 Task: Find connections with filter location Westerstede with filter topic #homeofficewith filter profile language Potuguese with filter current company OnePlus with filter school The West Bengal University of Health Sciences, Kolkata with filter industry Personal Care Services with filter service category Project Management with filter keywords title Concierge
Action: Mouse moved to (638, 83)
Screenshot: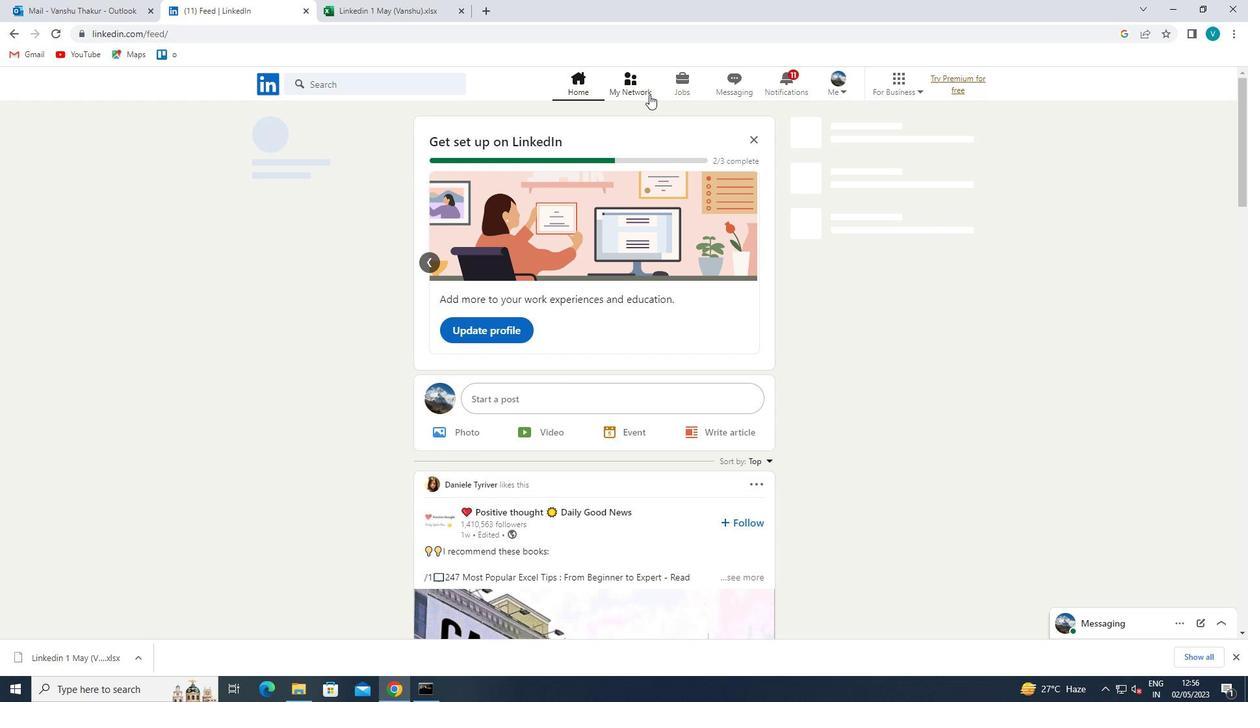 
Action: Mouse pressed left at (638, 83)
Screenshot: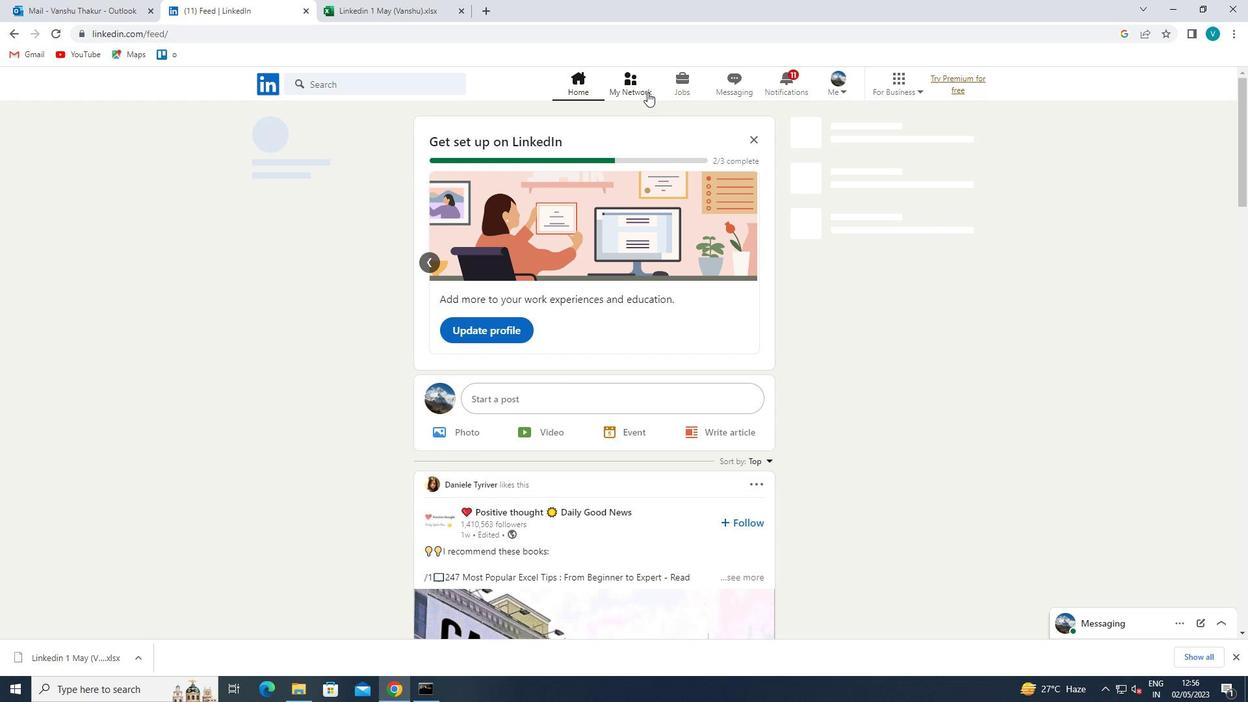 
Action: Mouse moved to (321, 154)
Screenshot: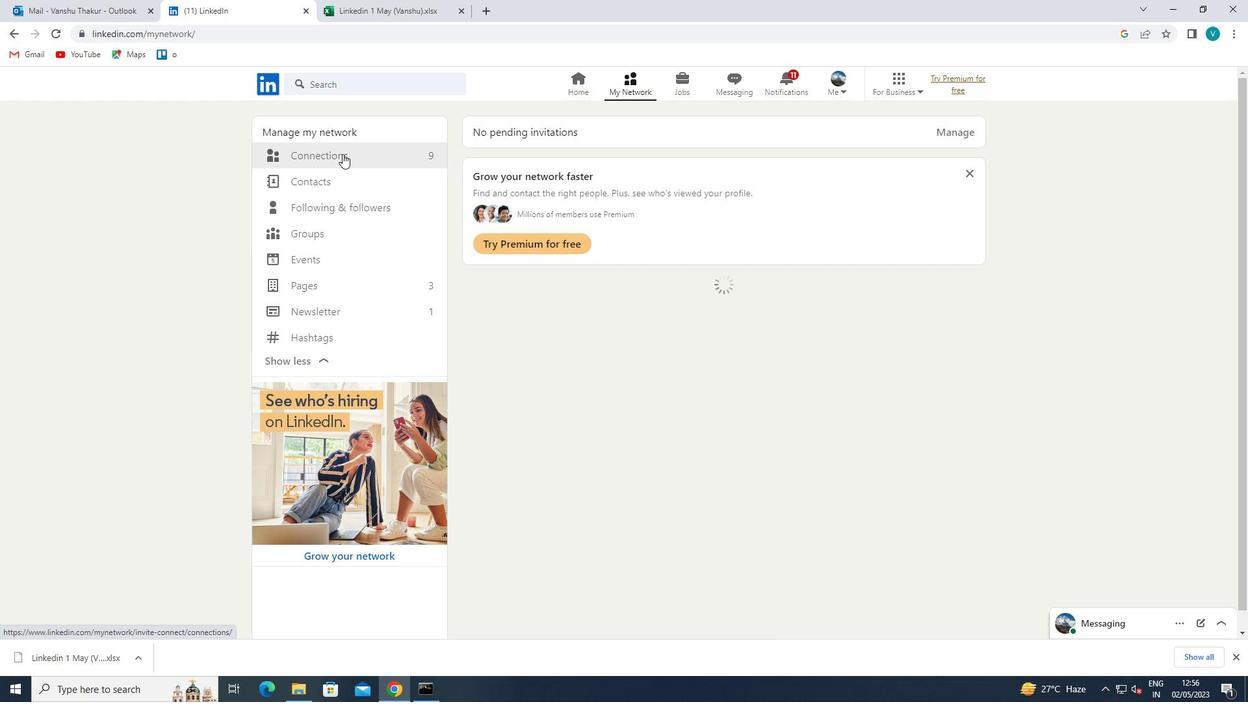 
Action: Mouse pressed left at (321, 154)
Screenshot: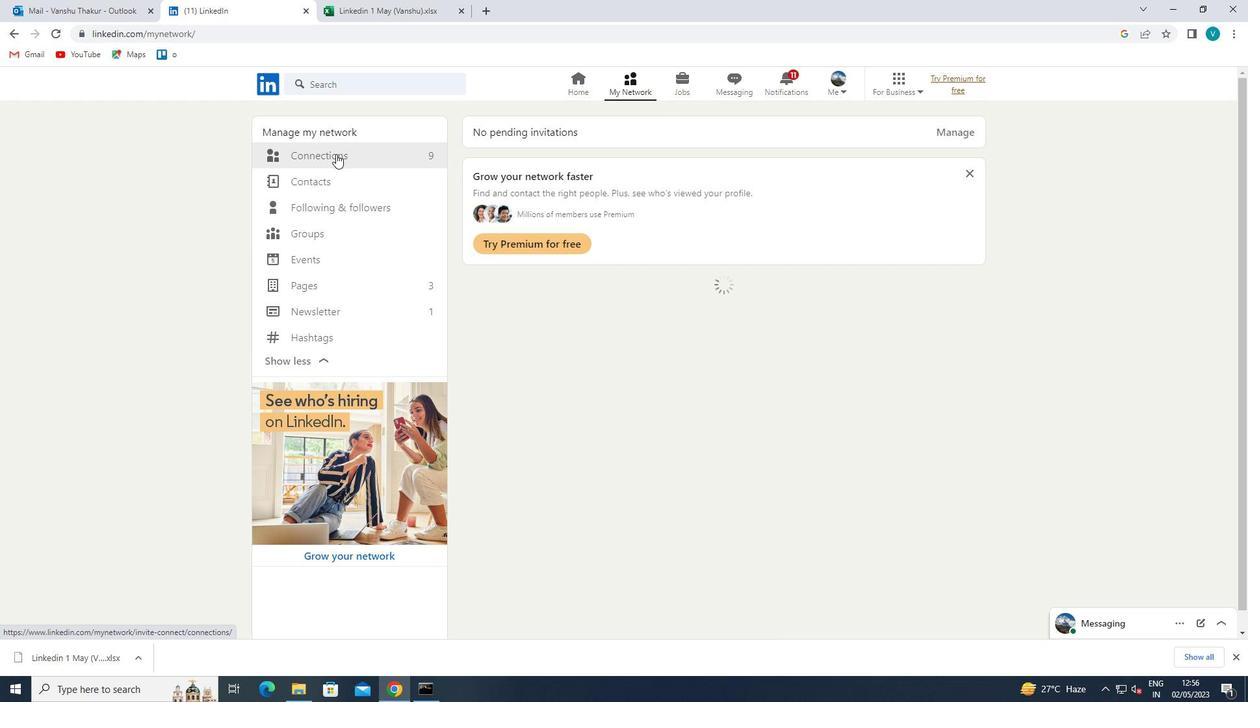 
Action: Mouse moved to (308, 152)
Screenshot: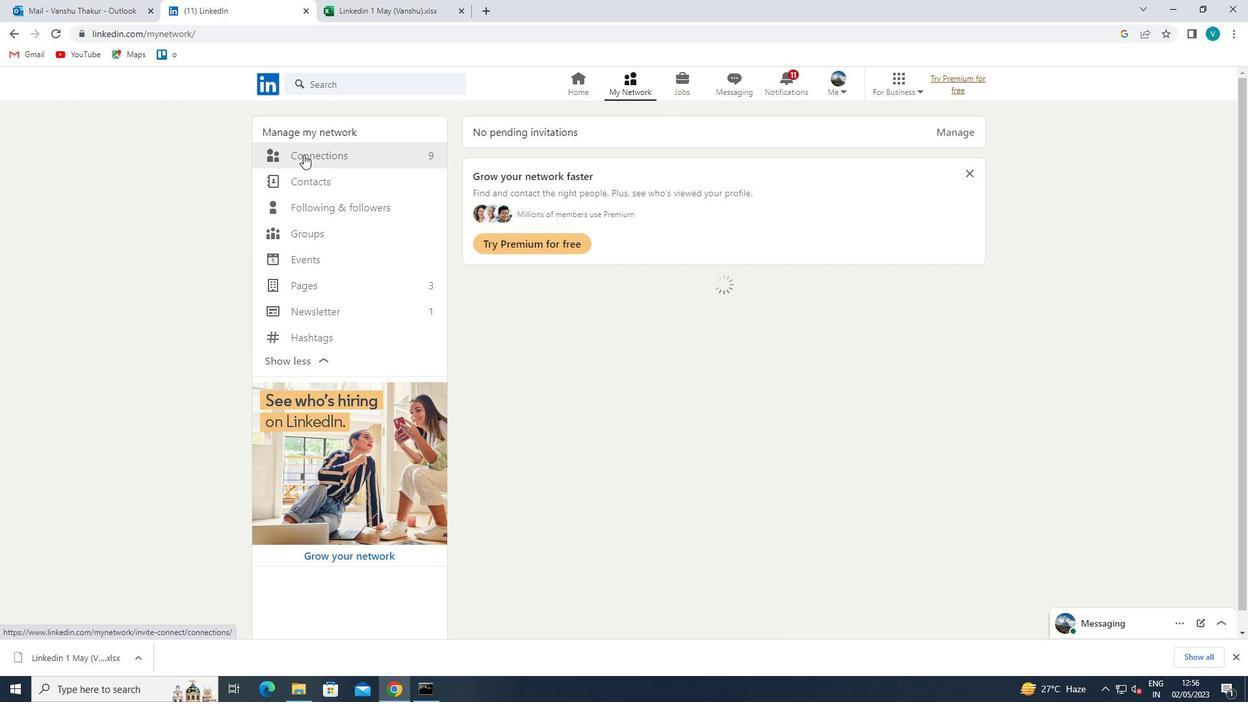 
Action: Mouse pressed left at (308, 152)
Screenshot: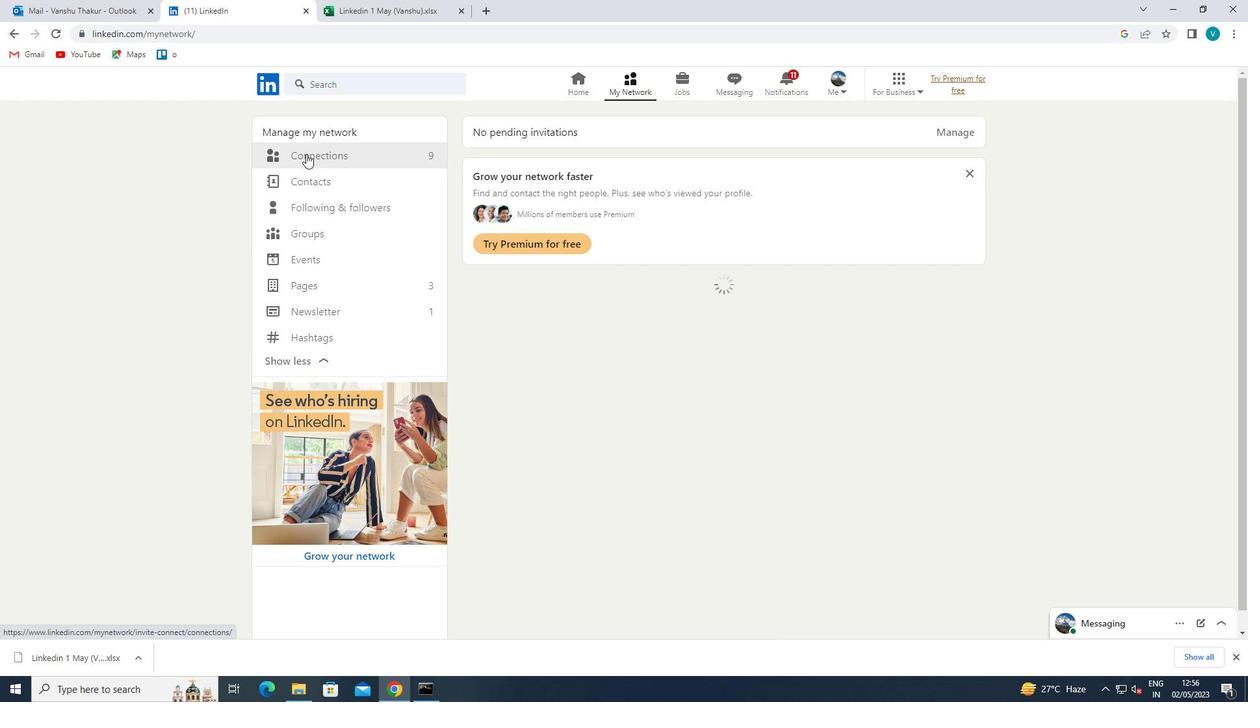 
Action: Mouse moved to (744, 150)
Screenshot: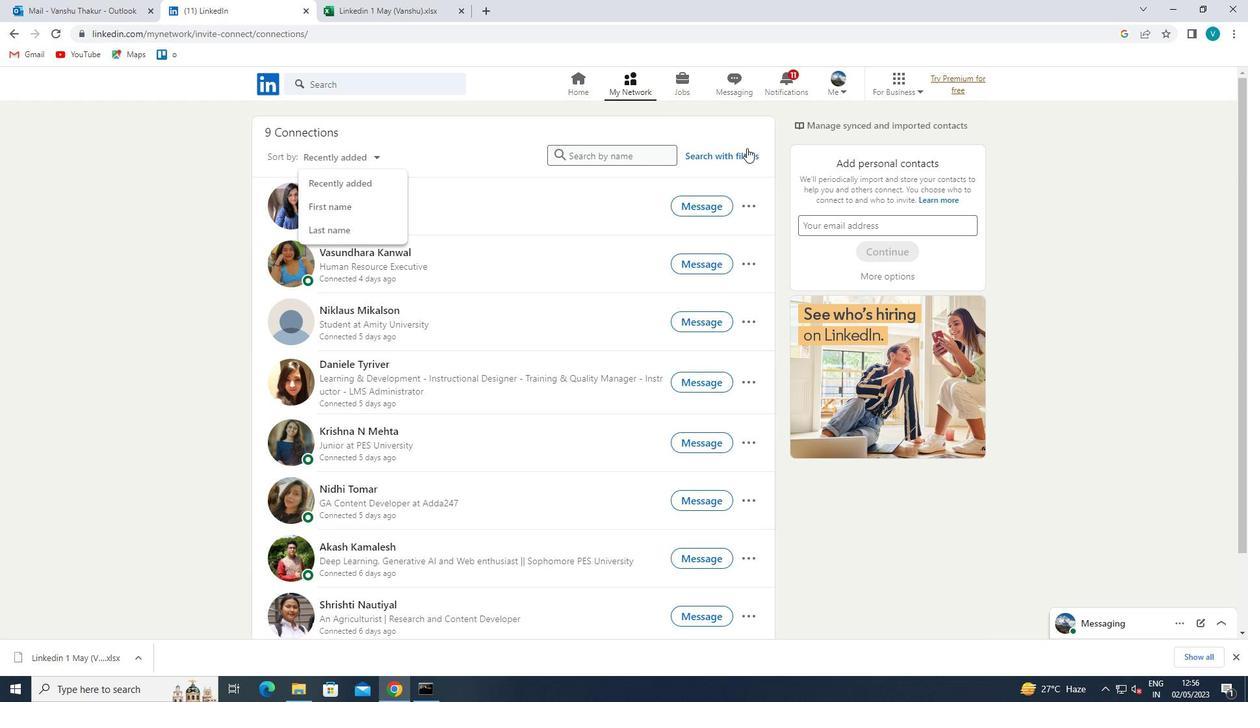 
Action: Mouse pressed left at (744, 150)
Screenshot: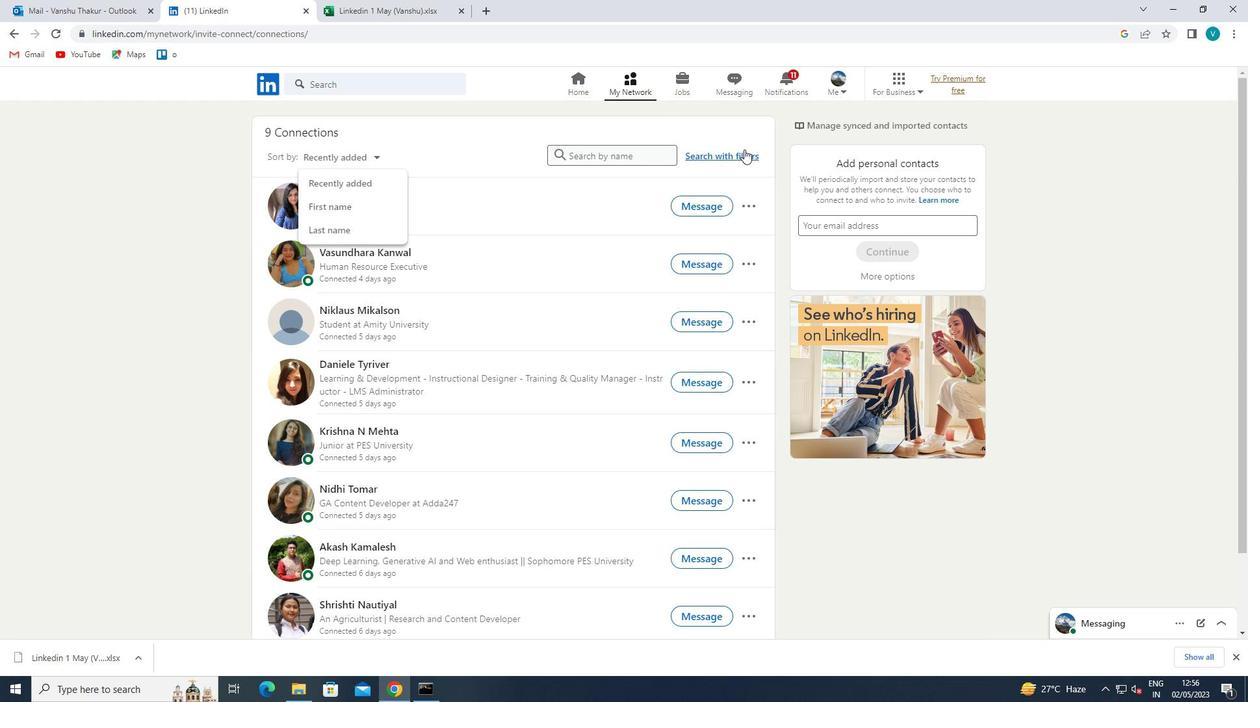 
Action: Mouse moved to (623, 115)
Screenshot: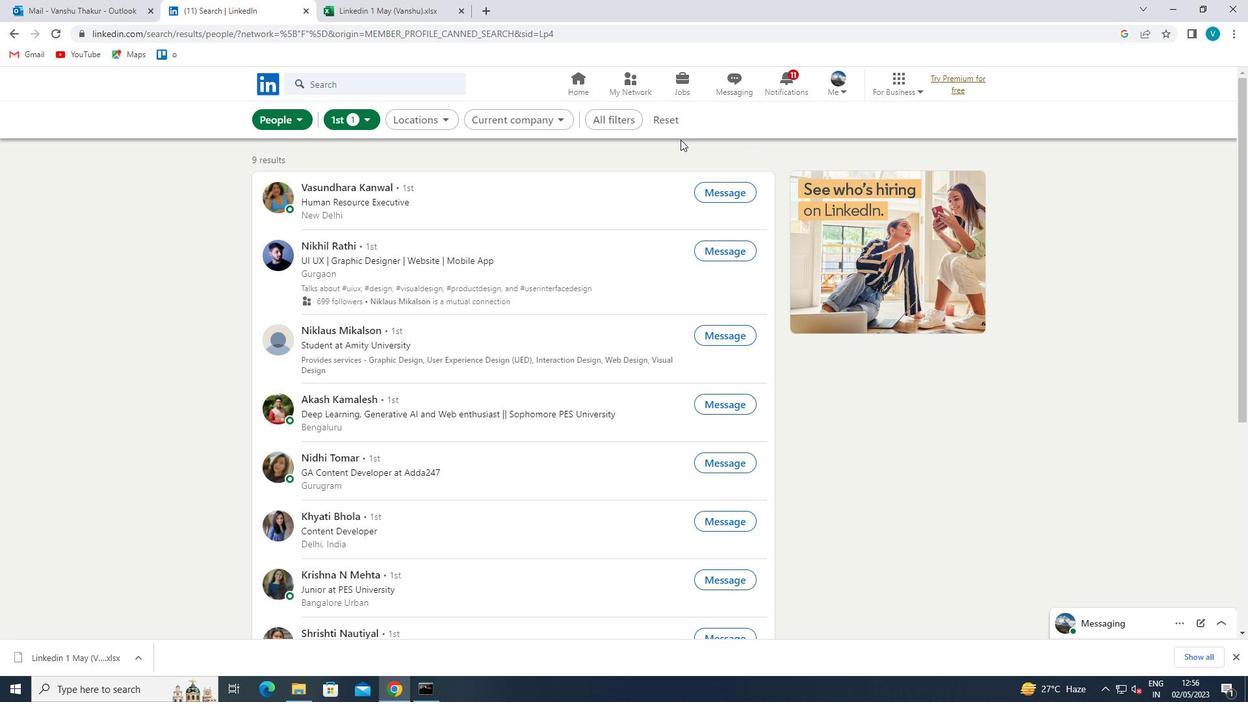 
Action: Mouse pressed left at (623, 115)
Screenshot: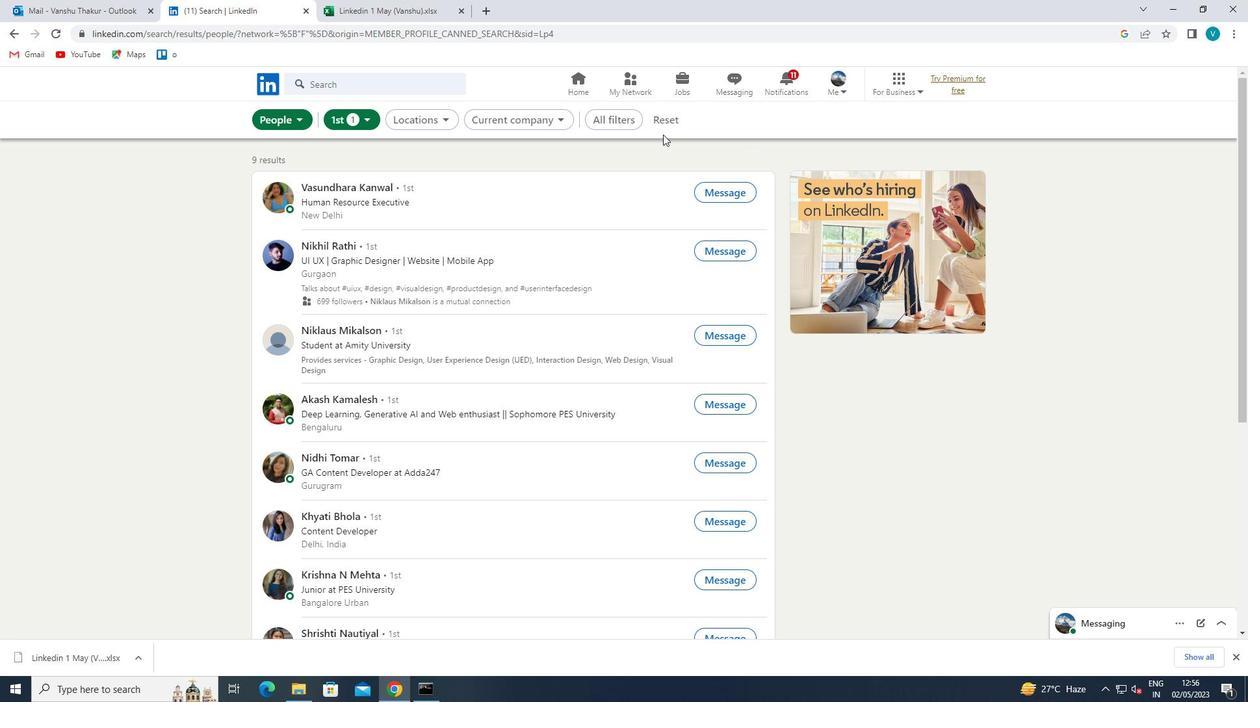 
Action: Mouse moved to (994, 277)
Screenshot: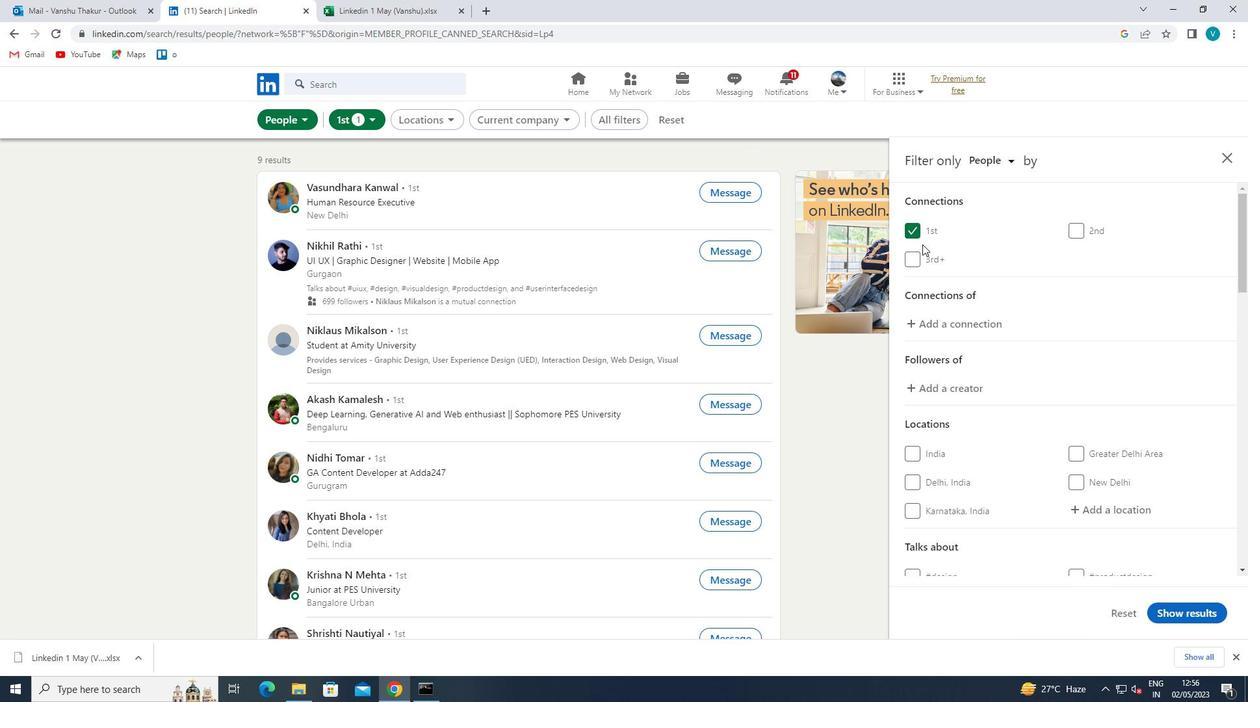 
Action: Mouse scrolled (994, 277) with delta (0, 0)
Screenshot: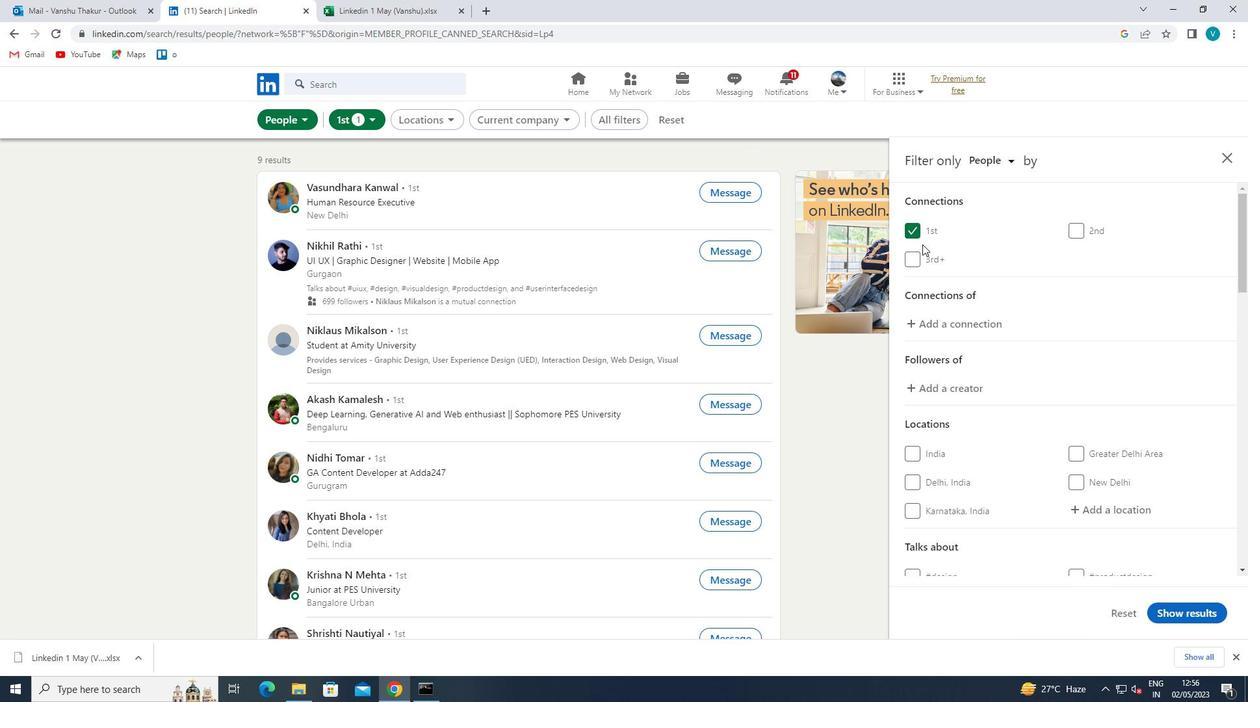 
Action: Mouse moved to (997, 279)
Screenshot: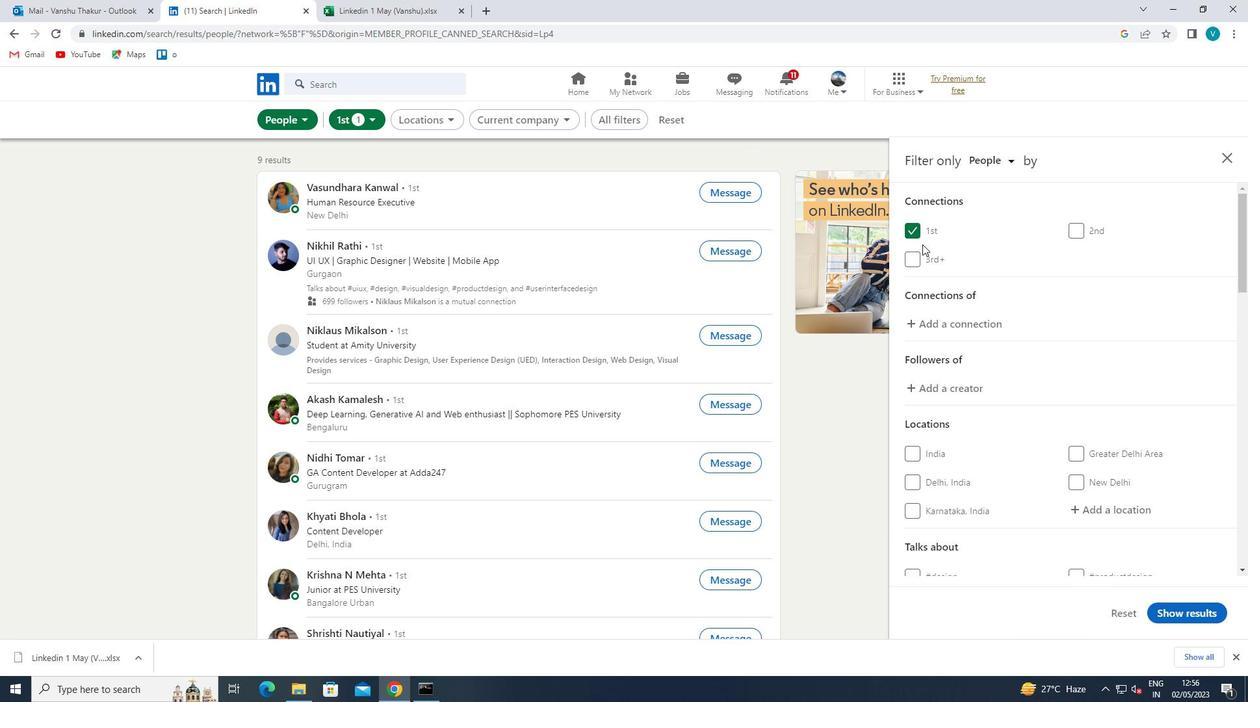 
Action: Mouse scrolled (997, 279) with delta (0, 0)
Screenshot: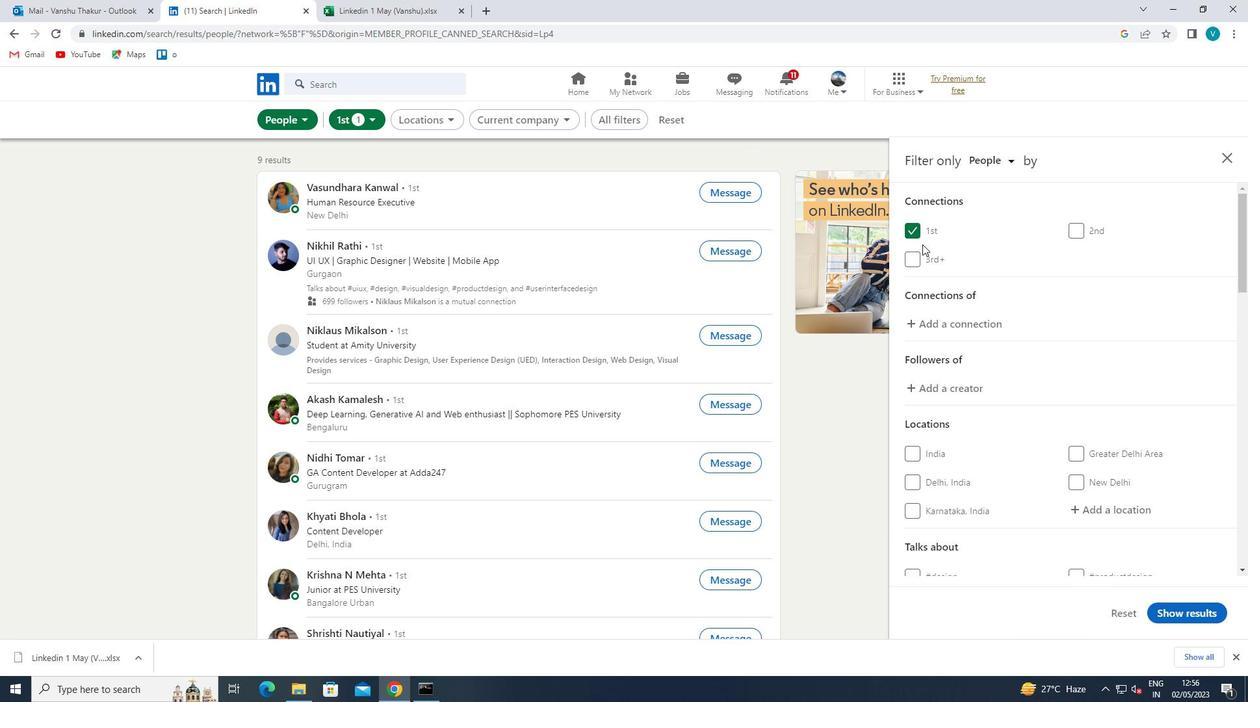 
Action: Mouse moved to (1004, 282)
Screenshot: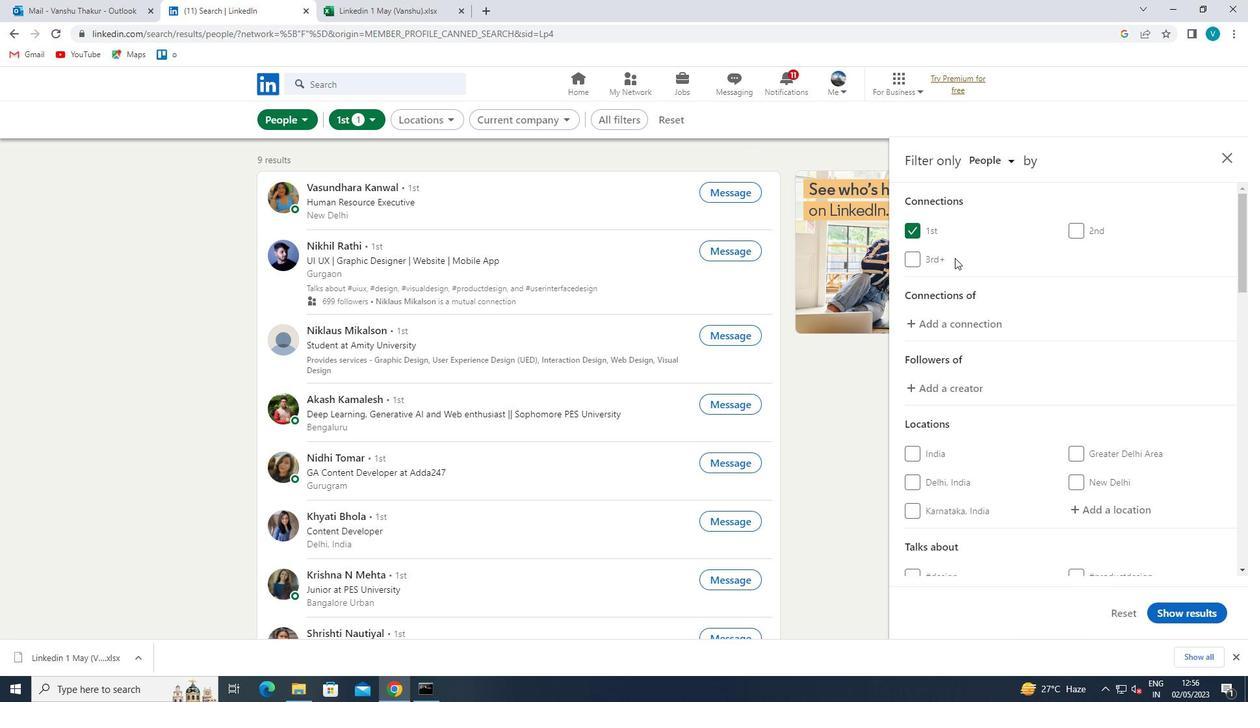 
Action: Mouse scrolled (1004, 282) with delta (0, 0)
Screenshot: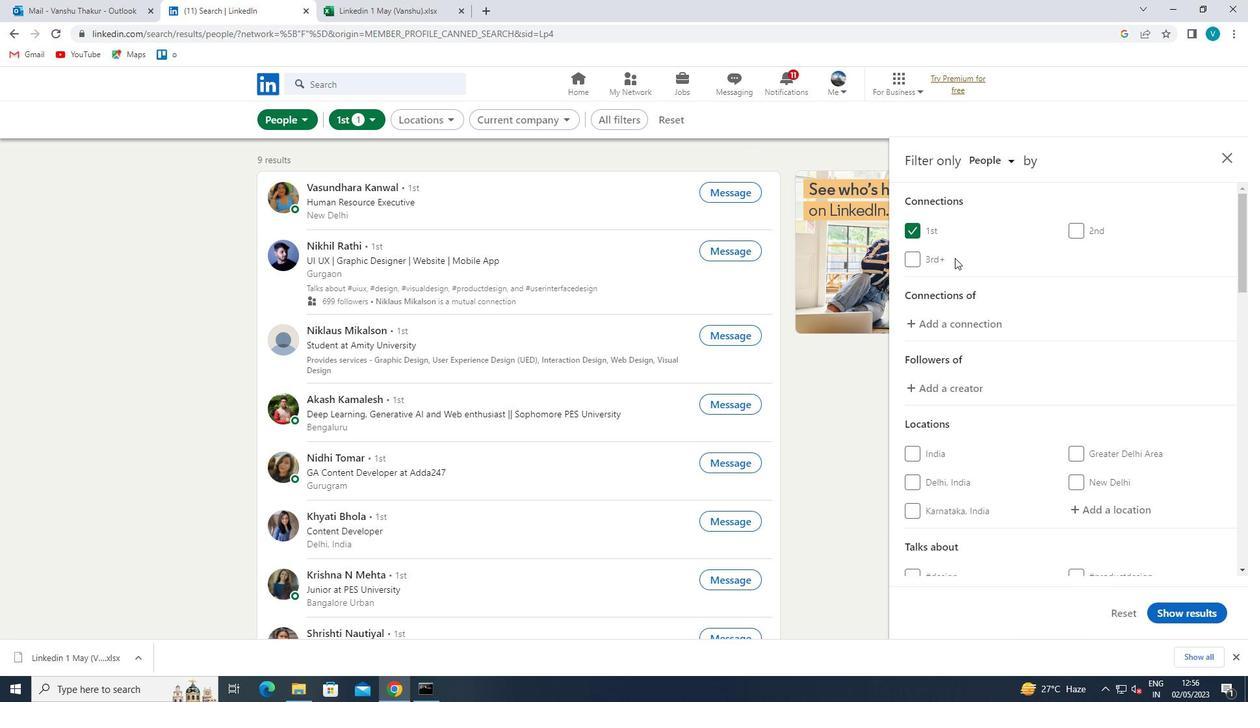 
Action: Mouse moved to (1082, 317)
Screenshot: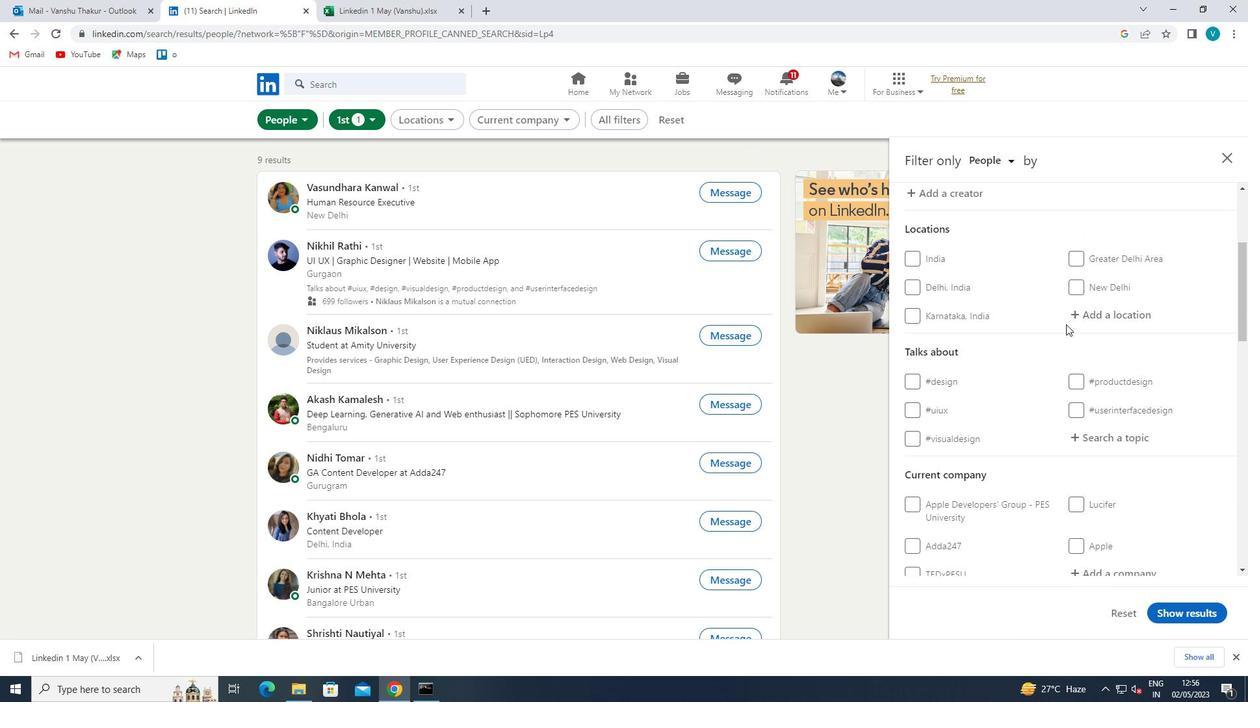 
Action: Mouse pressed left at (1082, 317)
Screenshot: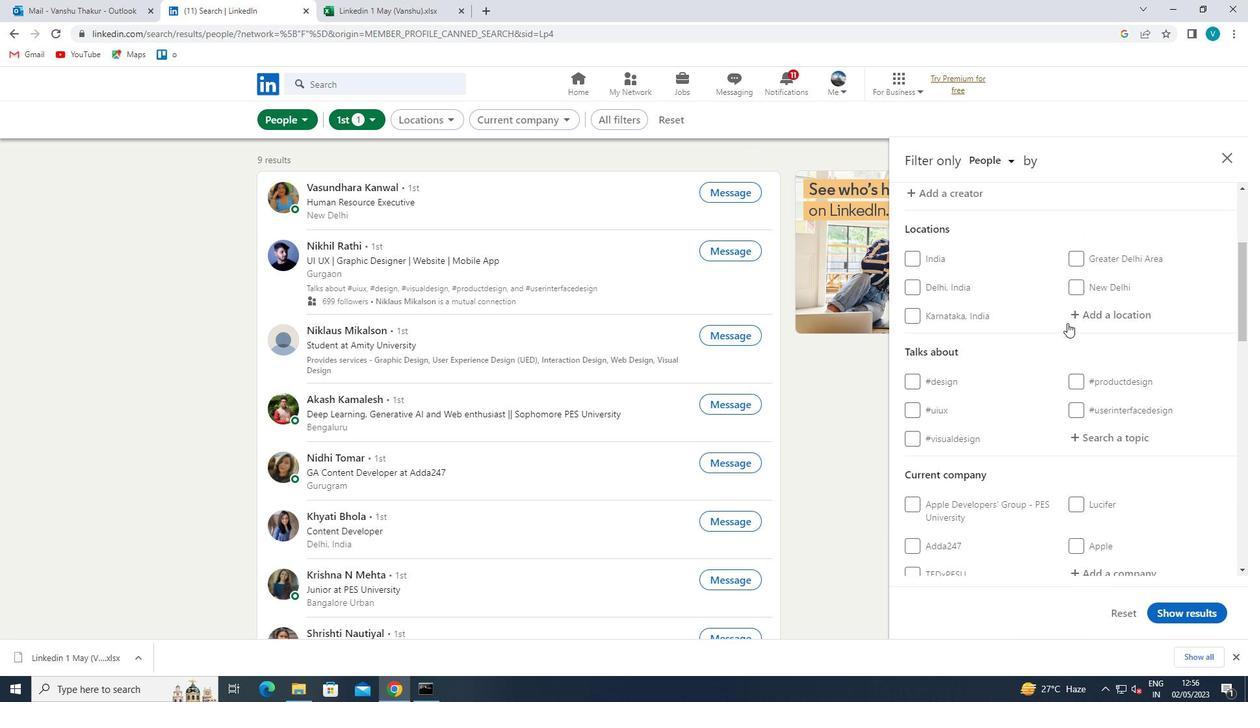 
Action: Mouse moved to (1066, 305)
Screenshot: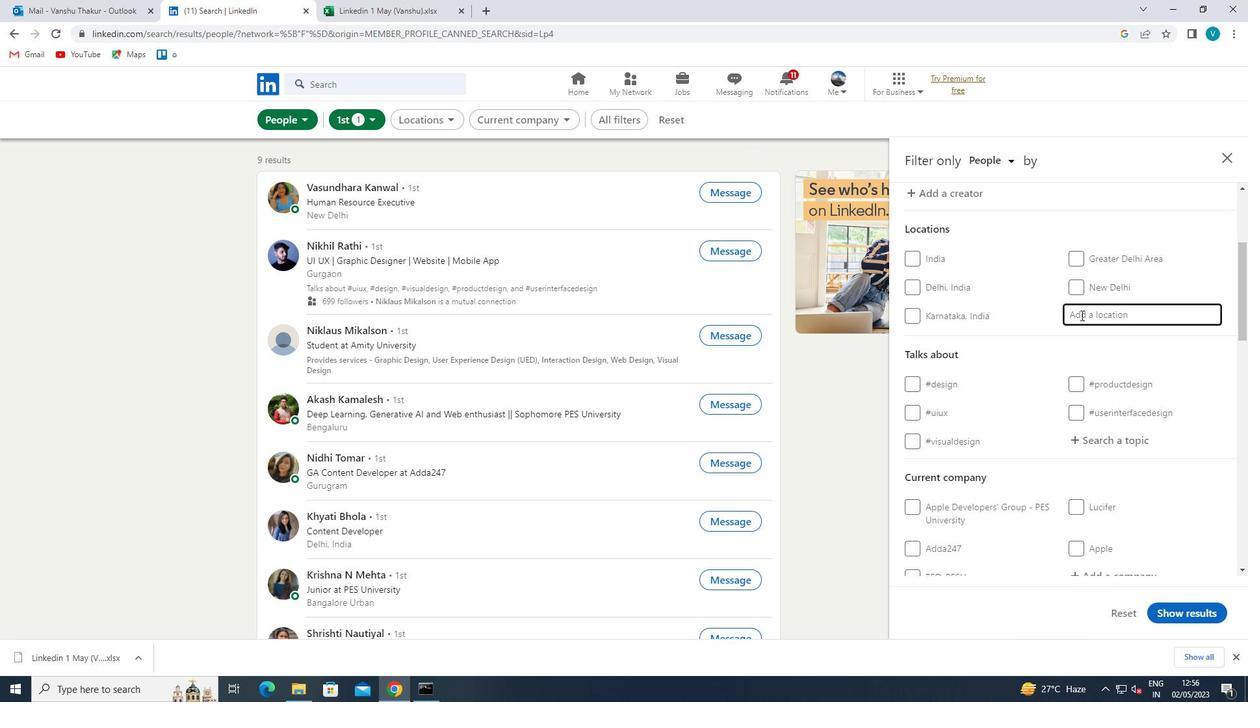 
Action: Key pressed <Key.shift>WESTERTEDE
Screenshot: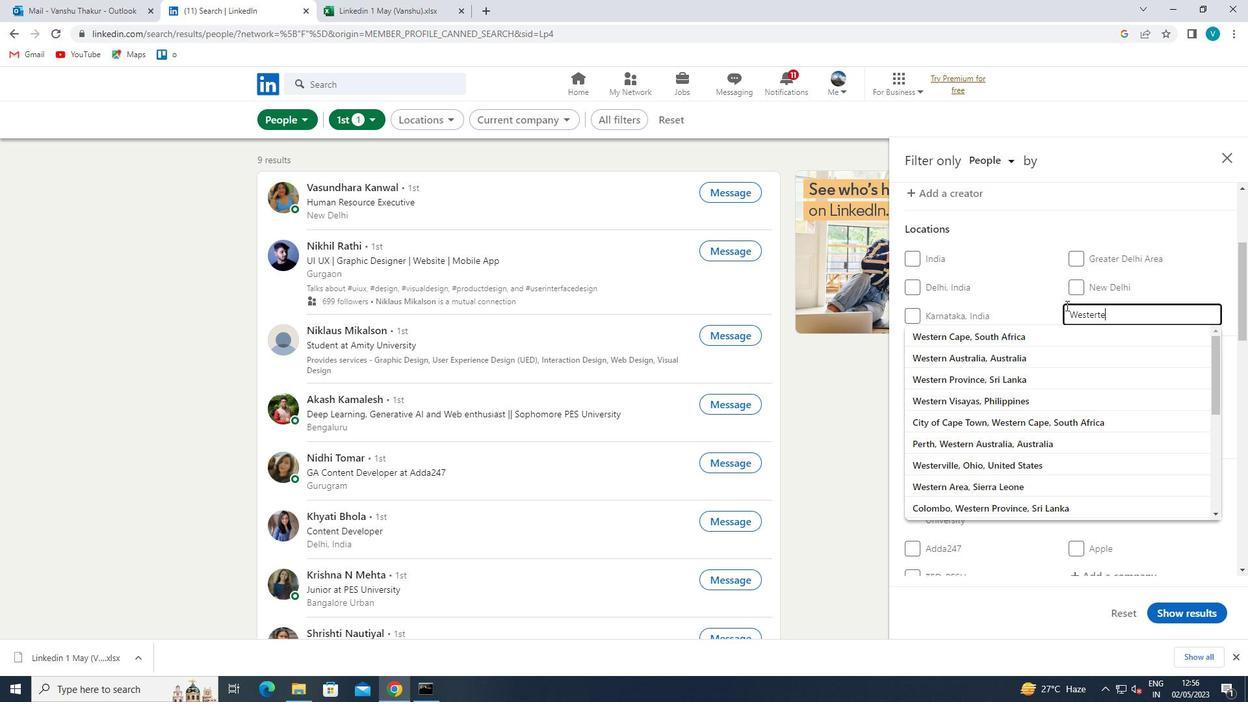 
Action: Mouse moved to (1030, 320)
Screenshot: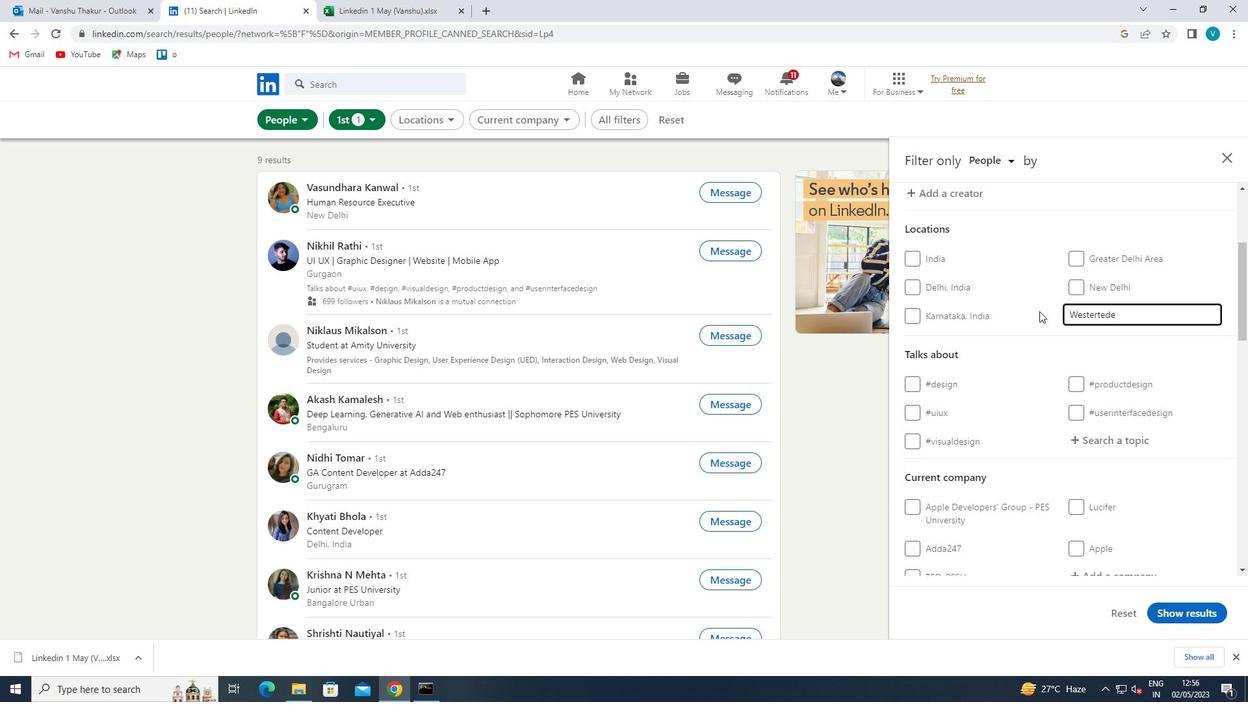 
Action: Mouse pressed left at (1030, 320)
Screenshot: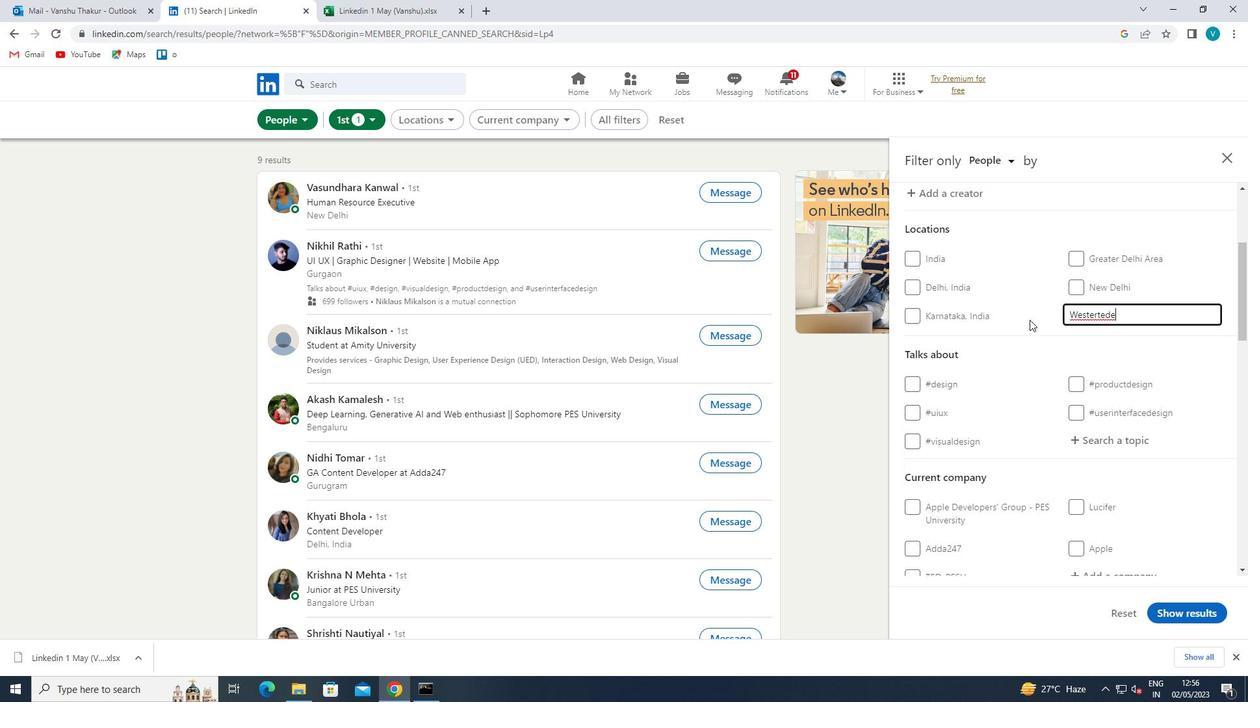 
Action: Mouse scrolled (1030, 319) with delta (0, 0)
Screenshot: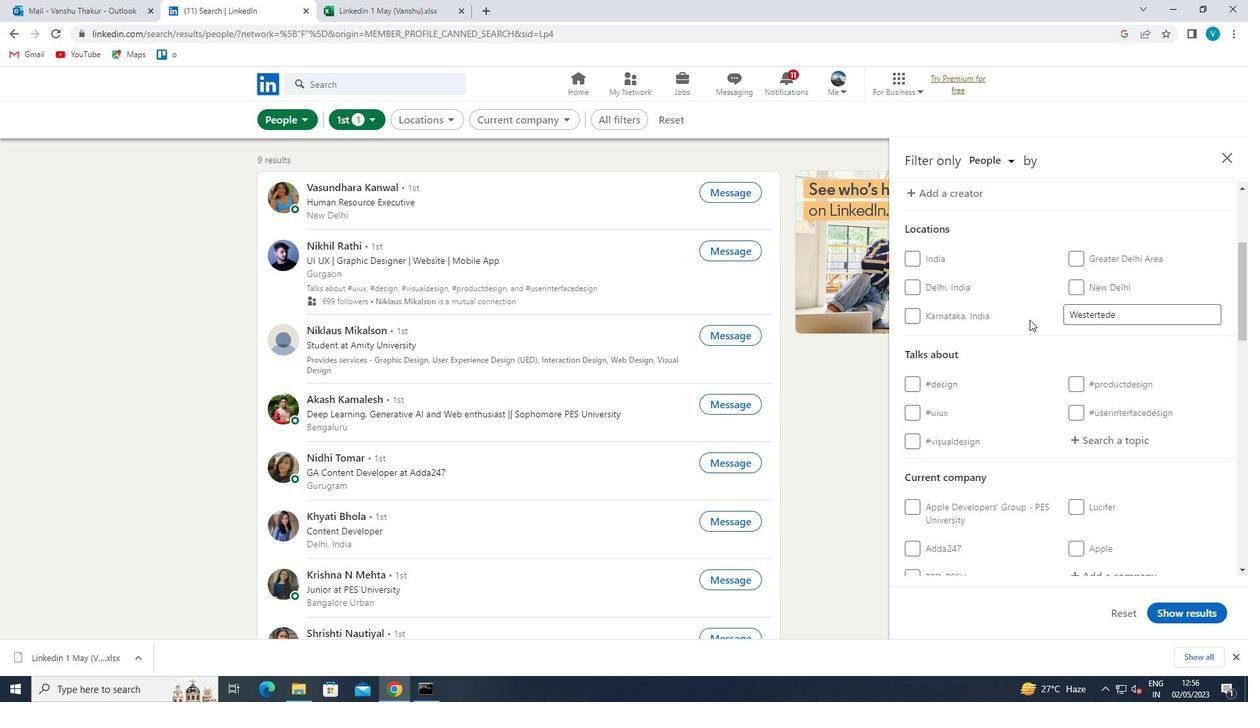 
Action: Mouse scrolled (1030, 319) with delta (0, 0)
Screenshot: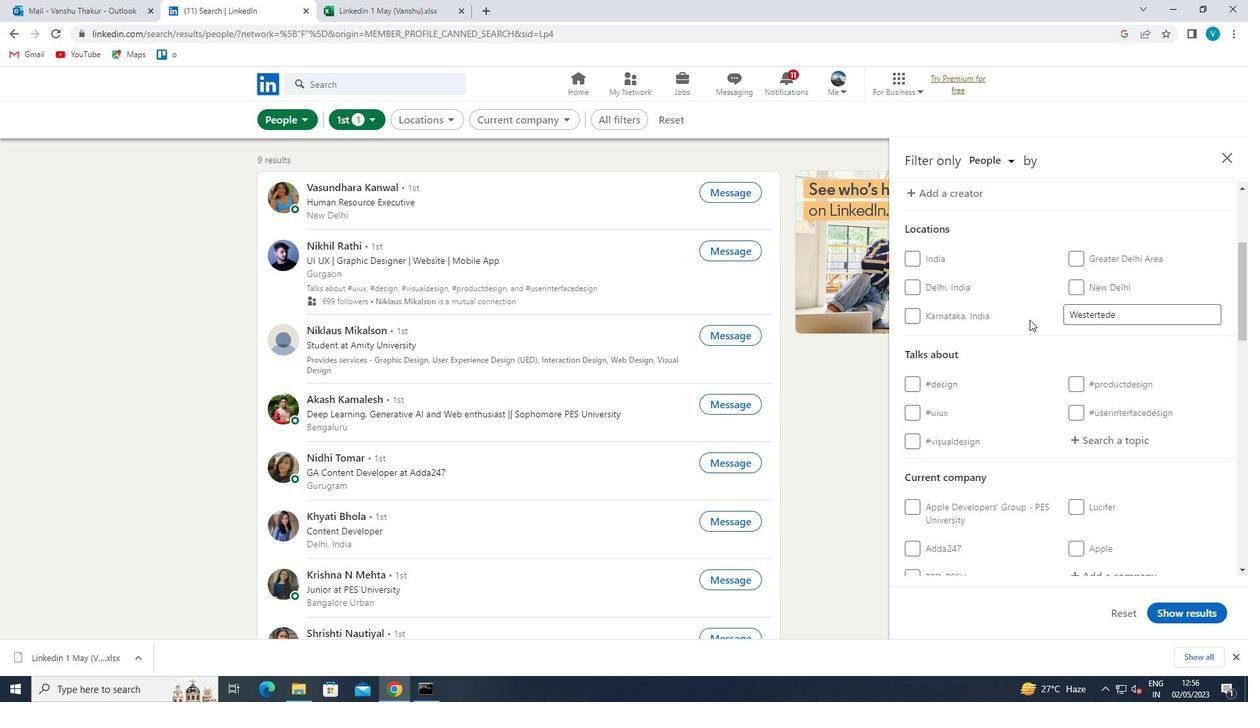 
Action: Mouse moved to (1105, 303)
Screenshot: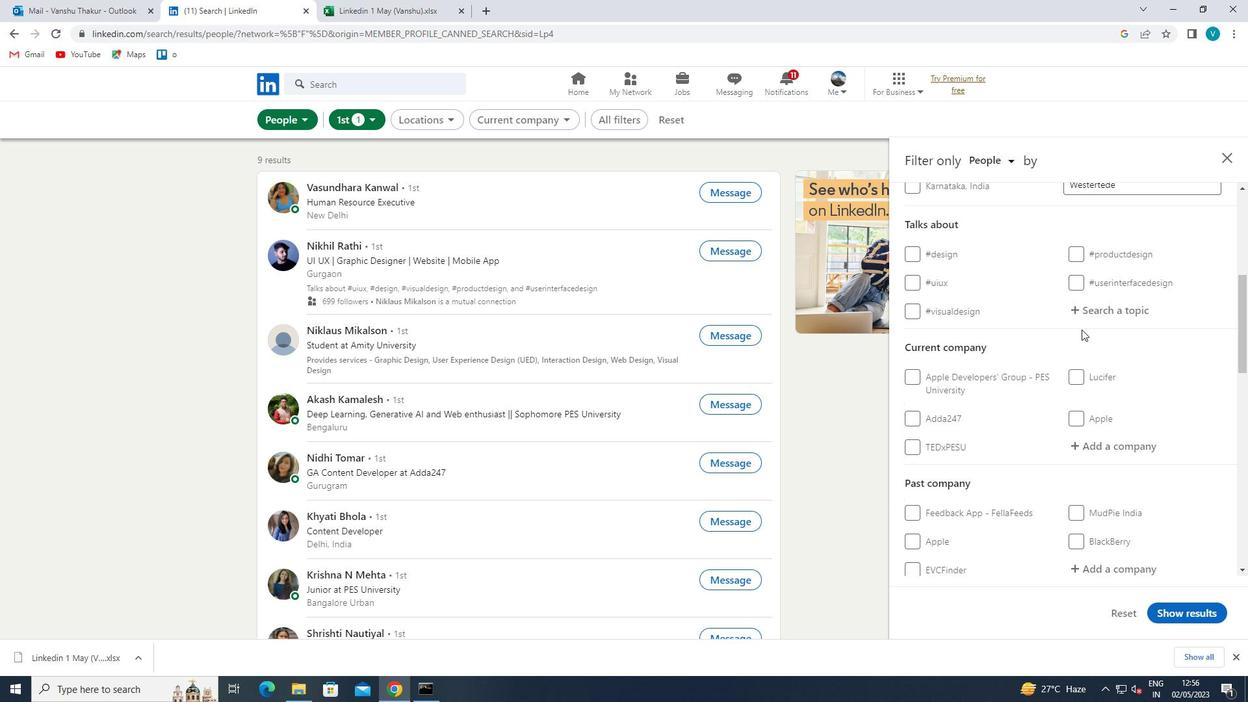 
Action: Mouse pressed left at (1105, 303)
Screenshot: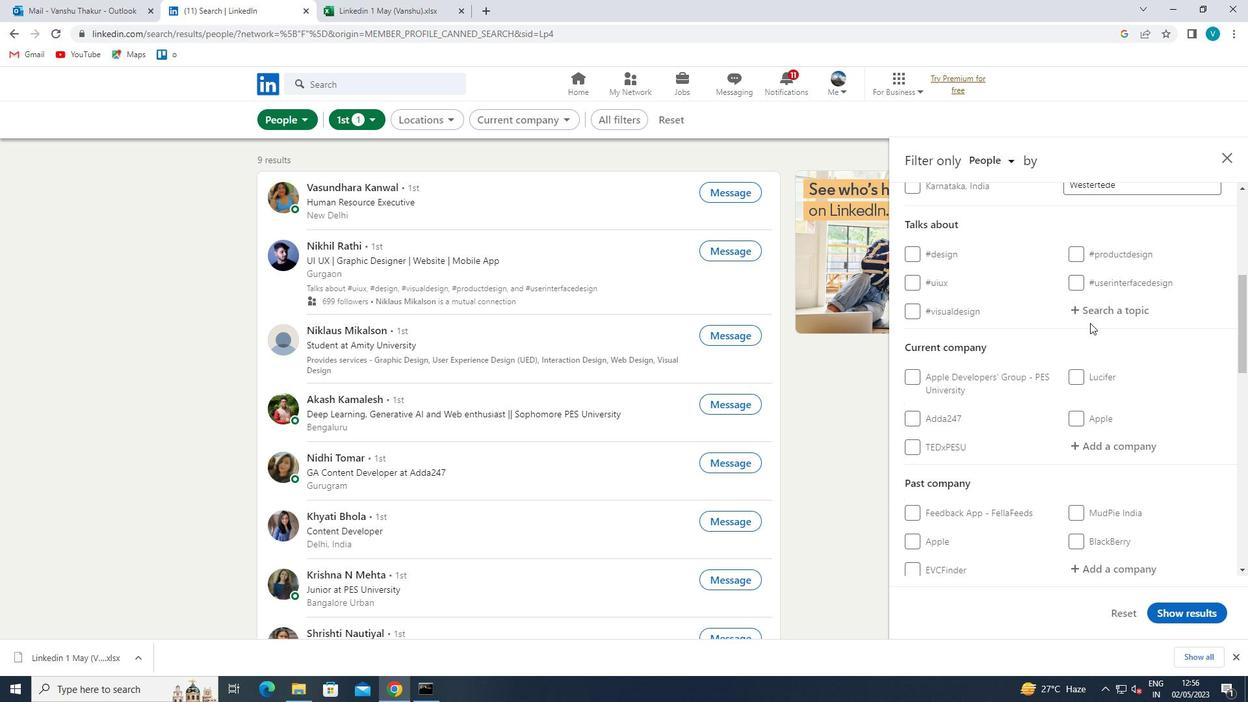 
Action: Key pressed <Key.shift>#HOMEOFFICE
Screenshot: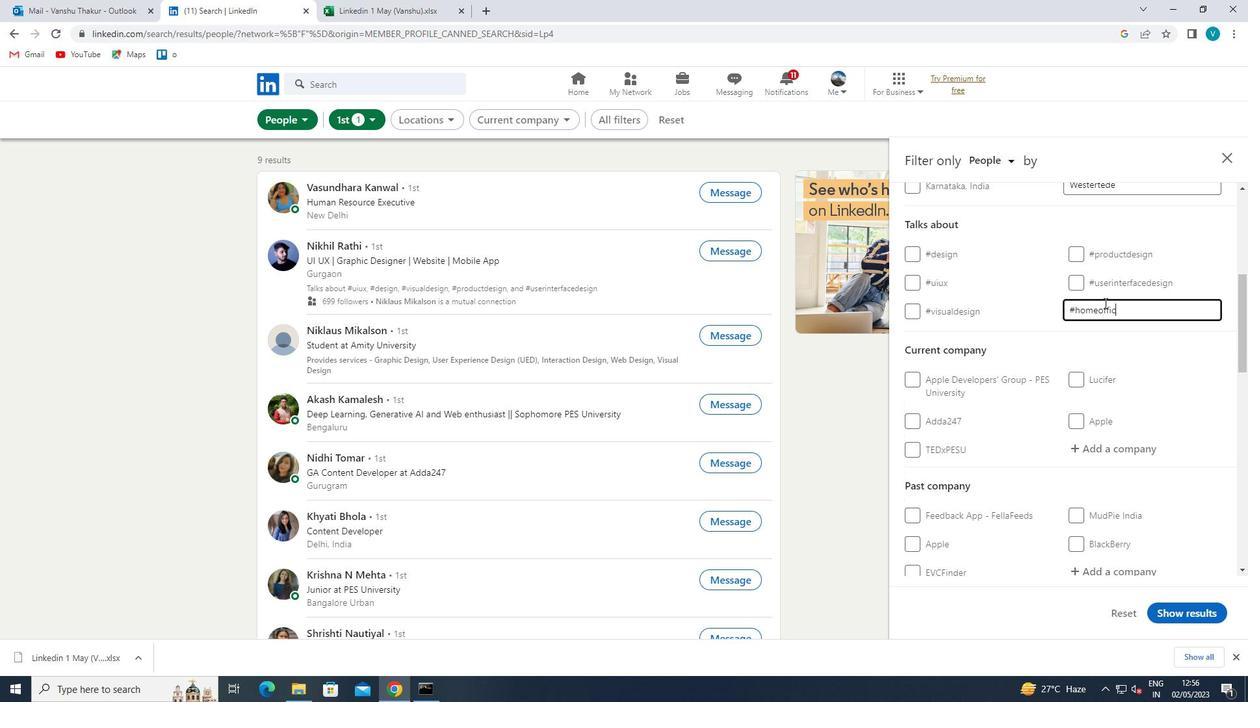 
Action: Mouse moved to (1033, 340)
Screenshot: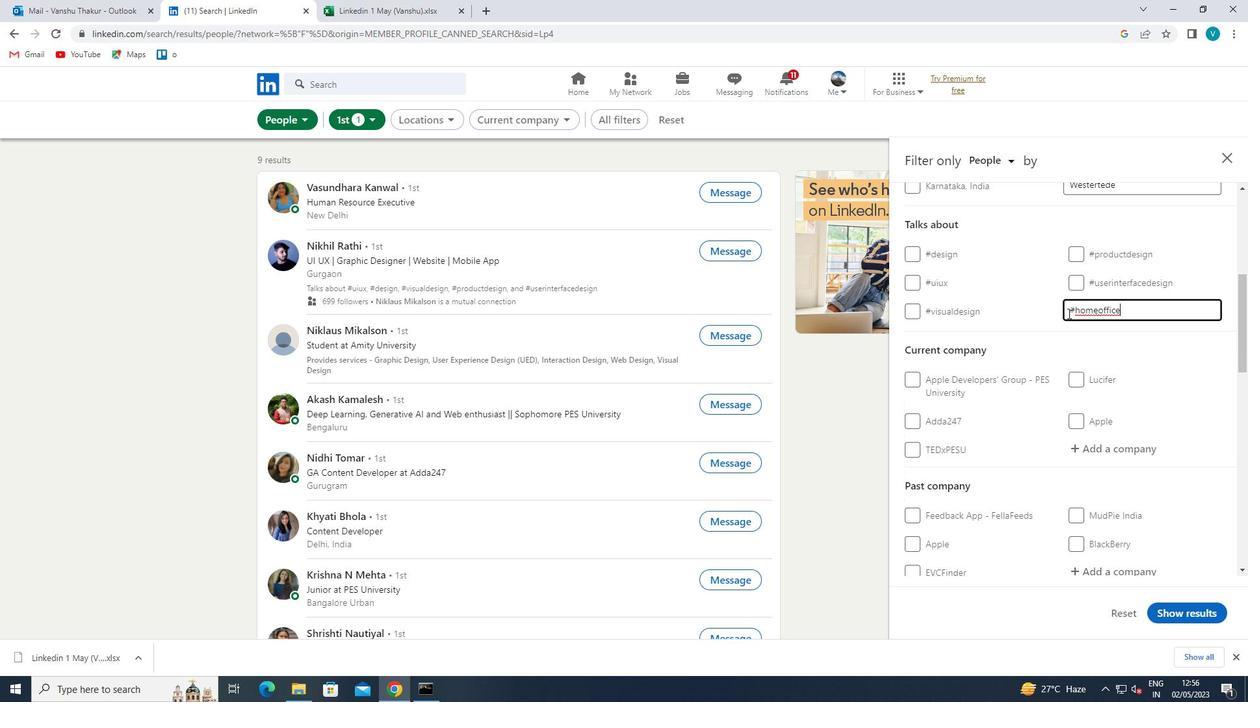 
Action: Mouse pressed left at (1033, 340)
Screenshot: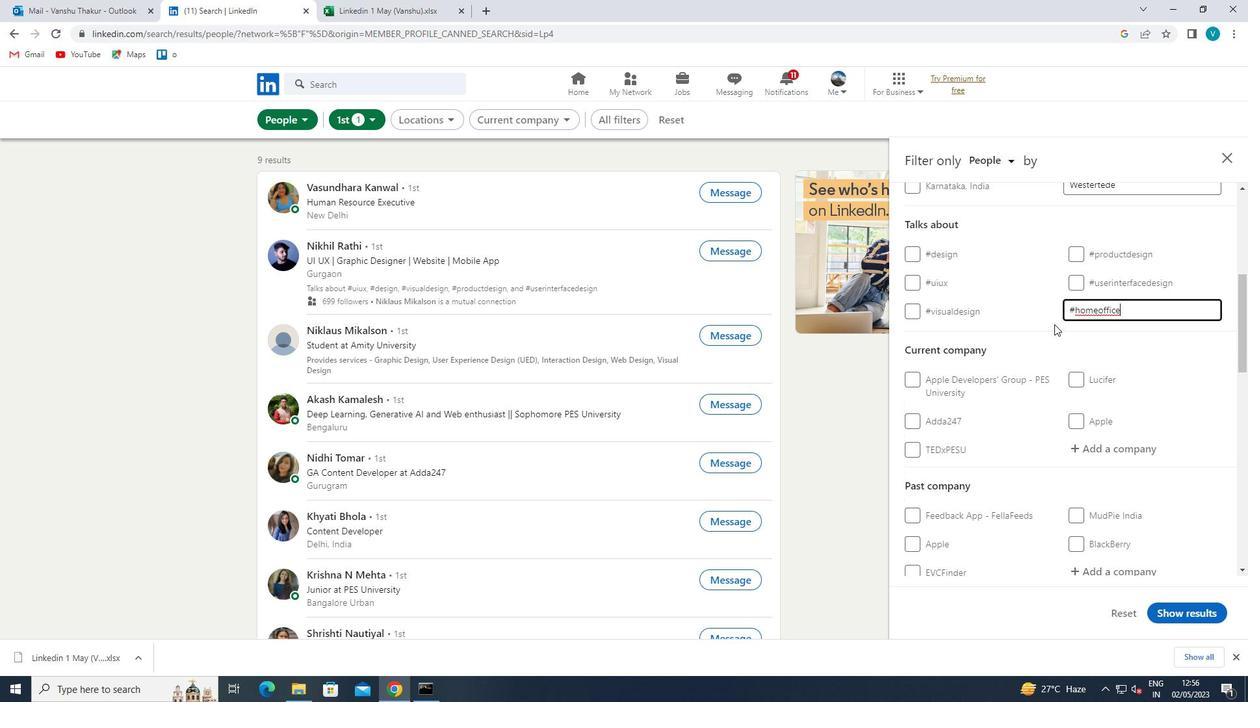 
Action: Mouse scrolled (1033, 339) with delta (0, 0)
Screenshot: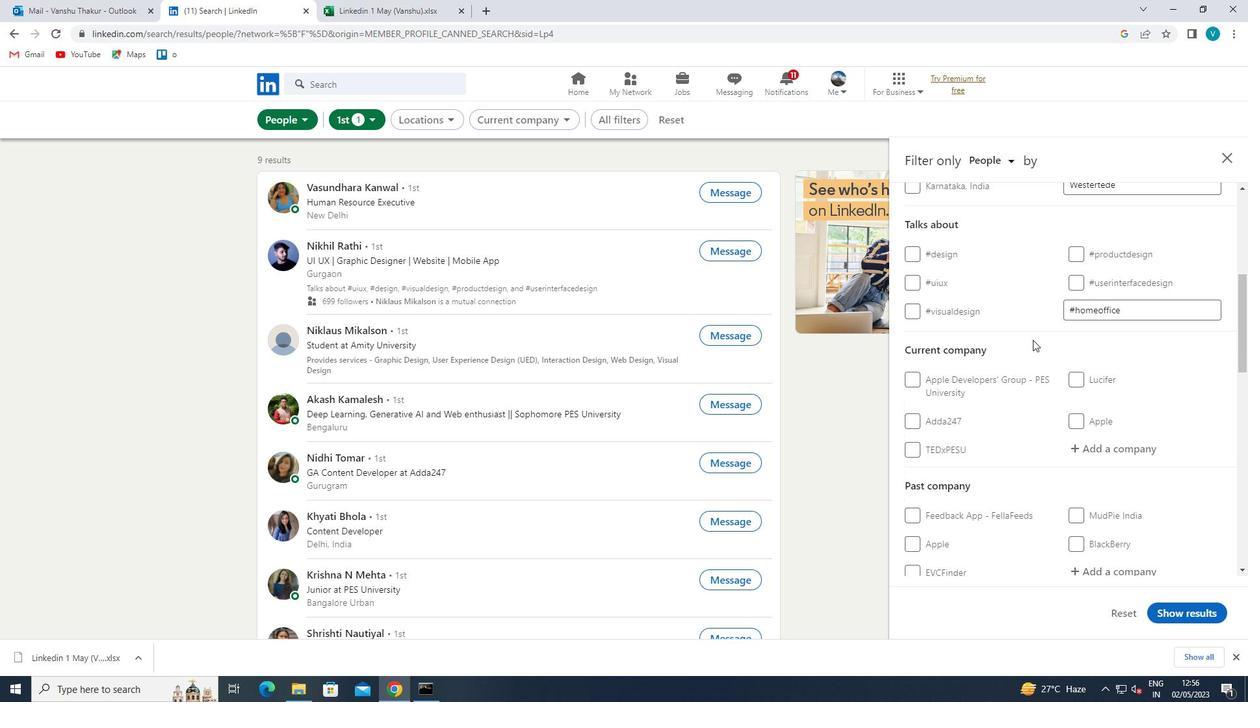 
Action: Mouse scrolled (1033, 339) with delta (0, 0)
Screenshot: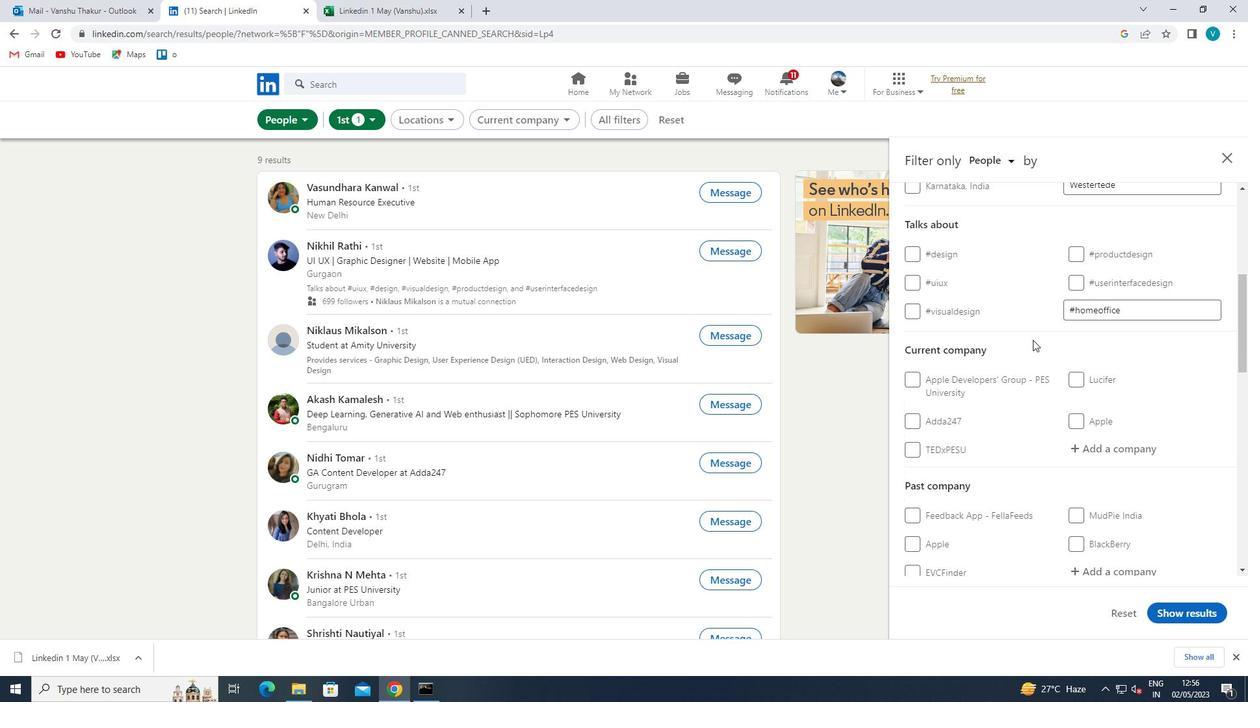 
Action: Mouse moved to (1088, 323)
Screenshot: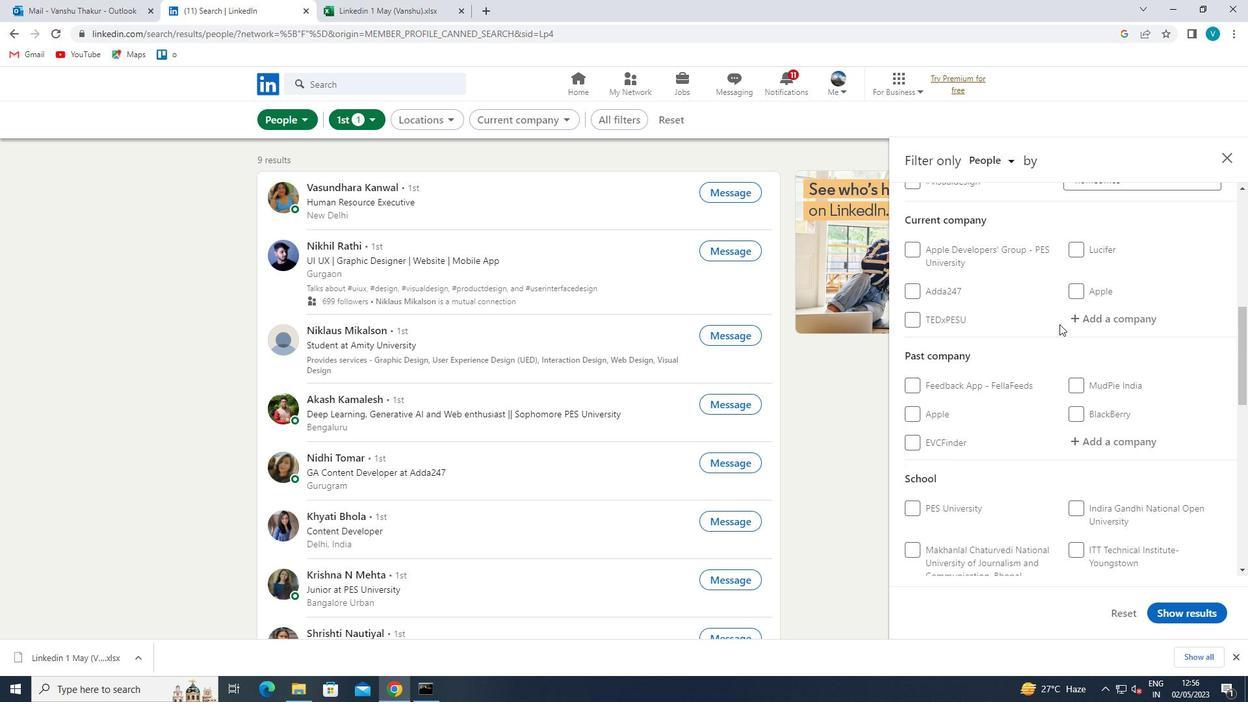 
Action: Mouse pressed left at (1088, 323)
Screenshot: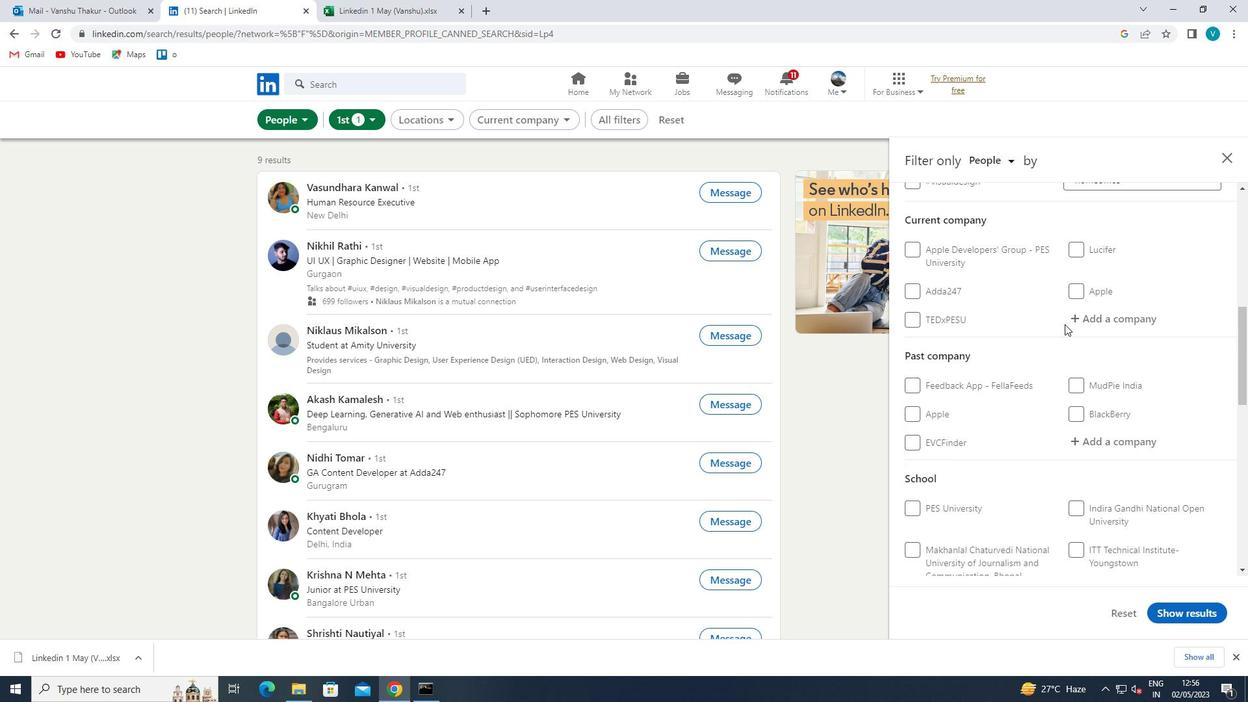 
Action: Mouse moved to (1089, 323)
Screenshot: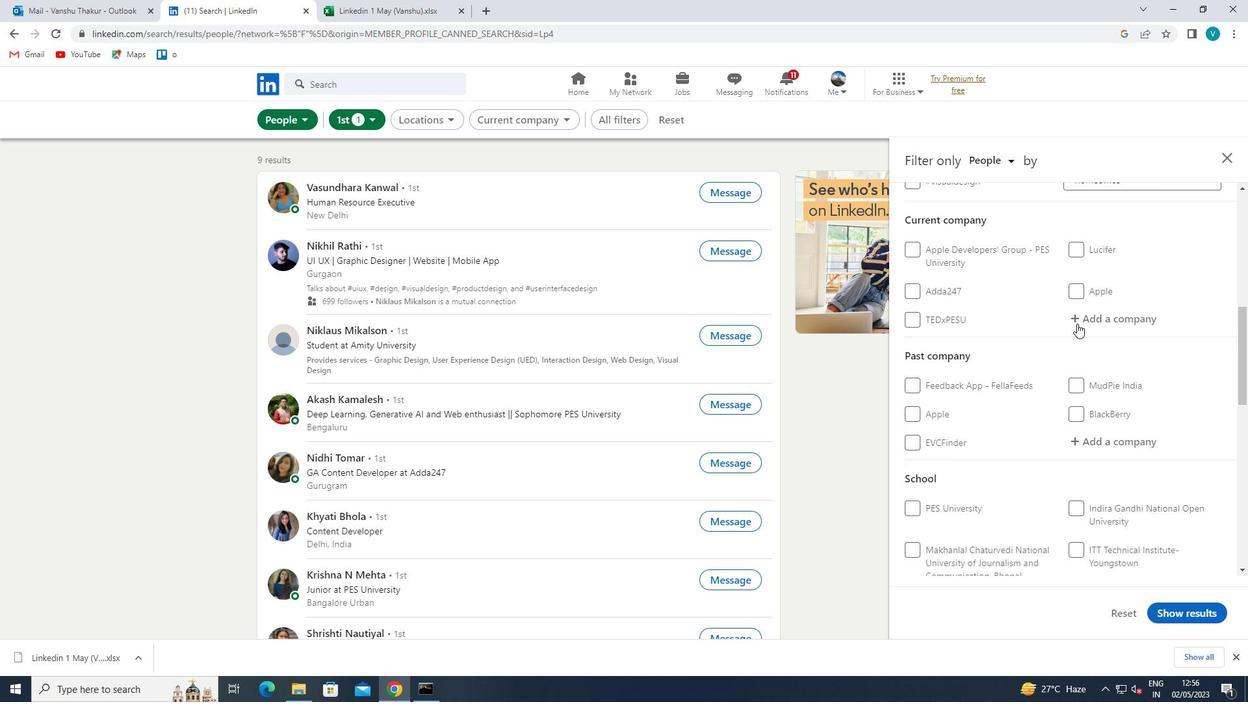 
Action: Key pressed <Key.shift>ONE<Key.shift><Key.shift><Key.shift>PLUS
Screenshot: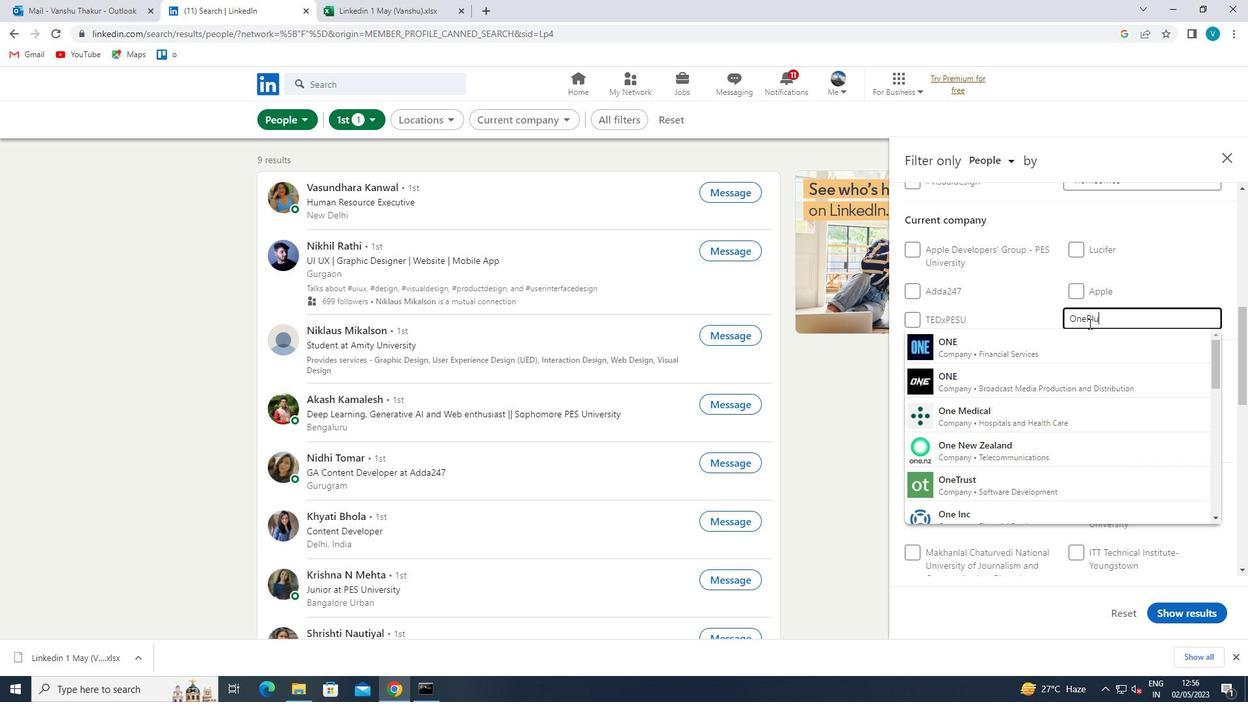 
Action: Mouse moved to (1069, 336)
Screenshot: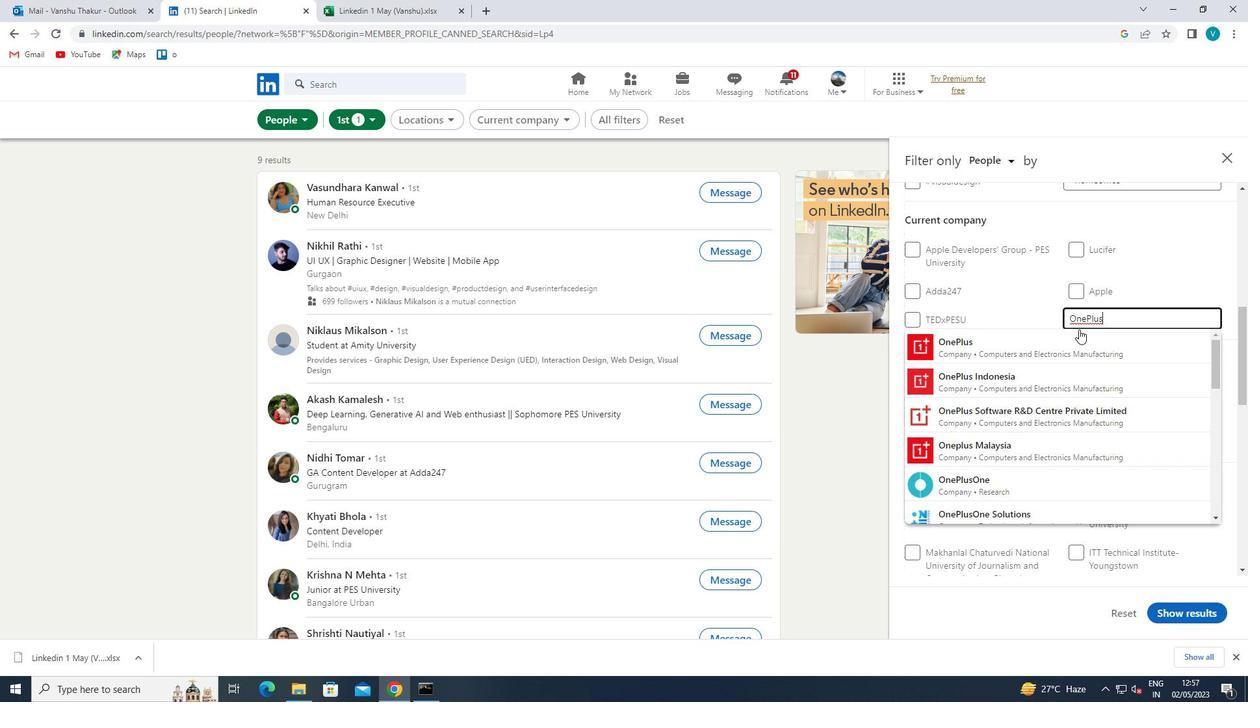 
Action: Mouse pressed left at (1069, 336)
Screenshot: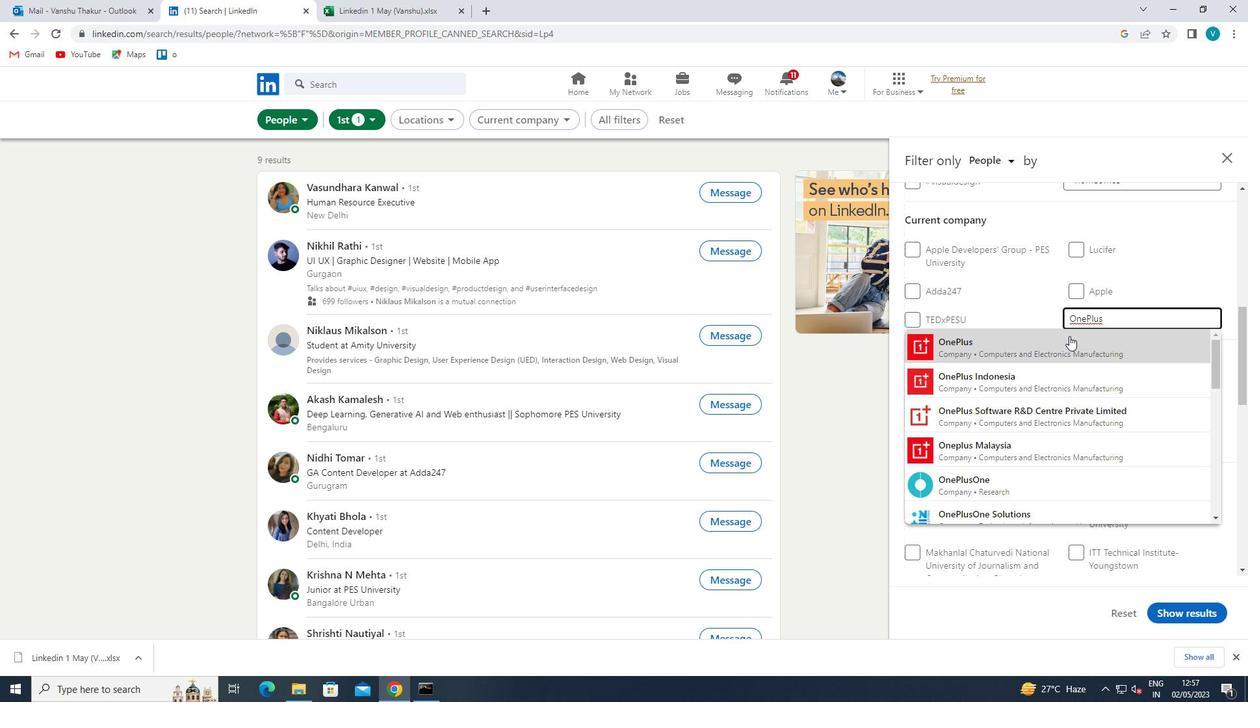 
Action: Mouse scrolled (1069, 335) with delta (0, 0)
Screenshot: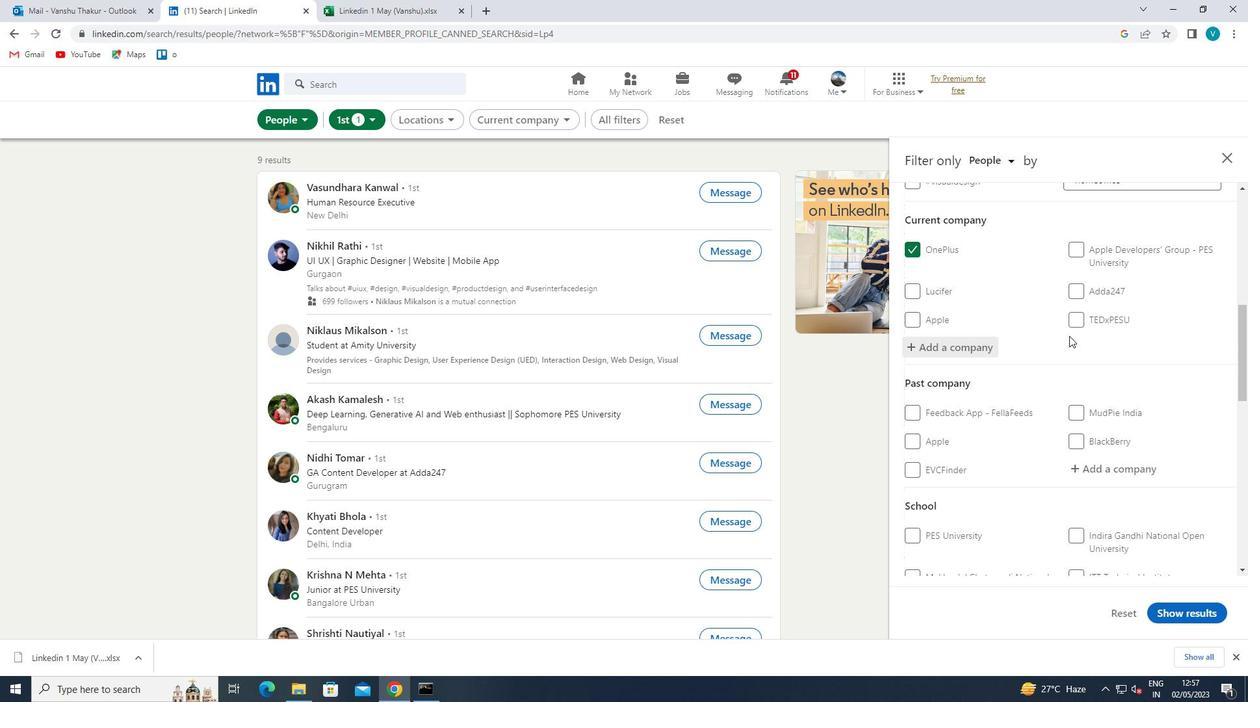 
Action: Mouse scrolled (1069, 335) with delta (0, 0)
Screenshot: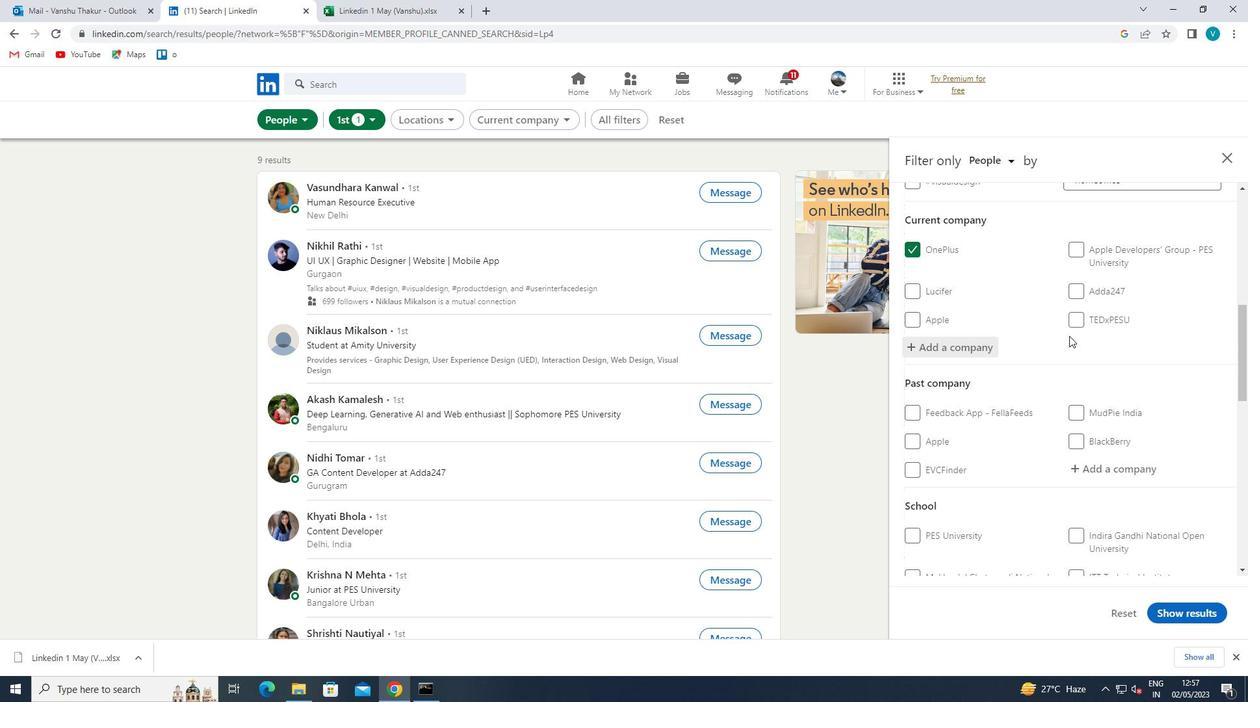 
Action: Mouse scrolled (1069, 335) with delta (0, 0)
Screenshot: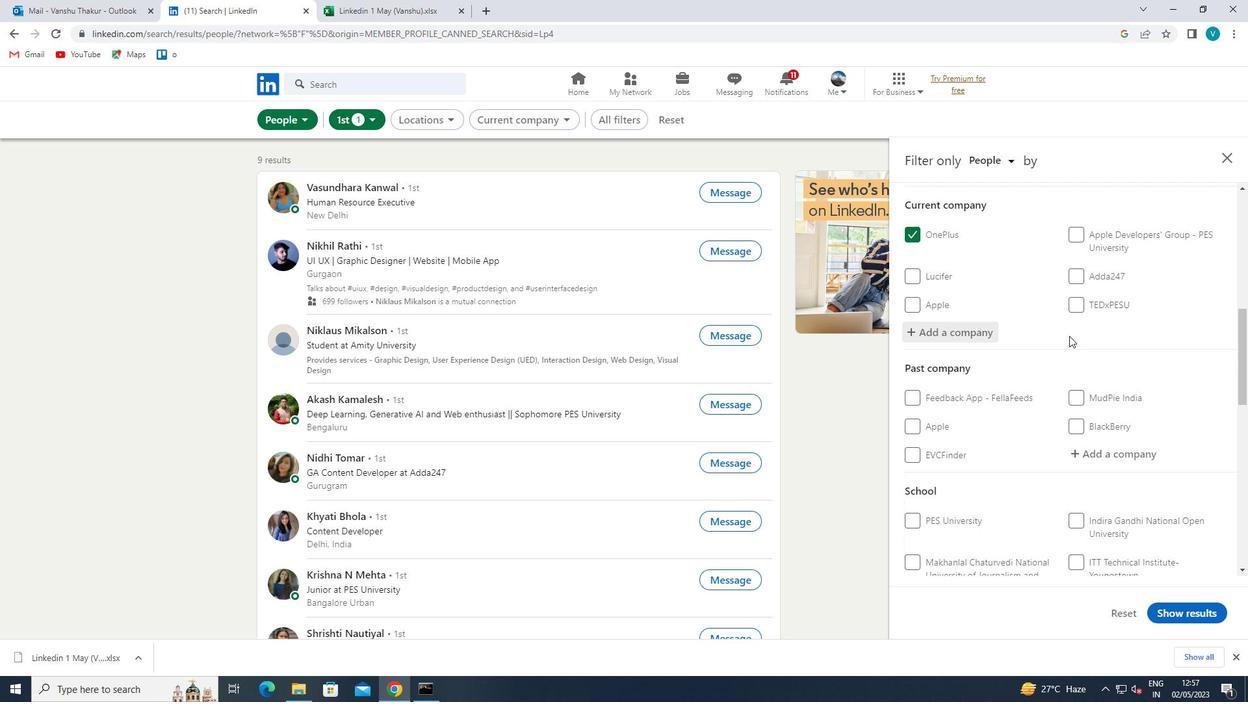
Action: Mouse moved to (1106, 430)
Screenshot: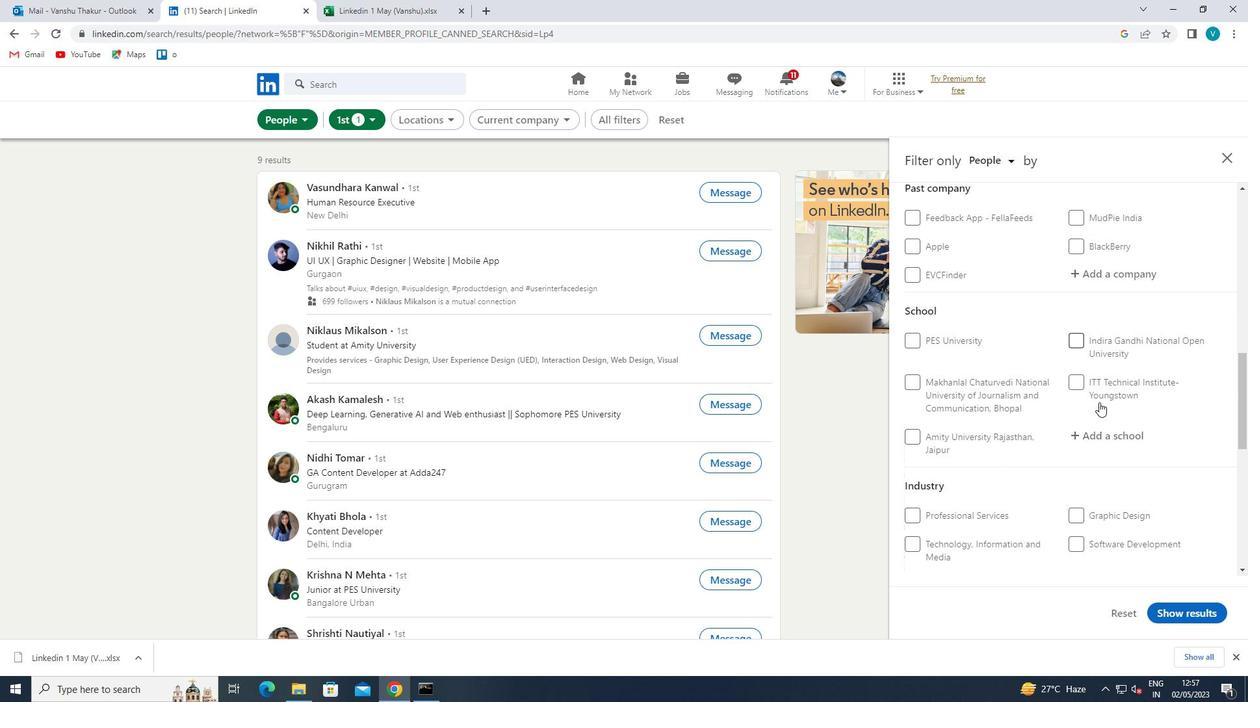 
Action: Mouse pressed left at (1106, 430)
Screenshot: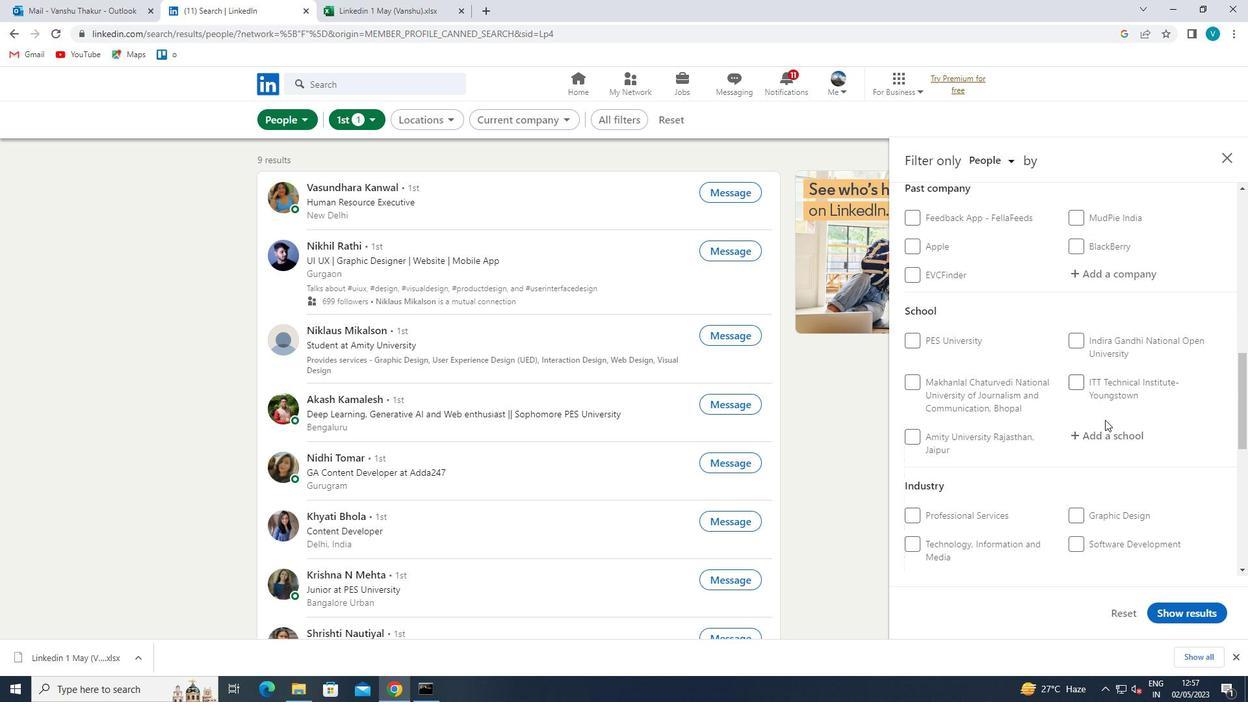 
Action: Key pressed <Key.shift>THE<Key.space><Key.shift>WEST<Key.space><Key.shift>BENGAL<Key.space>
Screenshot: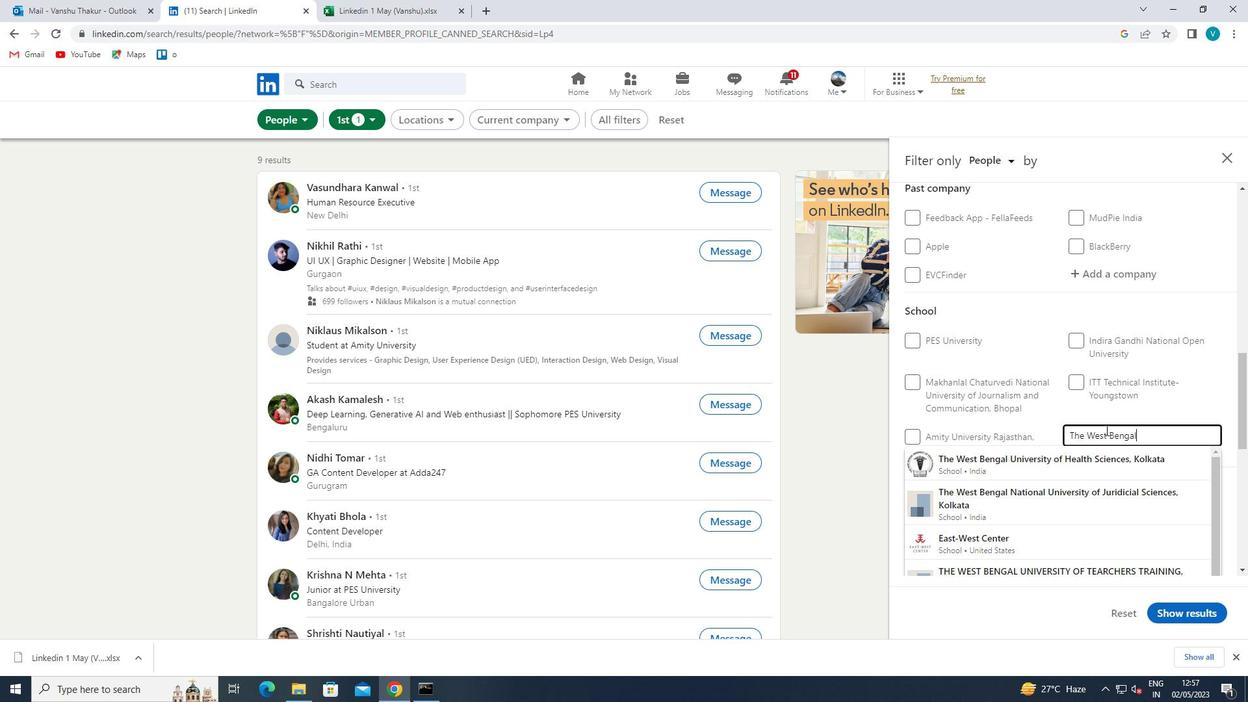 
Action: Mouse moved to (1158, 470)
Screenshot: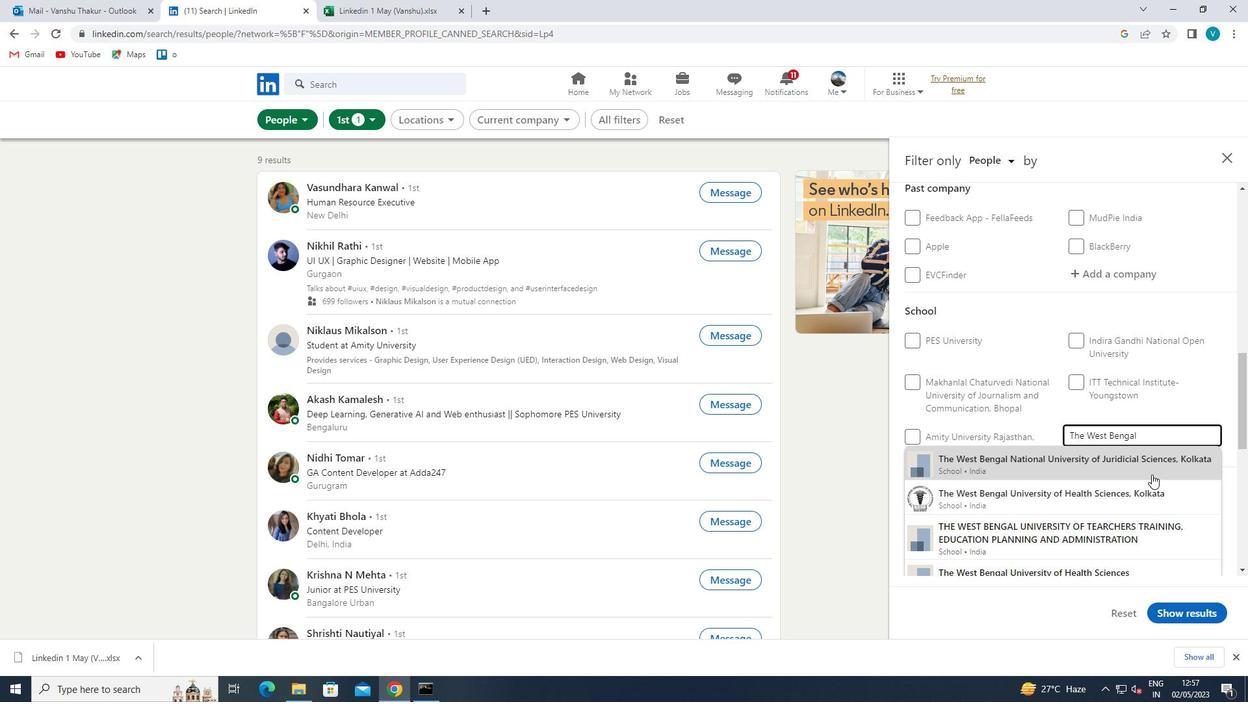 
Action: Mouse pressed left at (1158, 470)
Screenshot: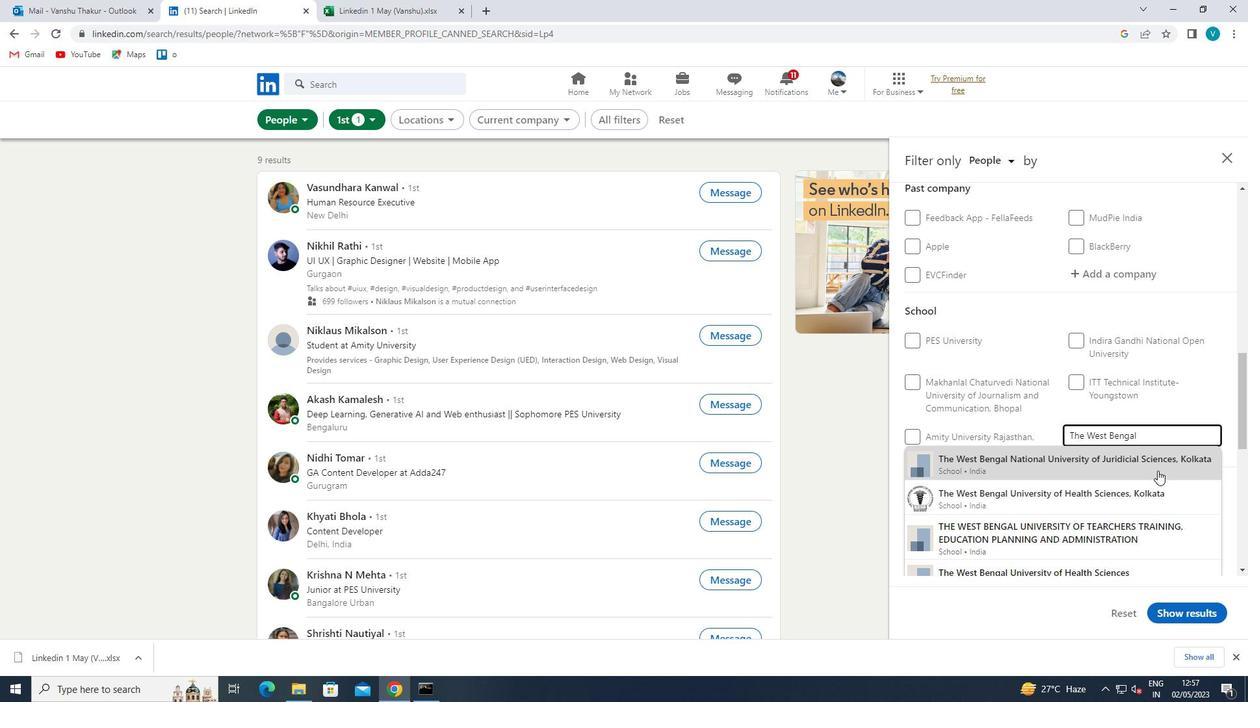 
Action: Mouse moved to (1159, 470)
Screenshot: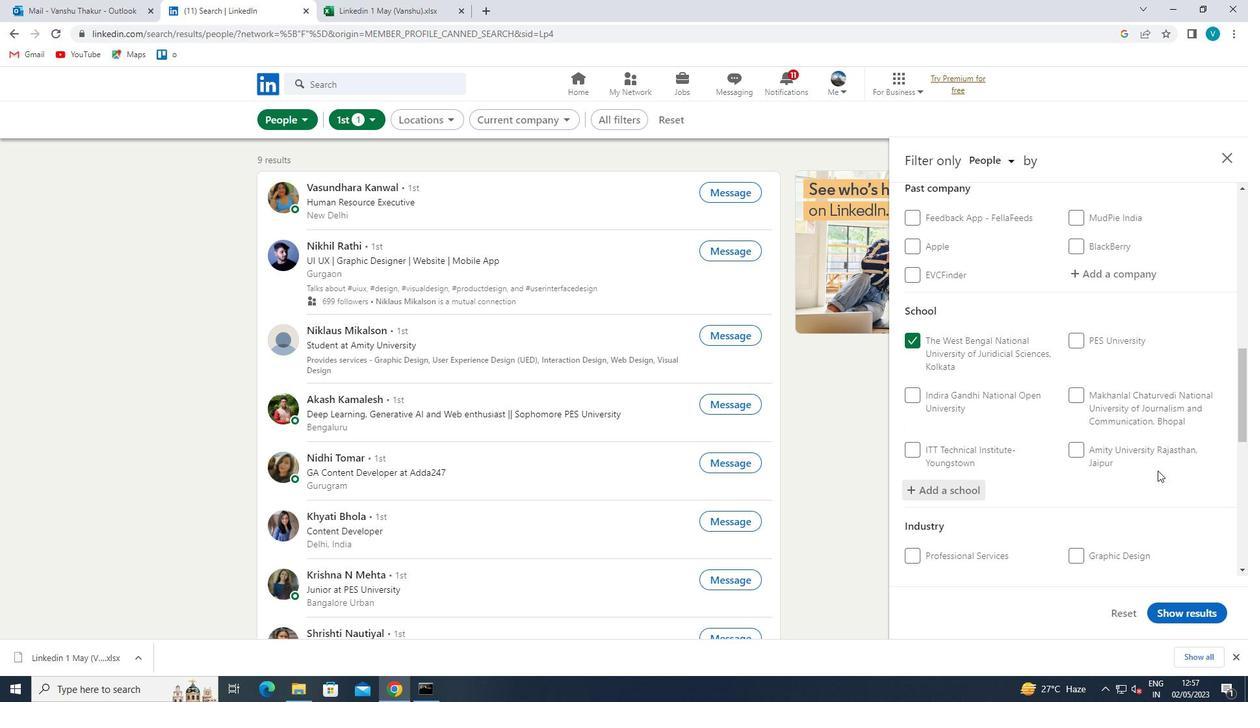 
Action: Mouse scrolled (1159, 469) with delta (0, 0)
Screenshot: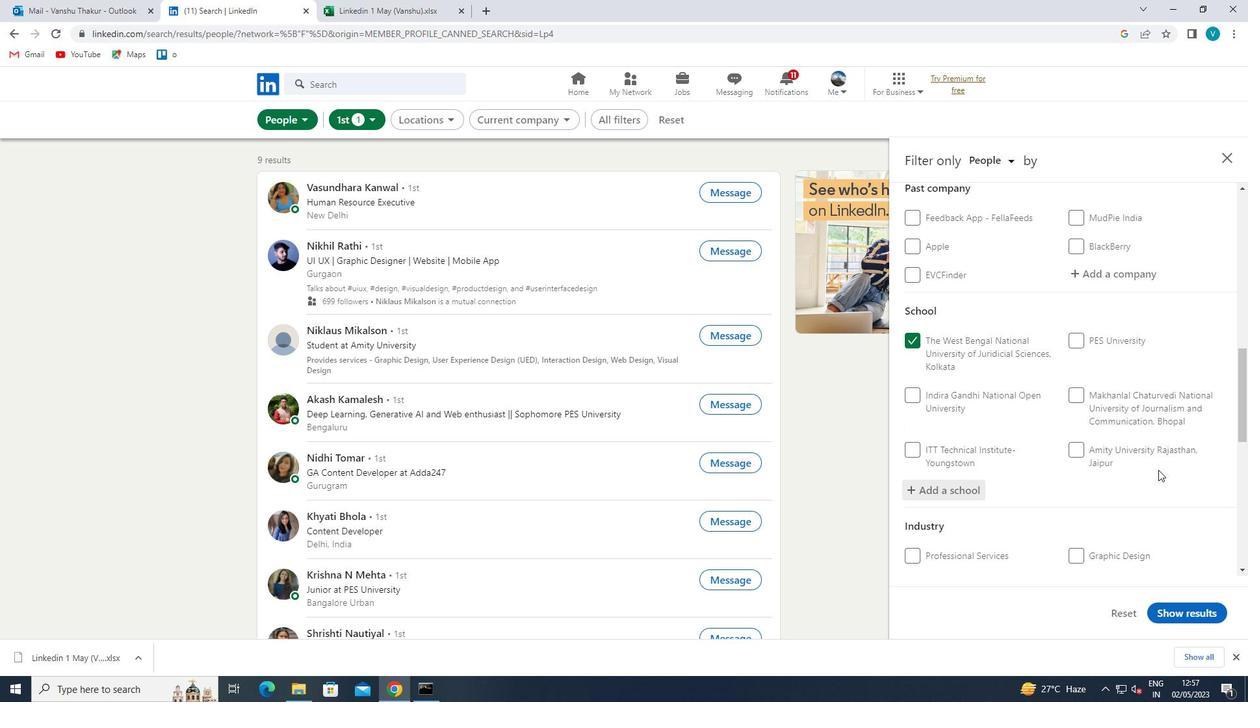 
Action: Mouse scrolled (1159, 469) with delta (0, 0)
Screenshot: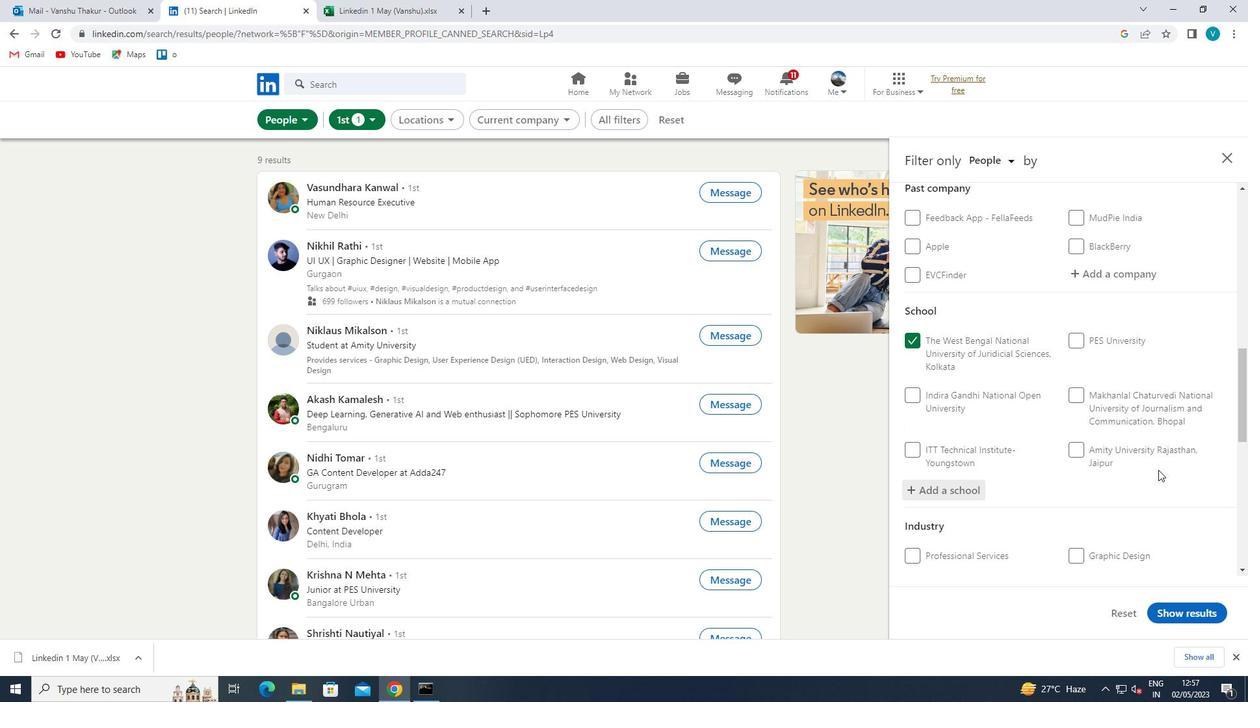 
Action: Mouse scrolled (1159, 469) with delta (0, 0)
Screenshot: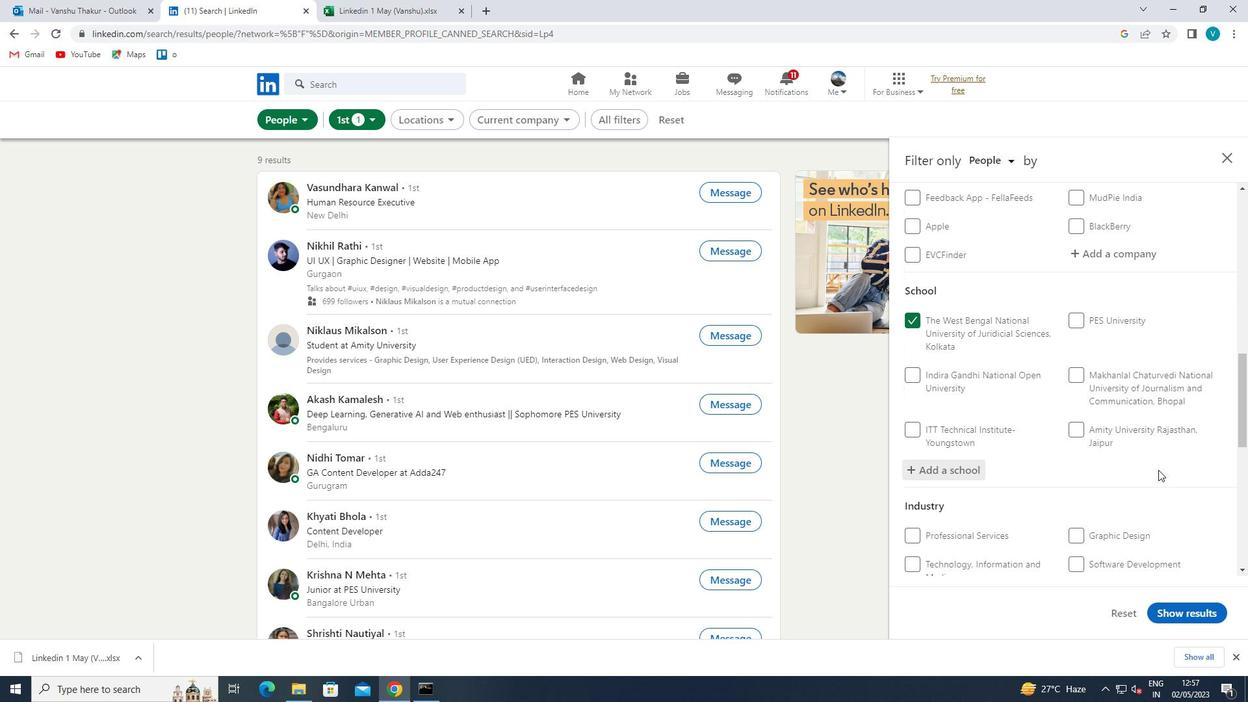 
Action: Mouse moved to (1138, 432)
Screenshot: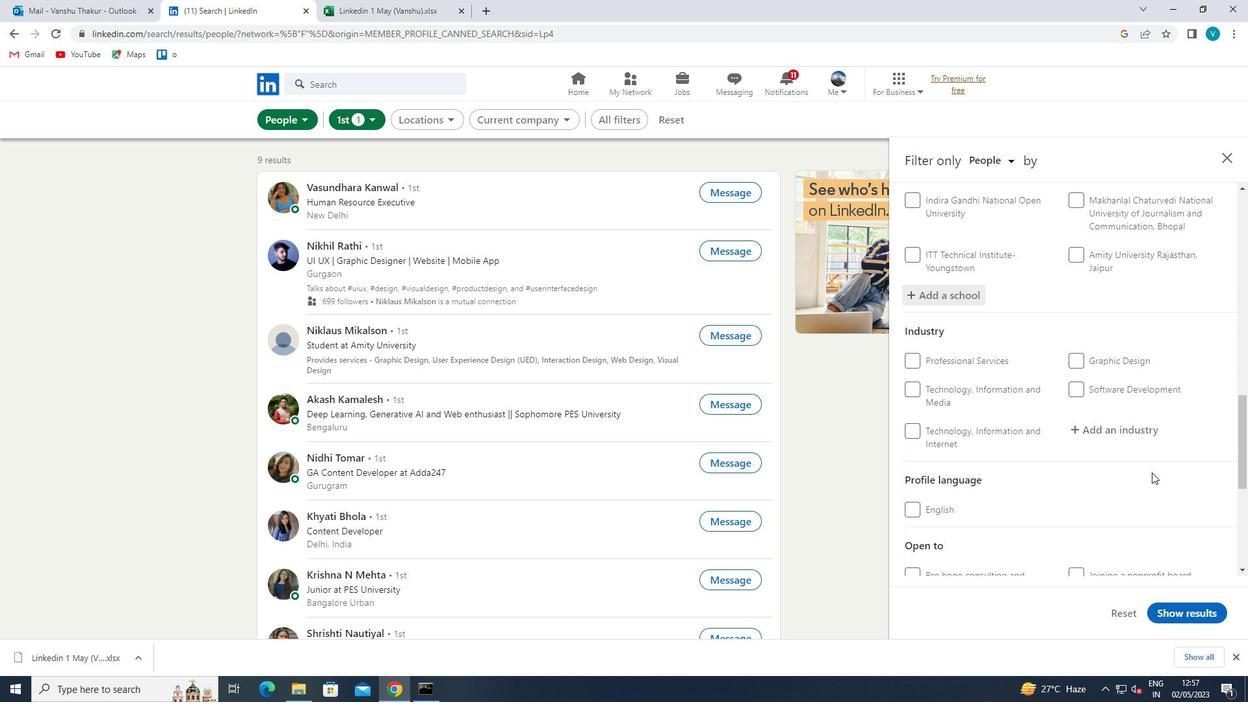 
Action: Mouse pressed left at (1138, 432)
Screenshot: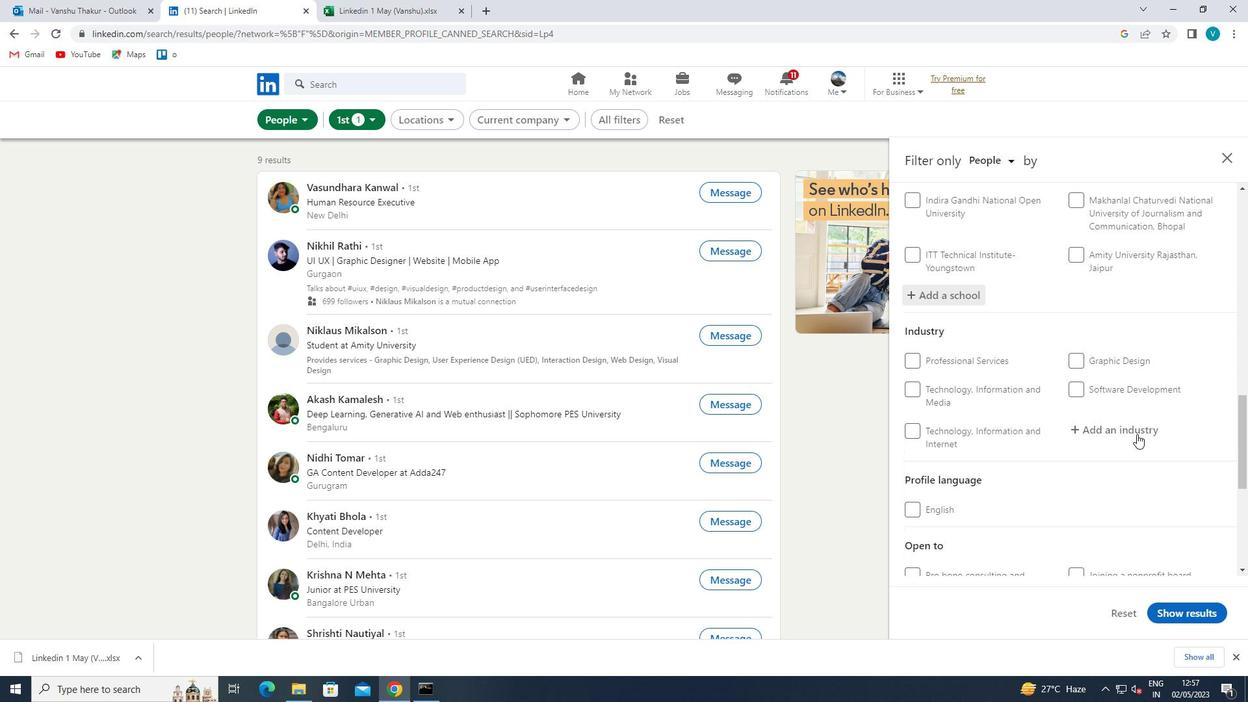 
Action: Mouse moved to (1133, 434)
Screenshot: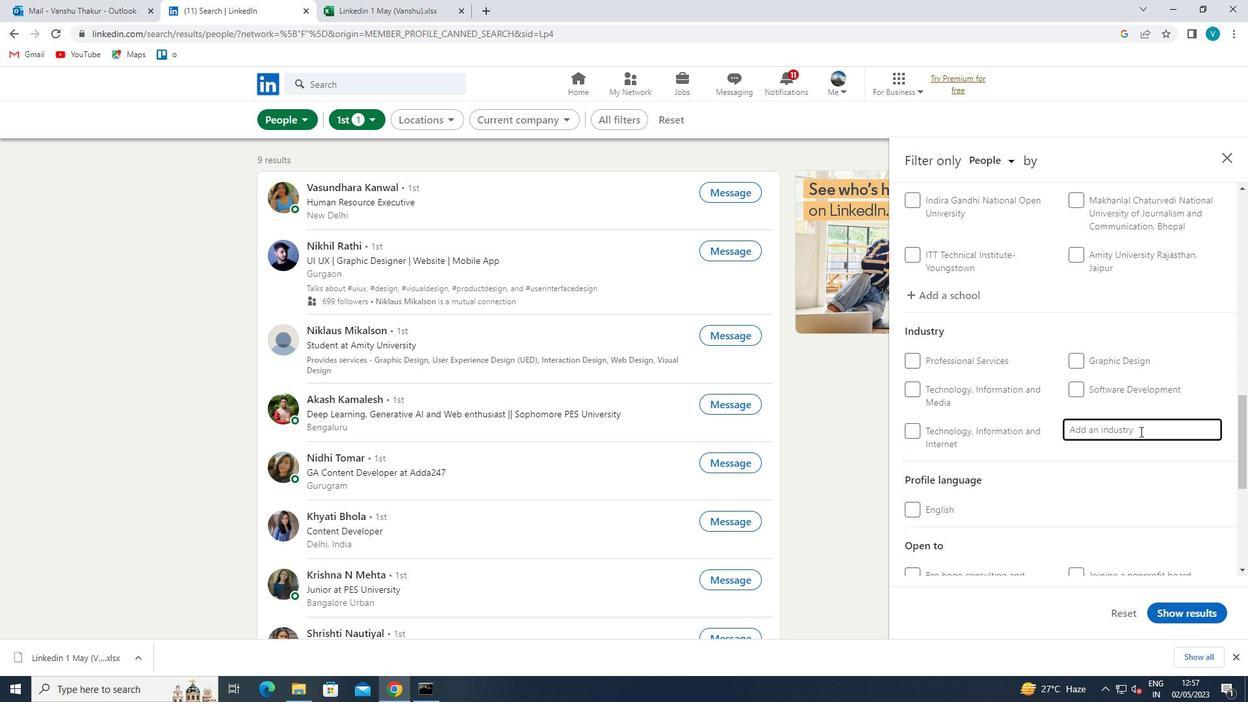 
Action: Key pressed <Key.shift>PERSONAL<Key.space>
Screenshot: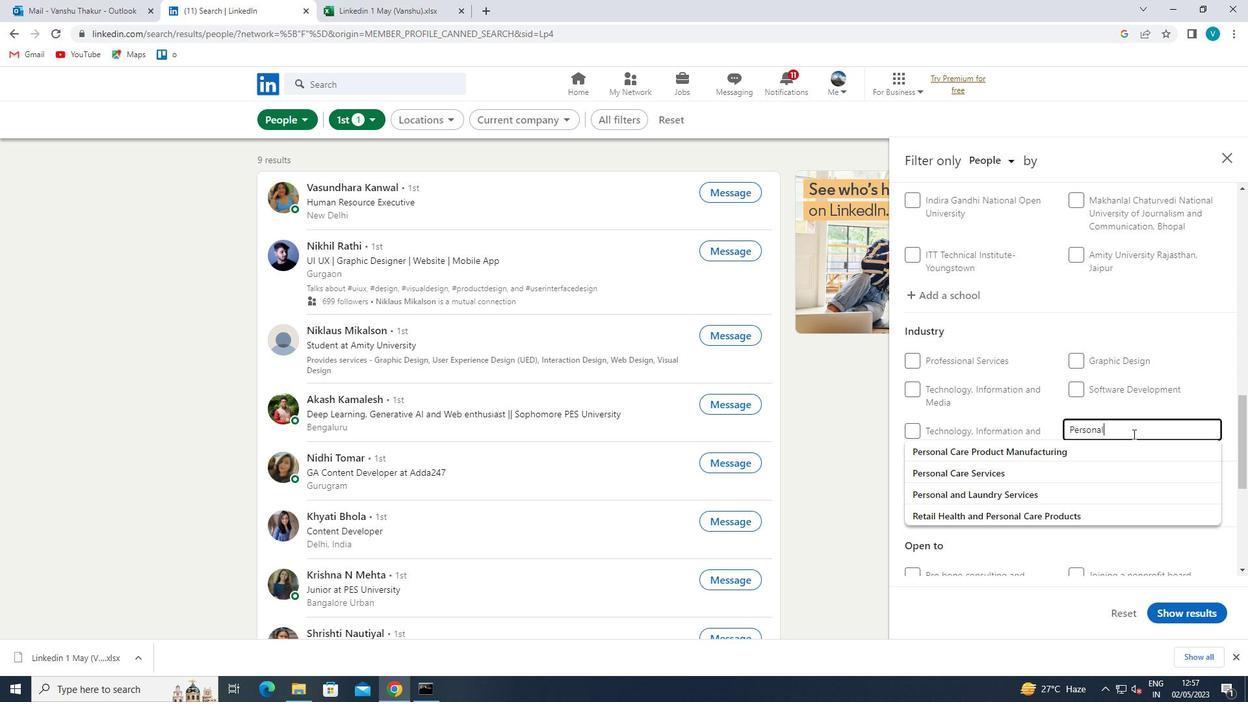 
Action: Mouse moved to (1047, 476)
Screenshot: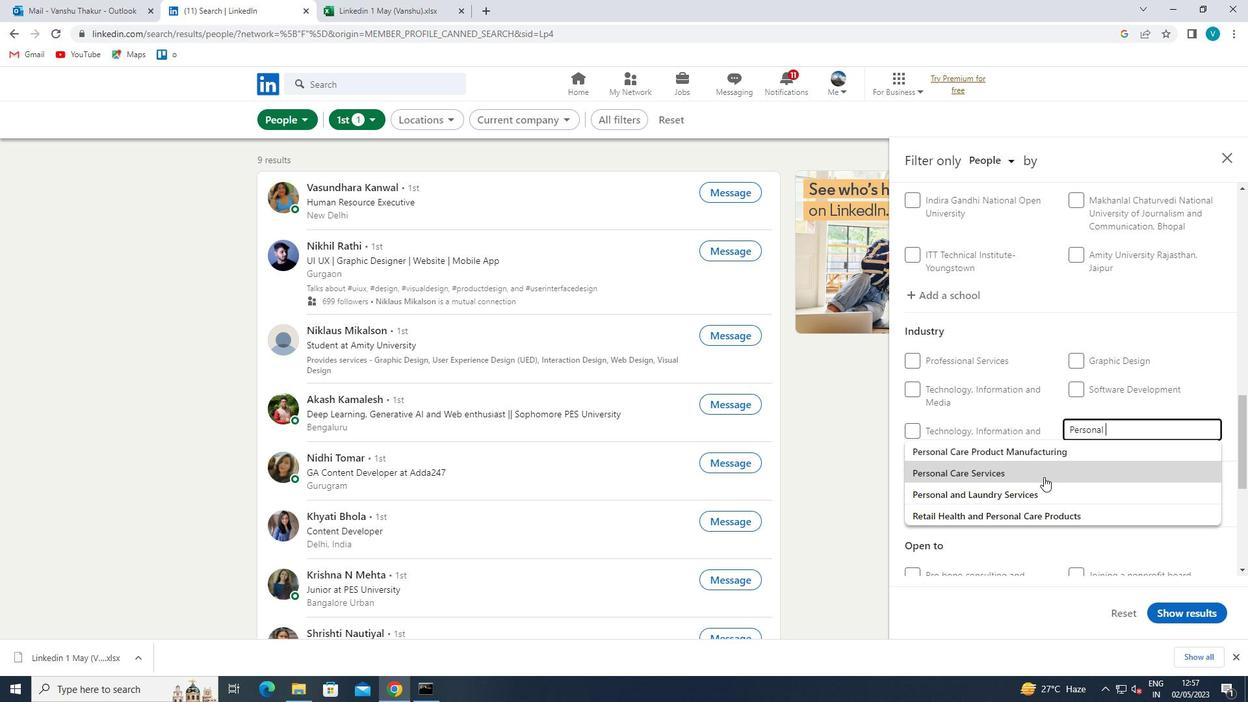 
Action: Mouse pressed left at (1047, 476)
Screenshot: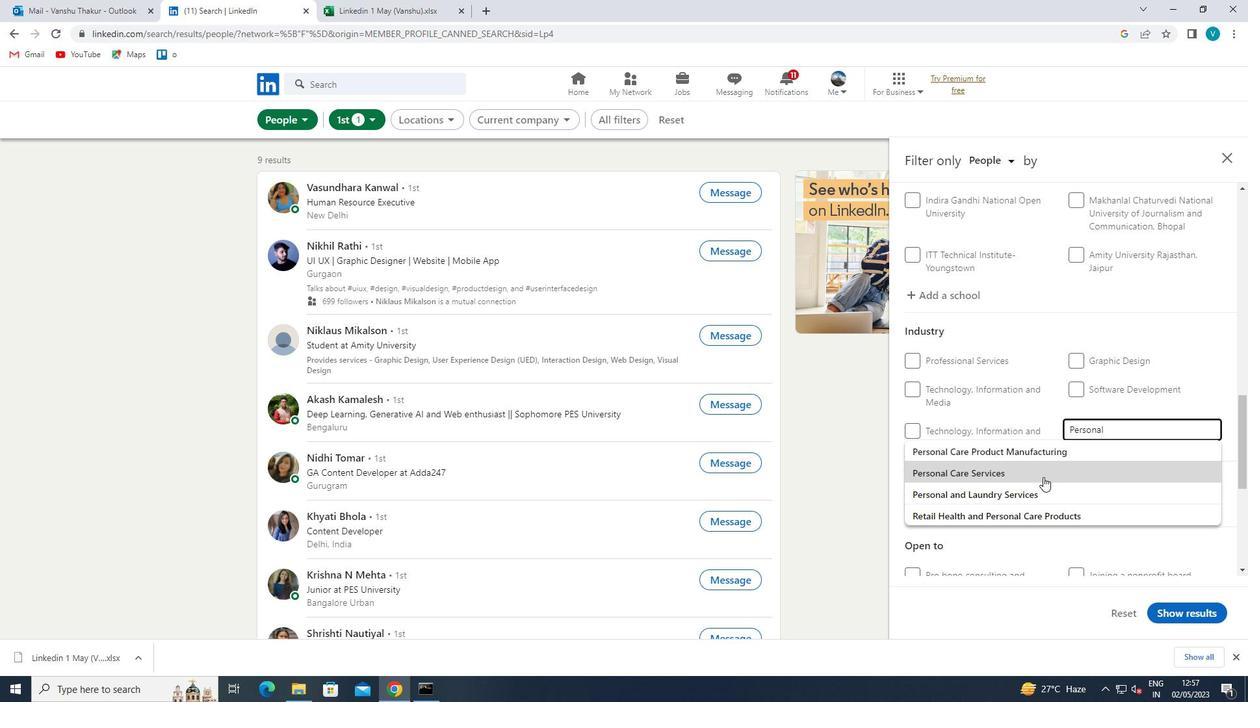 
Action: Mouse moved to (1081, 456)
Screenshot: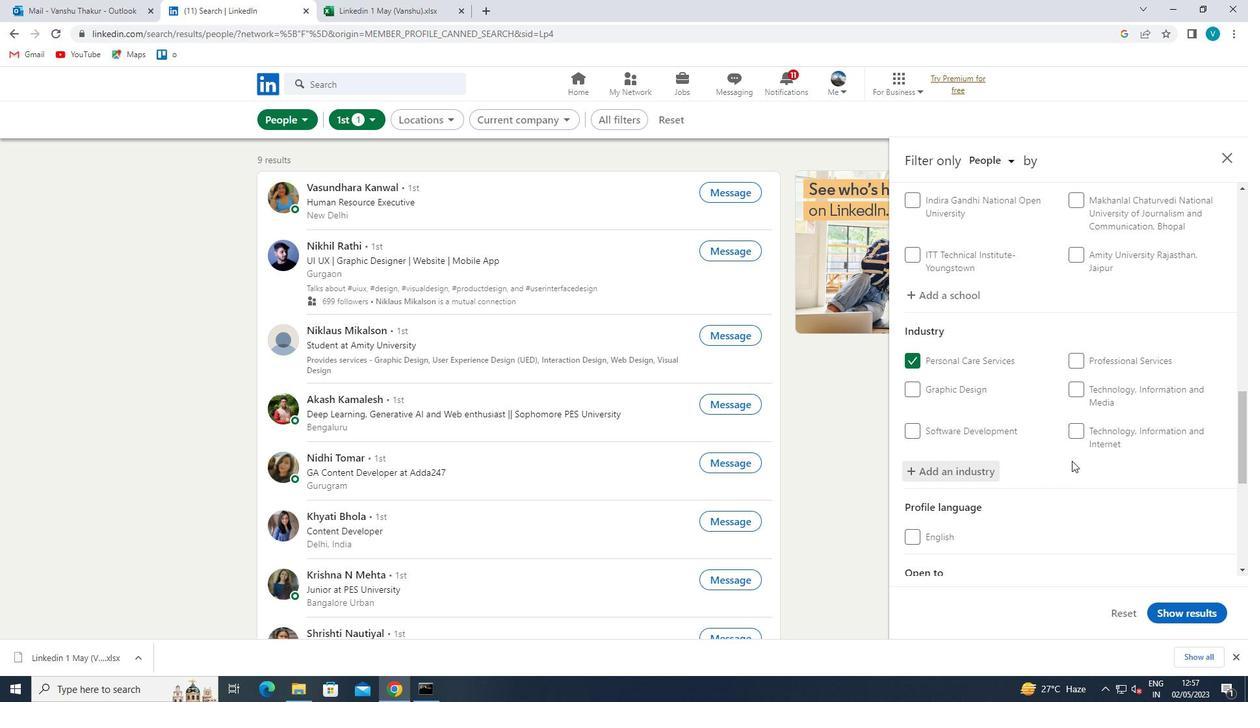 
Action: Mouse scrolled (1081, 455) with delta (0, 0)
Screenshot: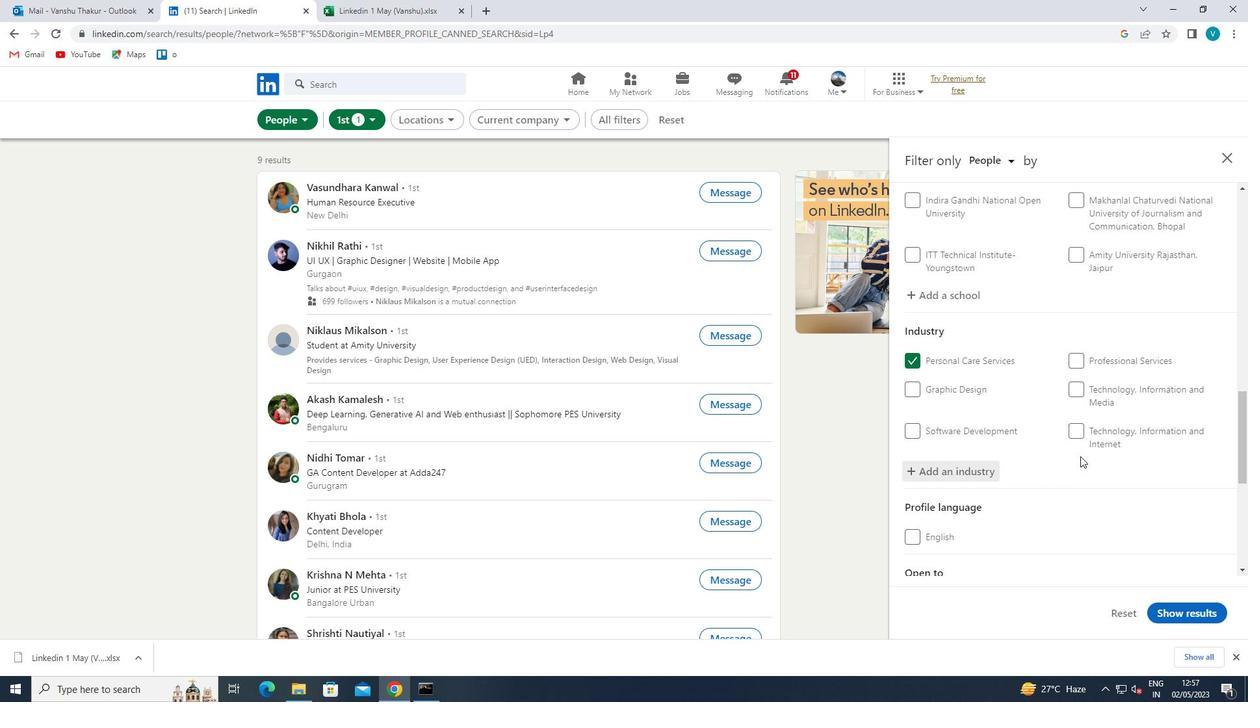 
Action: Mouse scrolled (1081, 455) with delta (0, 0)
Screenshot: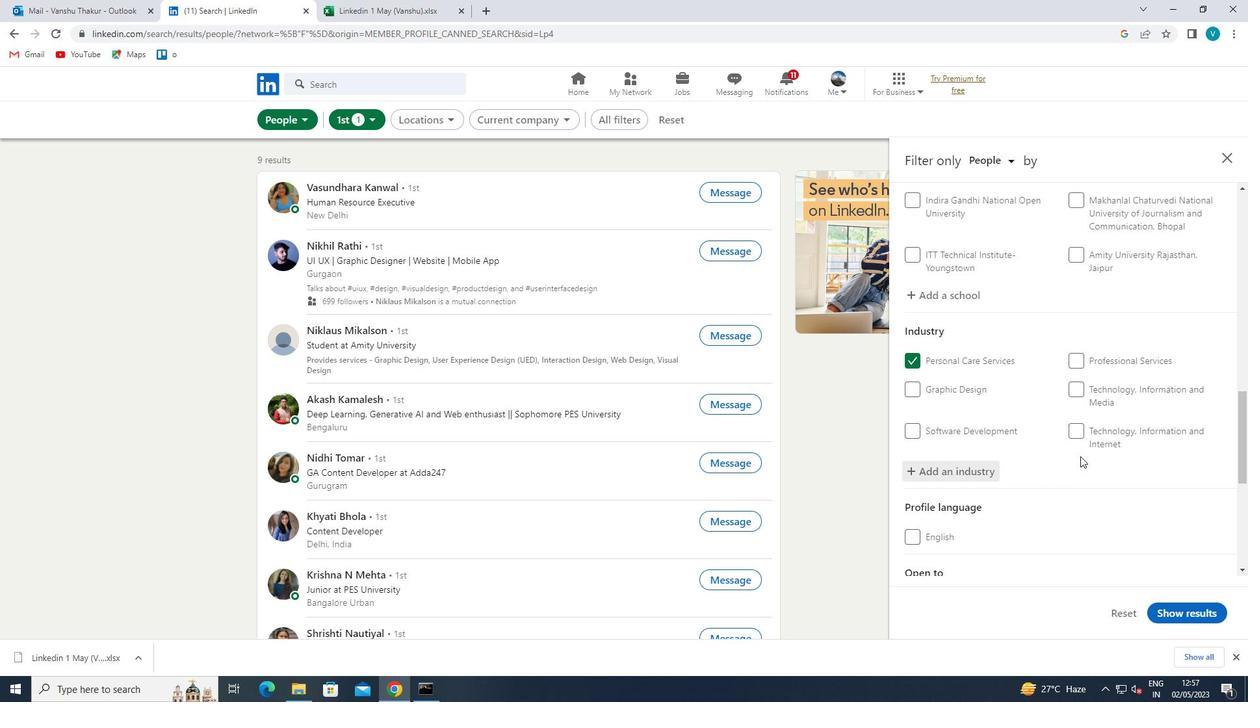 
Action: Mouse scrolled (1081, 455) with delta (0, 0)
Screenshot: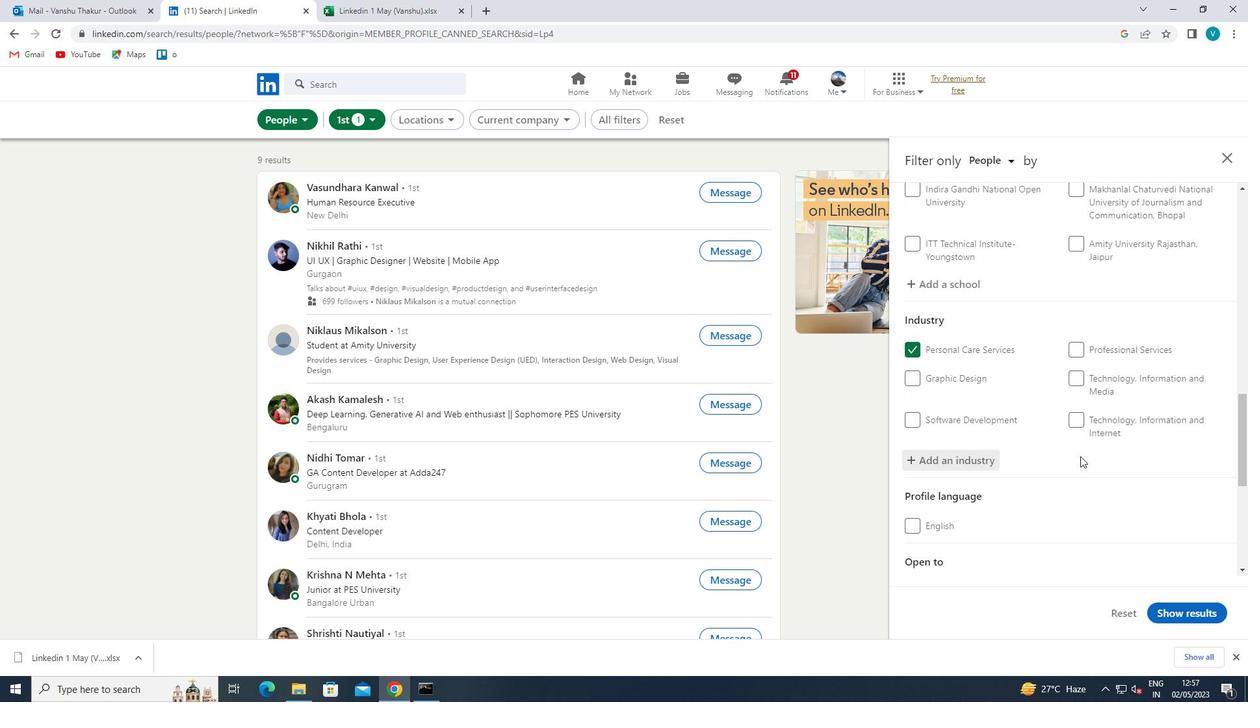 
Action: Mouse scrolled (1081, 455) with delta (0, 0)
Screenshot: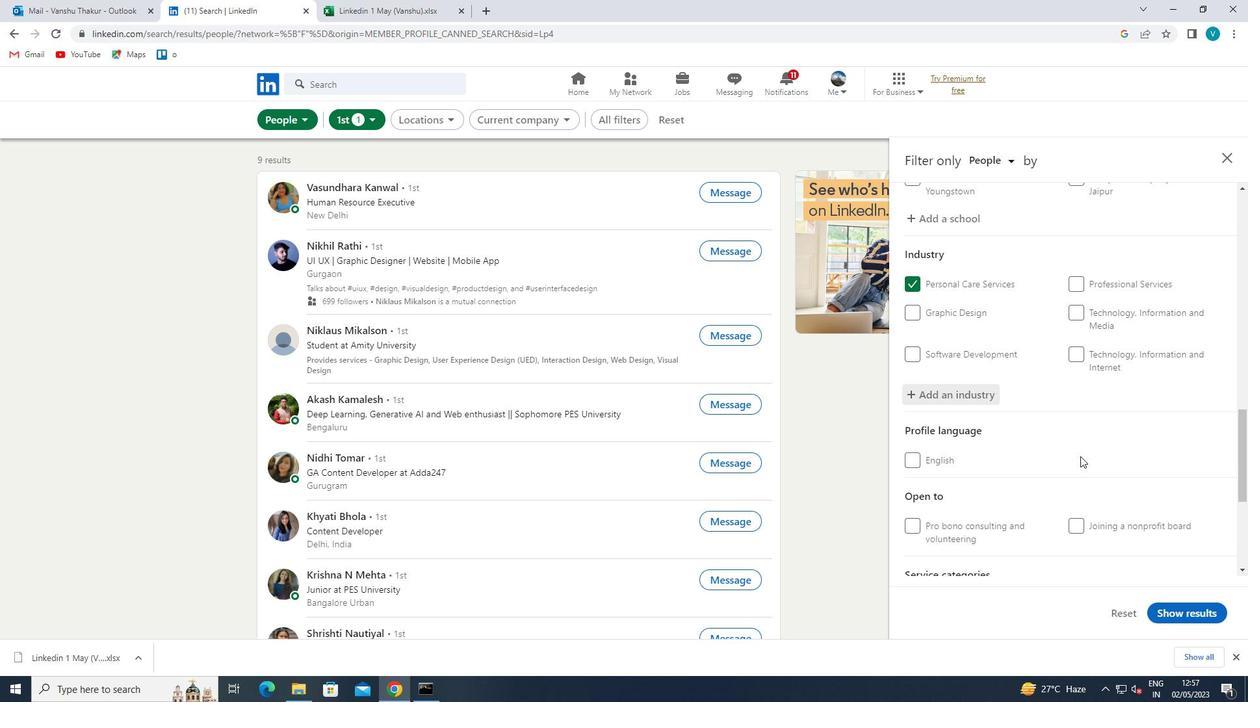 
Action: Mouse scrolled (1081, 455) with delta (0, 0)
Screenshot: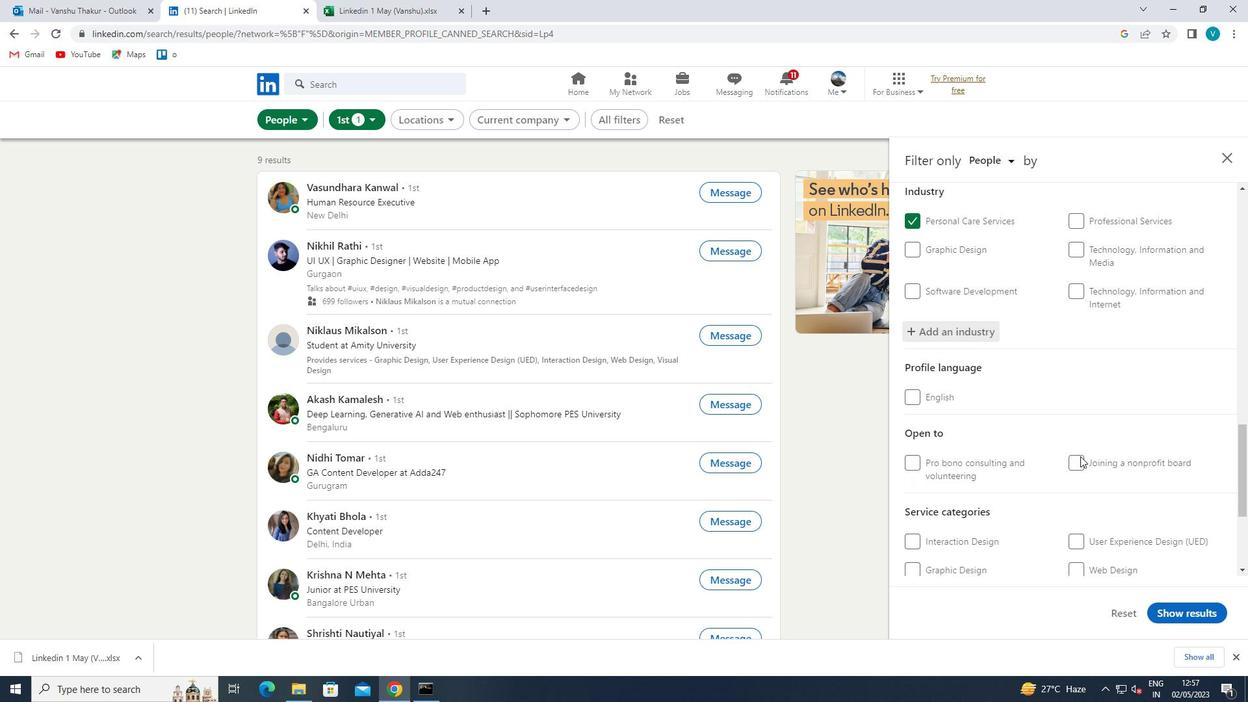 
Action: Mouse moved to (1123, 409)
Screenshot: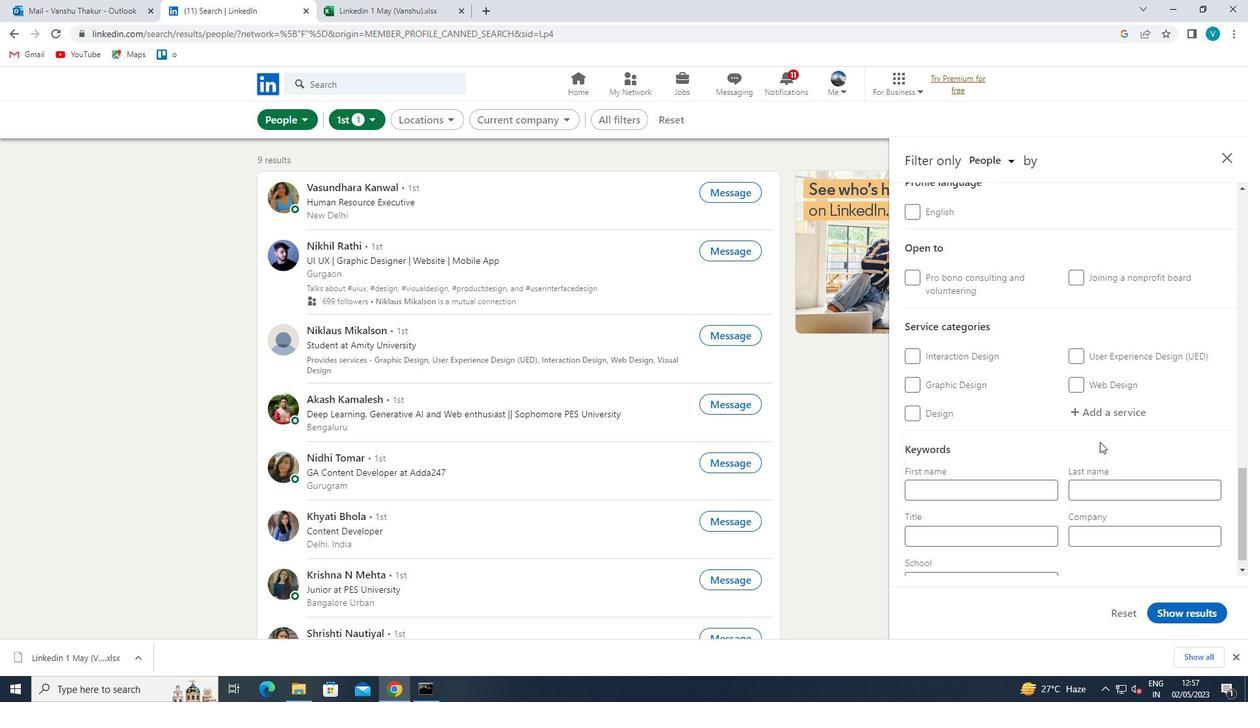 
Action: Mouse pressed left at (1123, 409)
Screenshot: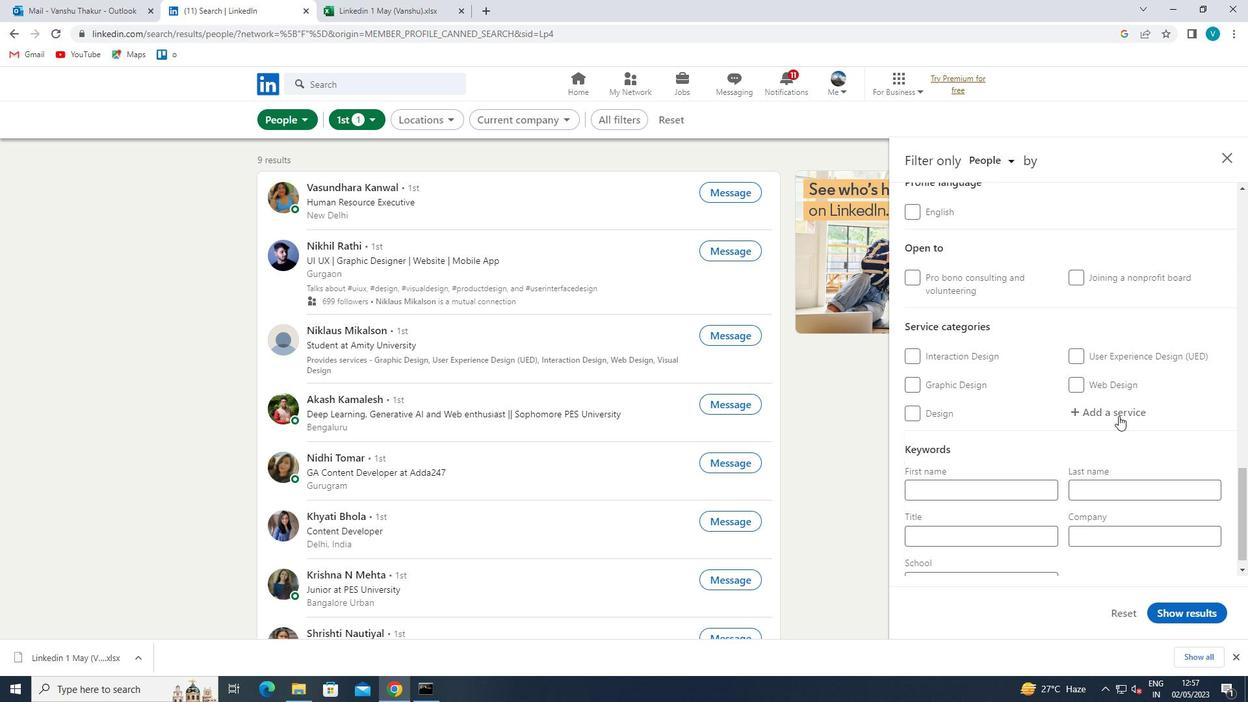 
Action: Mouse moved to (1123, 408)
Screenshot: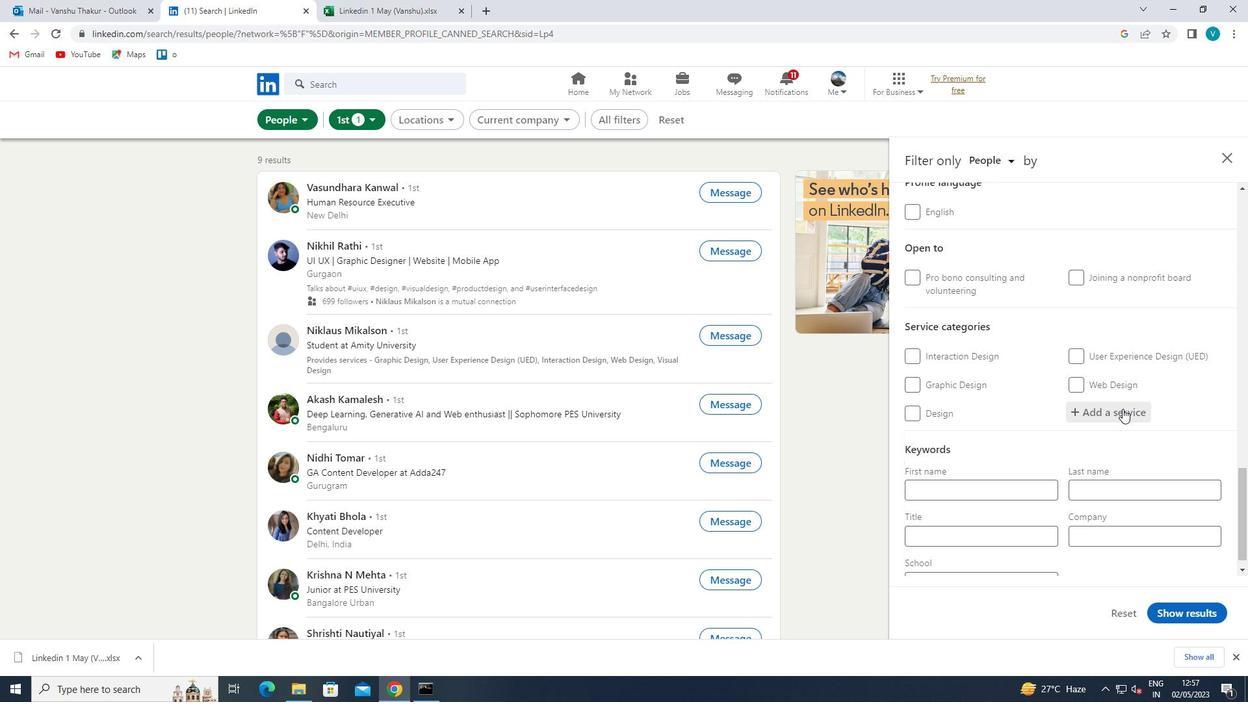 
Action: Key pressed <Key.shift><Key.shift><Key.shift><Key.shift><Key.shift><Key.shift><Key.shift><Key.shift><Key.shift><Key.shift><Key.shift><Key.shift>PROJECT<Key.space>
Screenshot: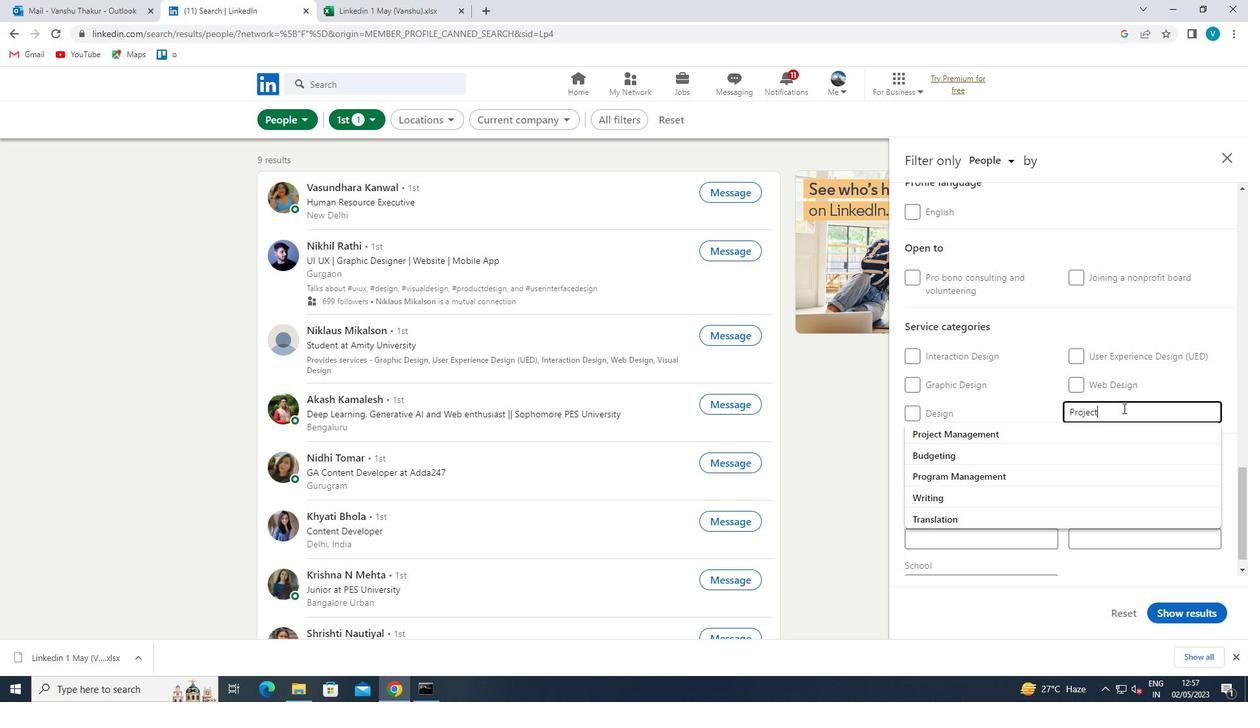 
Action: Mouse moved to (1088, 427)
Screenshot: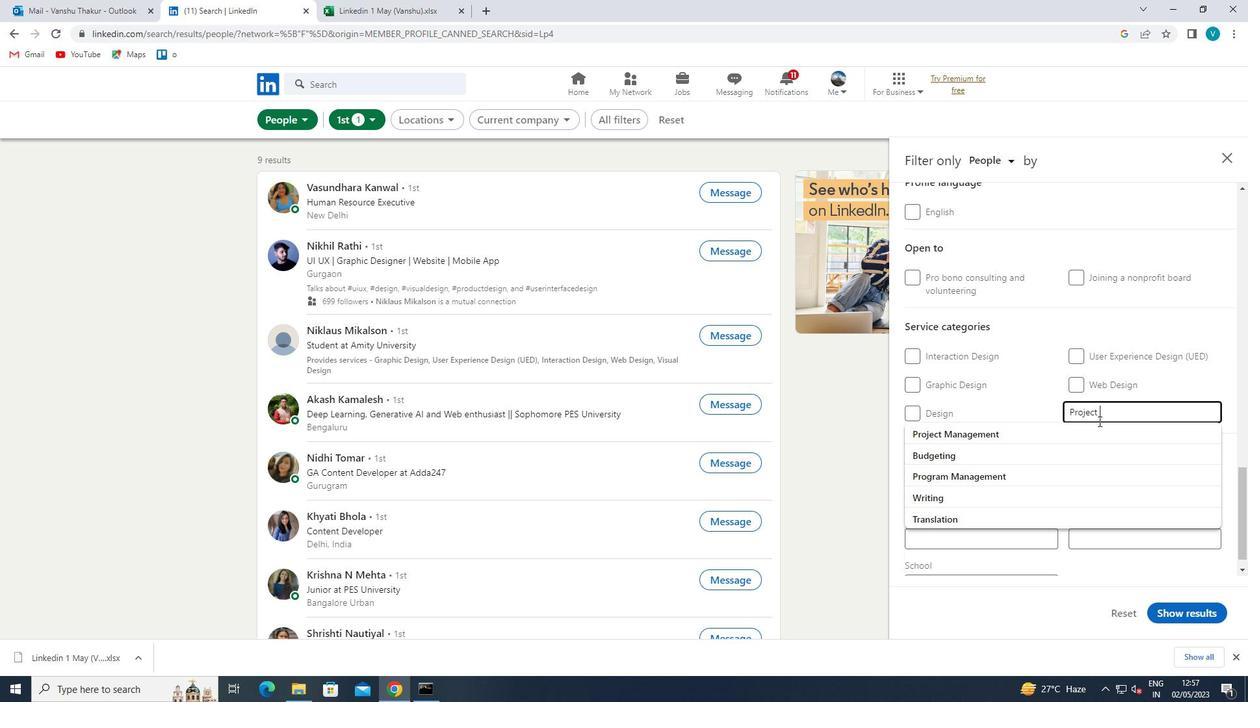 
Action: Mouse pressed left at (1088, 427)
Screenshot: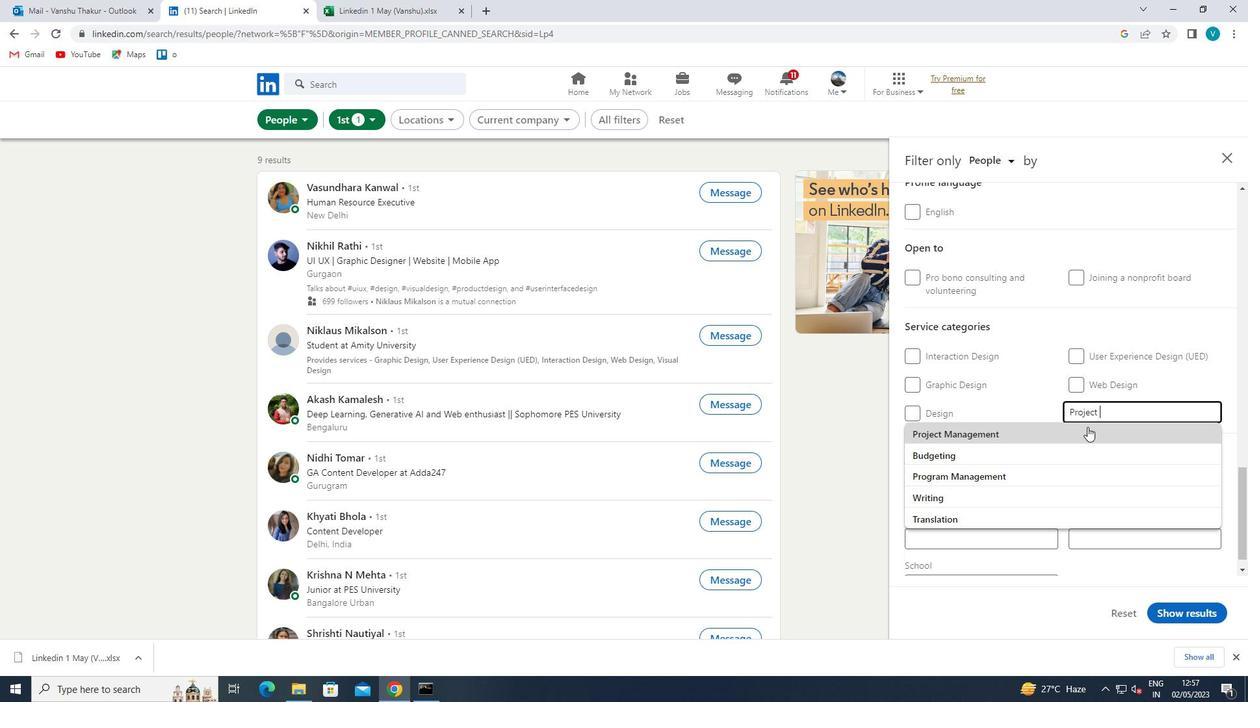 
Action: Mouse moved to (1092, 426)
Screenshot: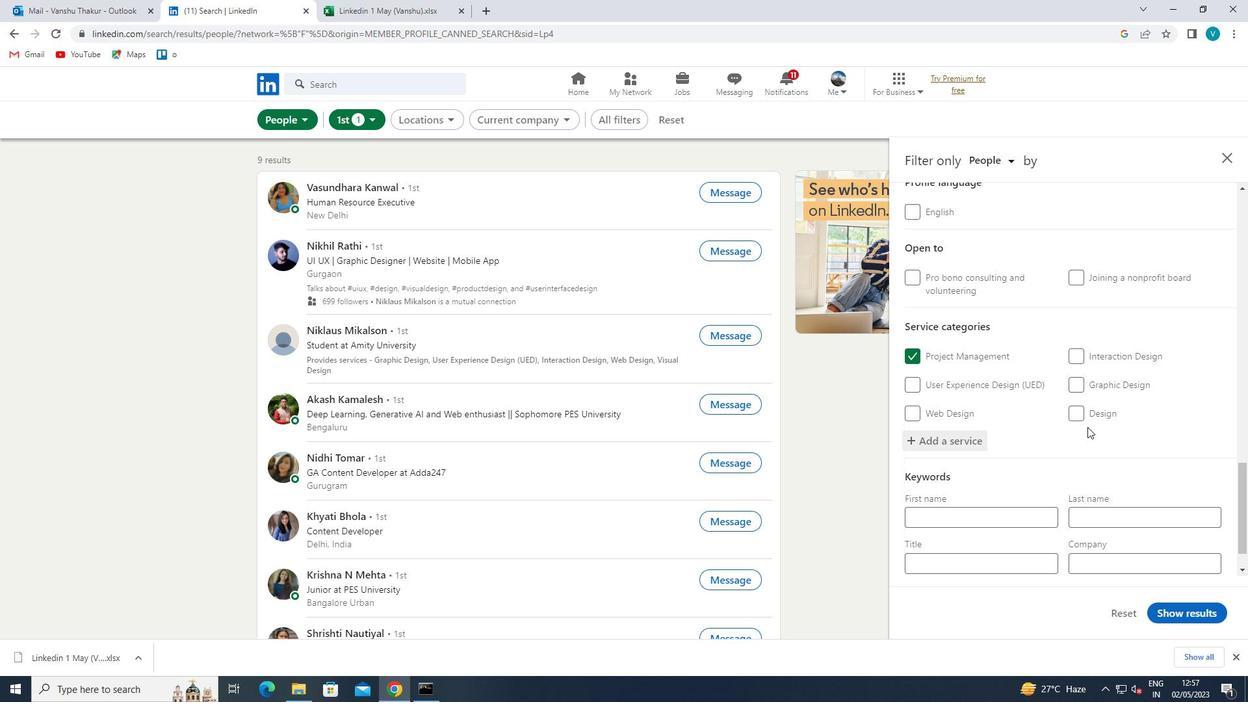 
Action: Mouse scrolled (1092, 425) with delta (0, 0)
Screenshot: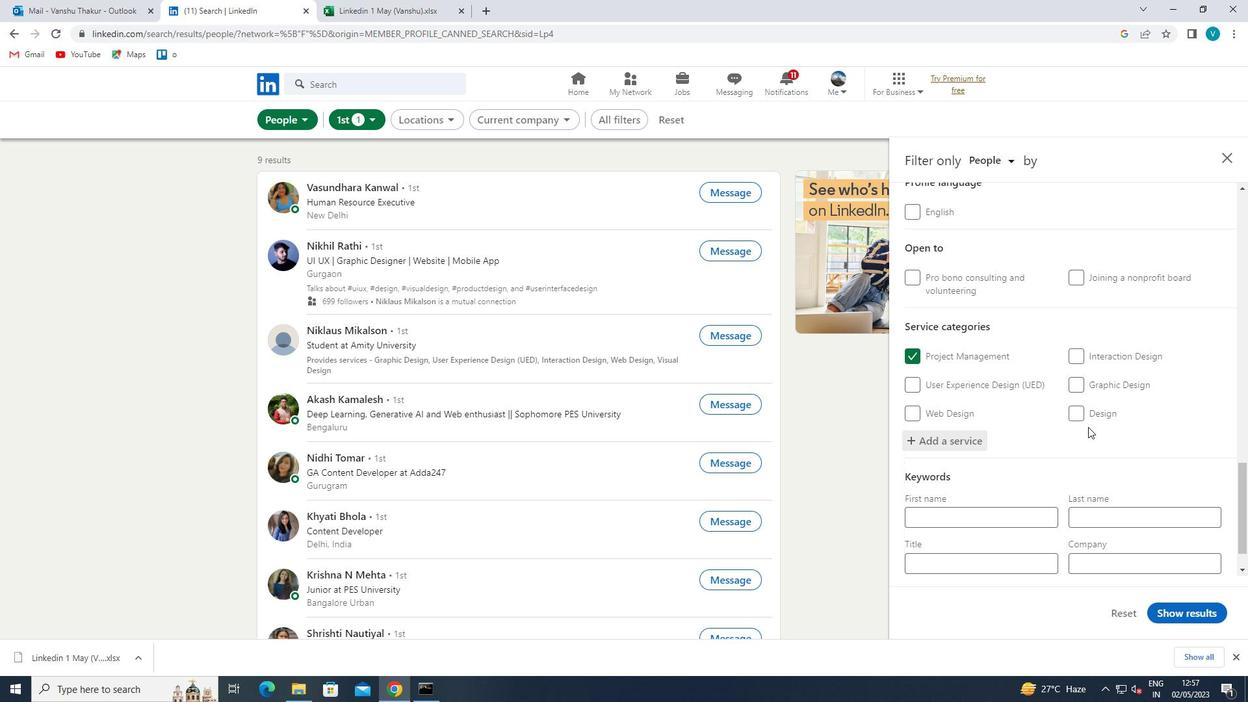 
Action: Mouse scrolled (1092, 425) with delta (0, 0)
Screenshot: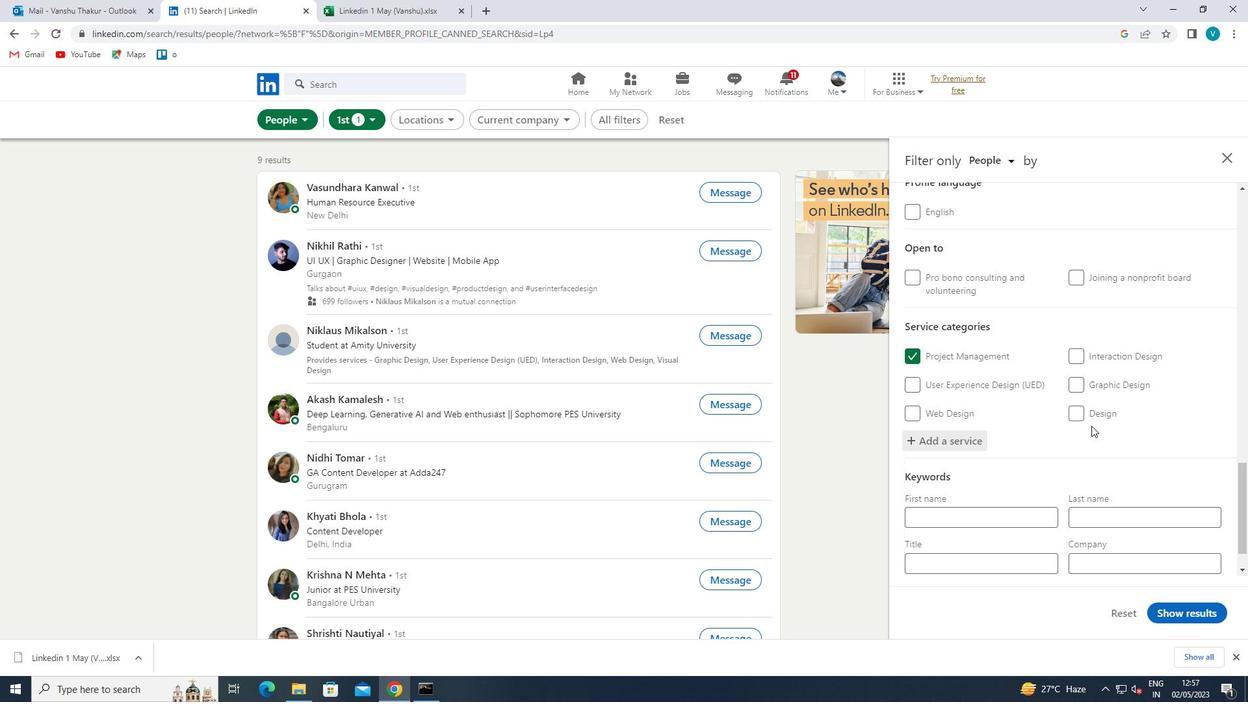 
Action: Mouse scrolled (1092, 425) with delta (0, 0)
Screenshot: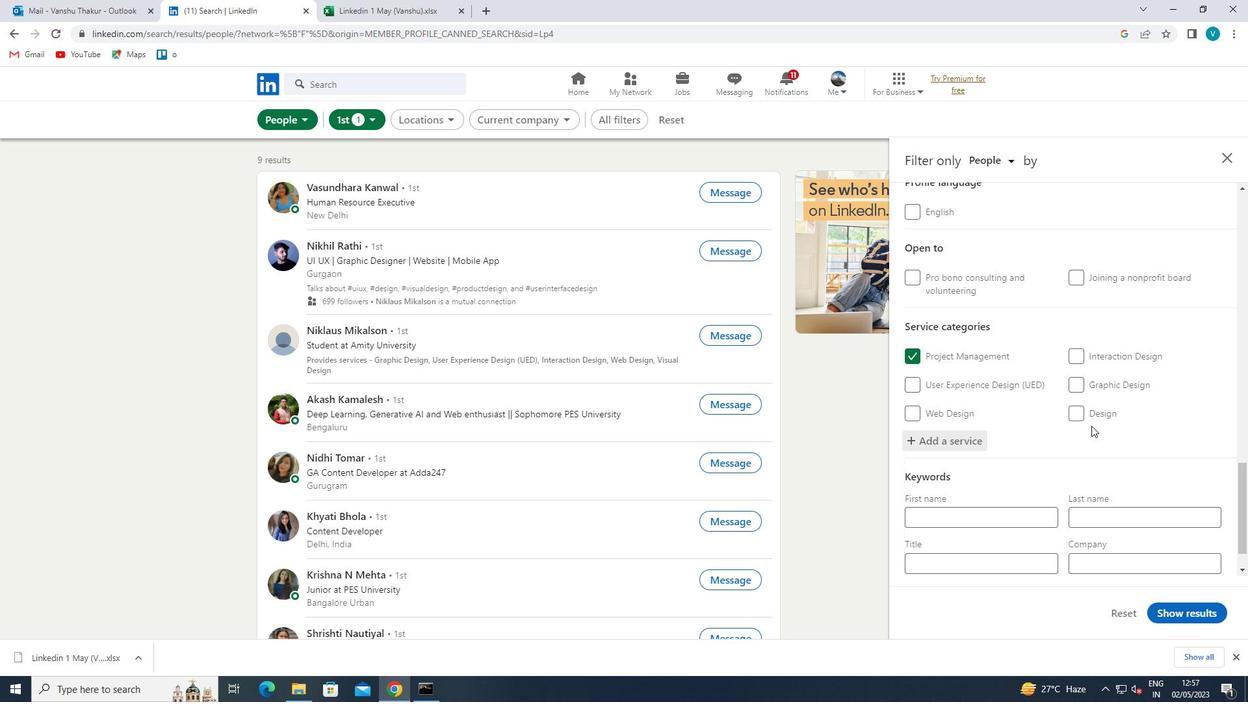 
Action: Mouse moved to (980, 517)
Screenshot: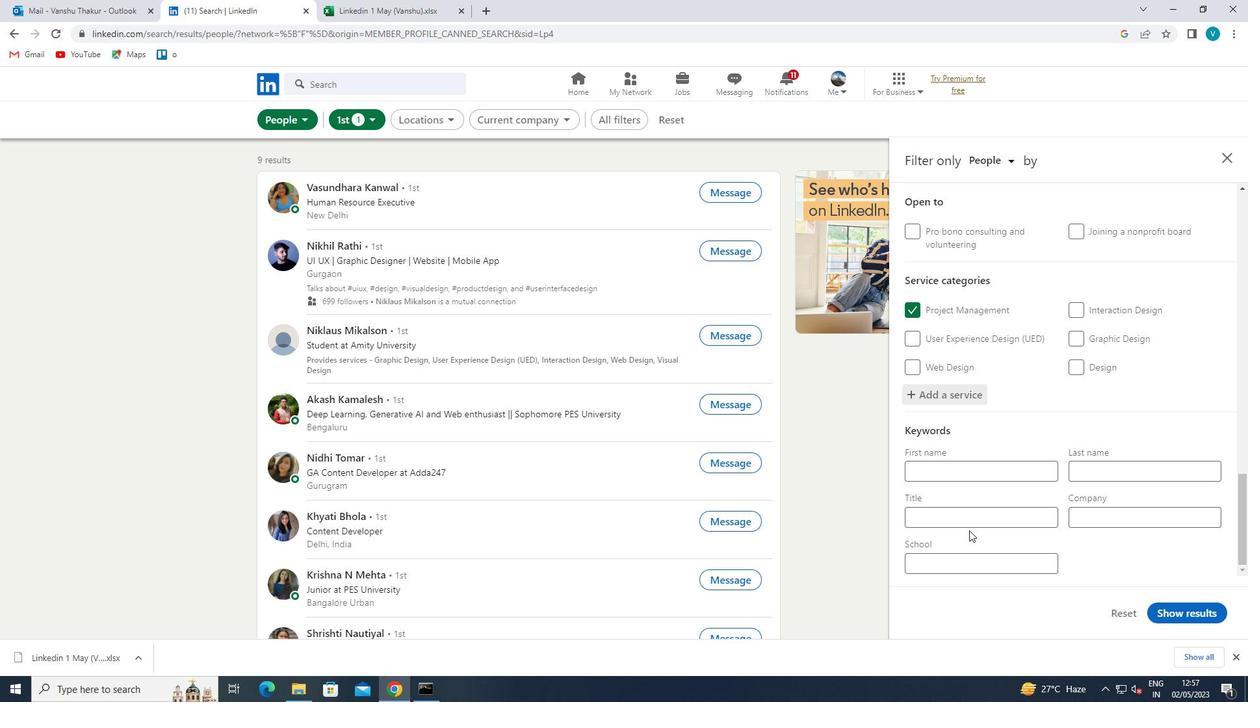 
Action: Mouse pressed left at (980, 517)
Screenshot: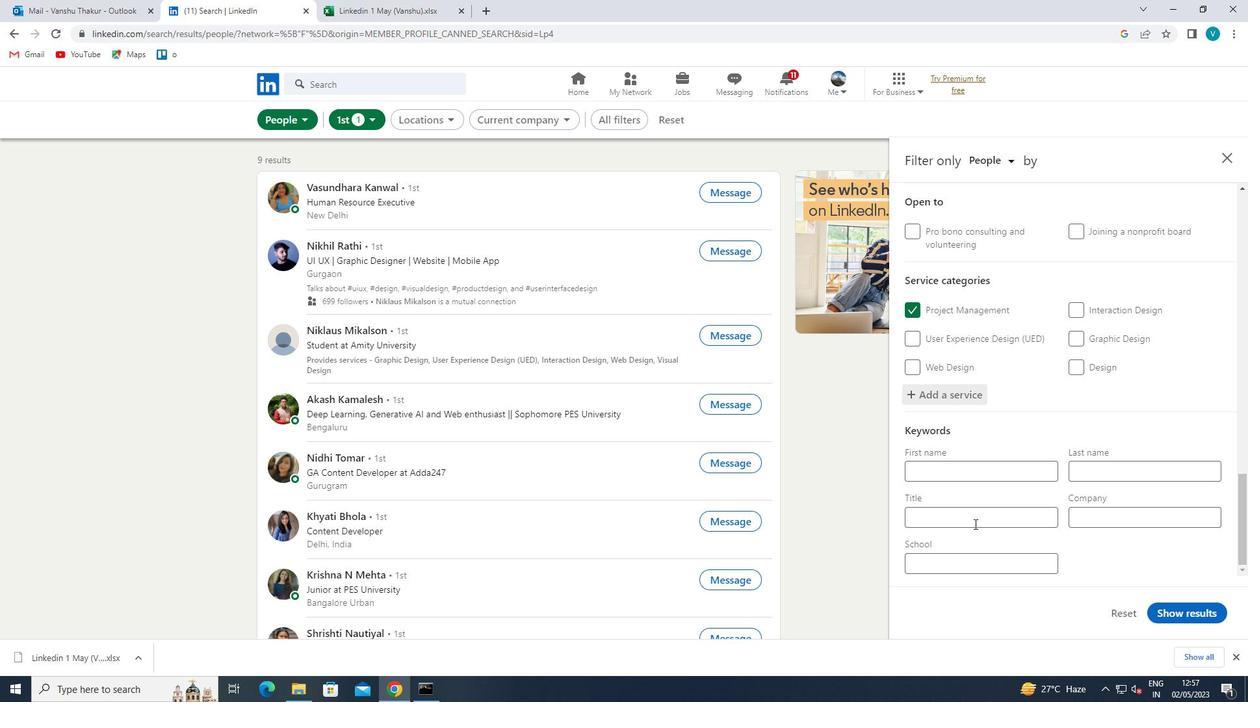 
Action: Mouse moved to (1008, 501)
Screenshot: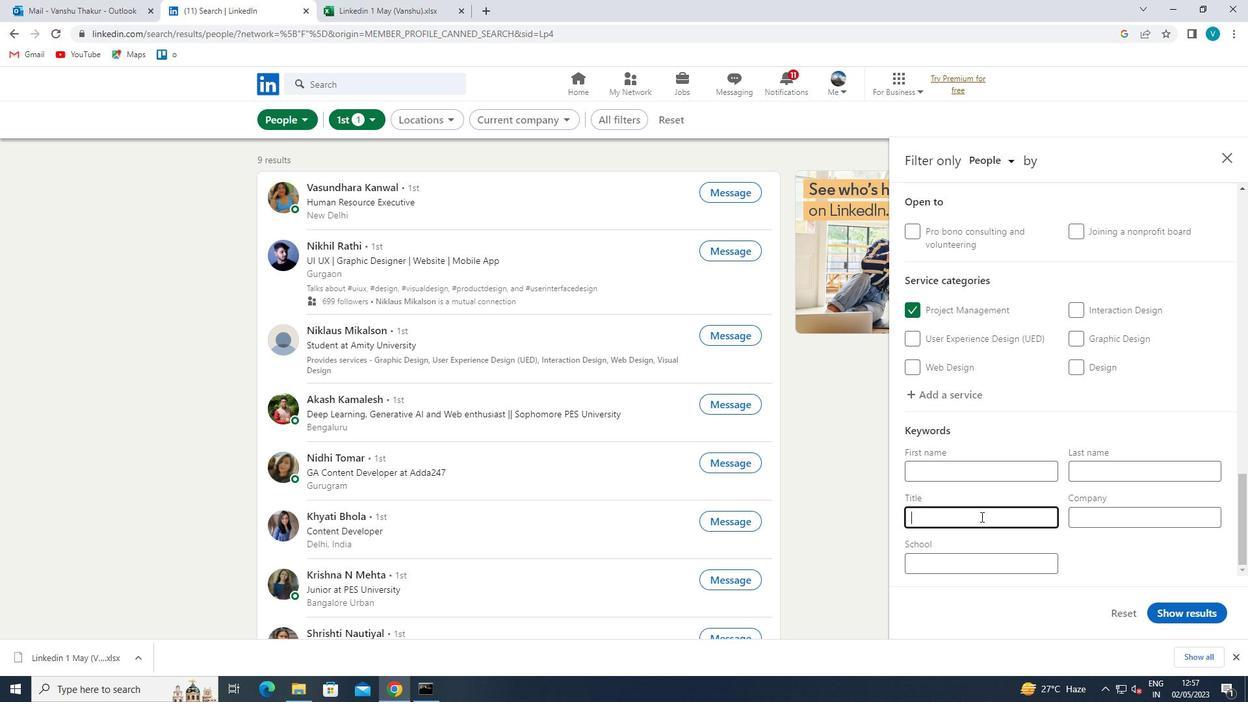 
Action: Key pressed <Key.shift>CONCIERGE<Key.space>
Screenshot: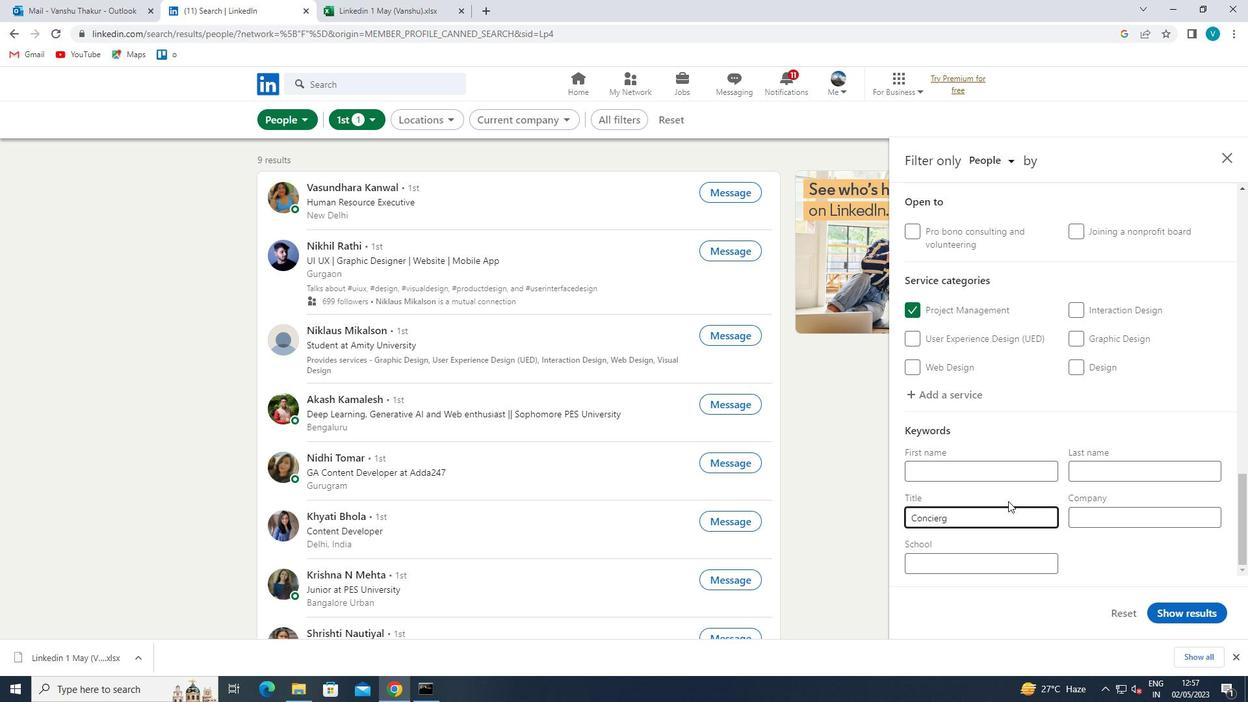 
Action: Mouse moved to (1041, 481)
Screenshot: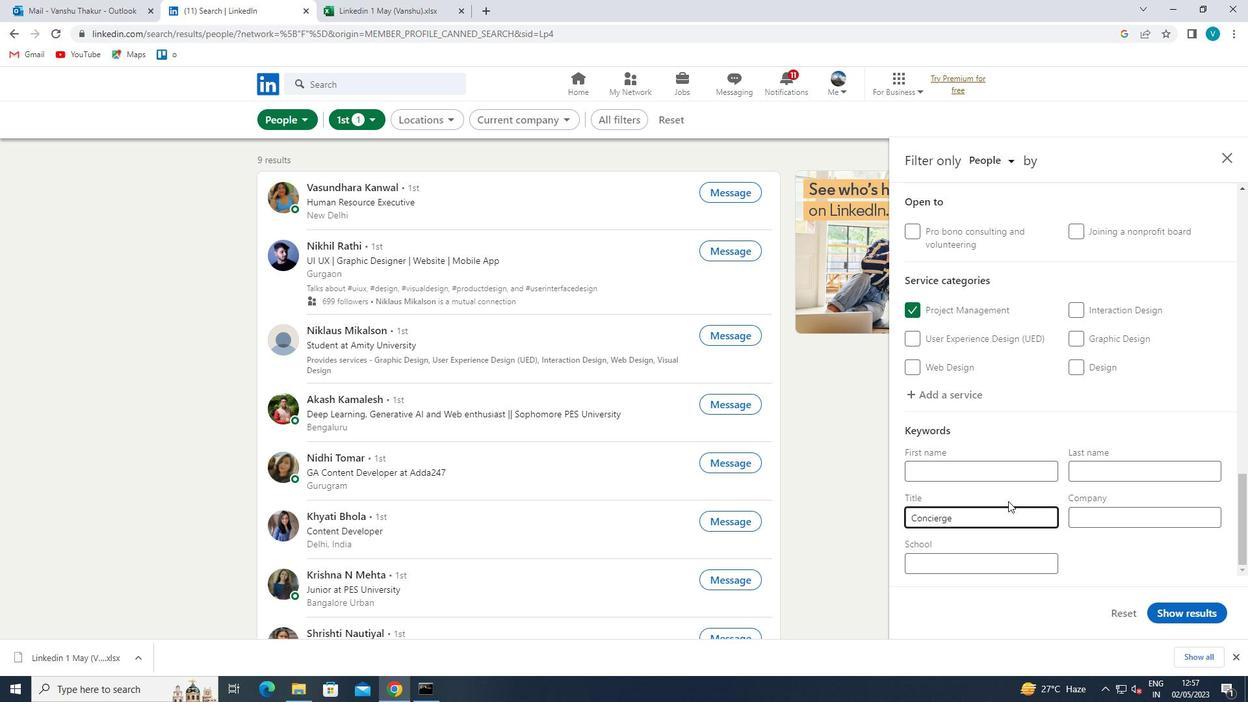 
Action: Mouse scrolled (1041, 481) with delta (0, 0)
Screenshot: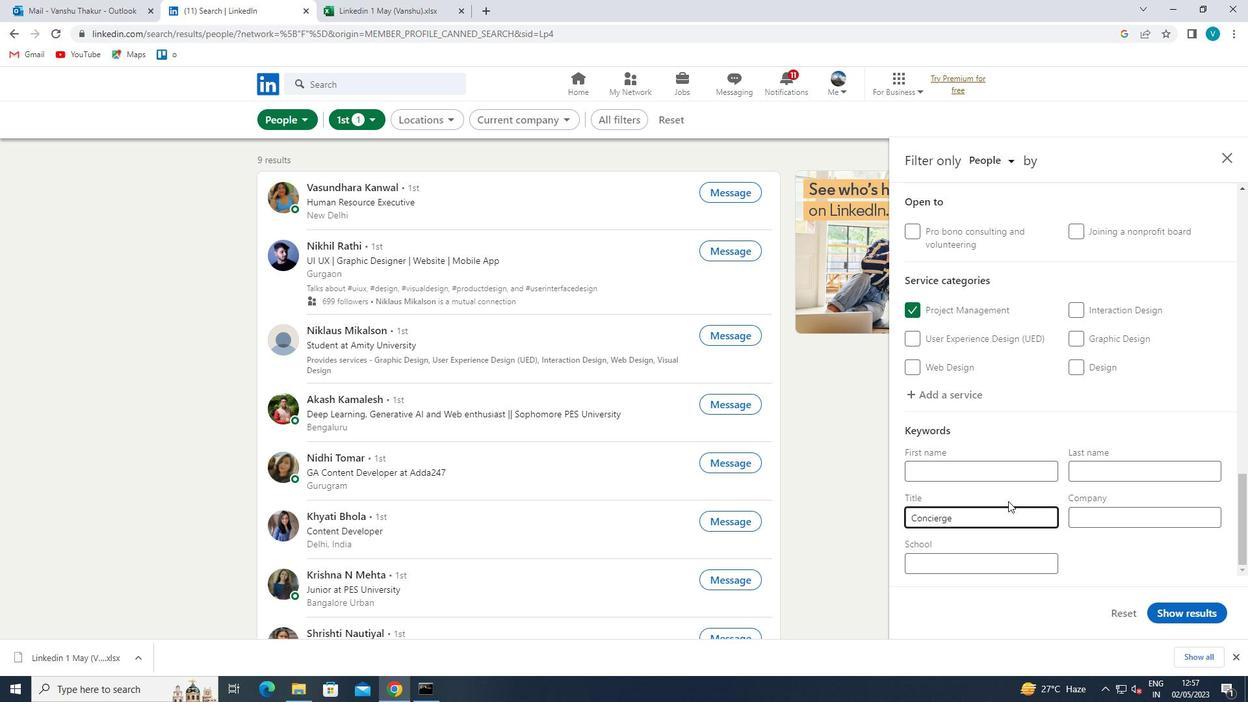 
Action: Mouse scrolled (1041, 481) with delta (0, 0)
Screenshot: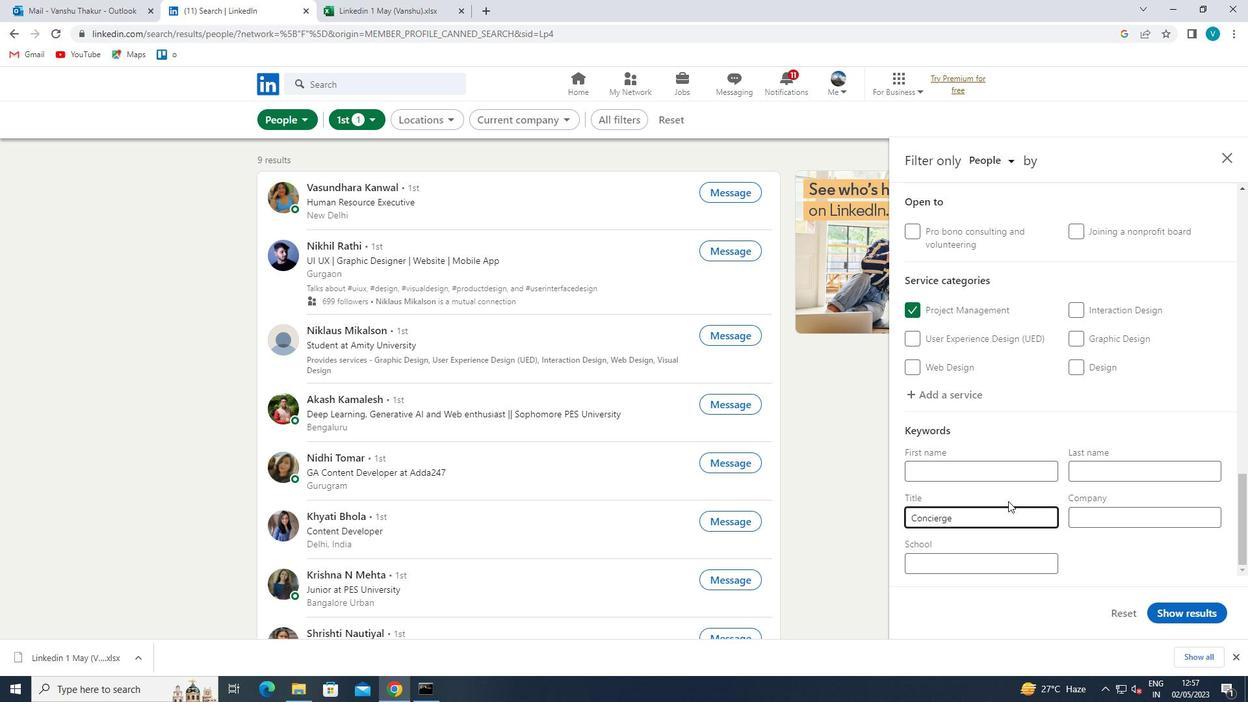 
Action: Mouse moved to (1041, 481)
Screenshot: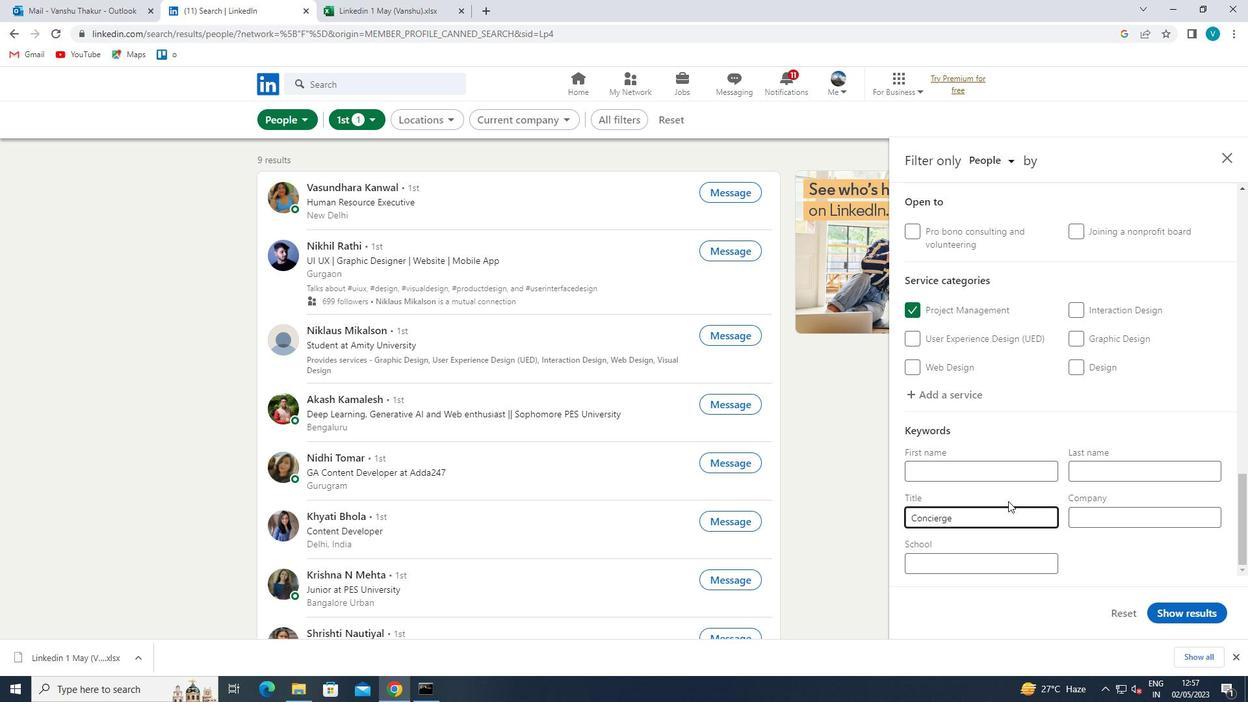 
Action: Mouse scrolled (1041, 481) with delta (0, 0)
Screenshot: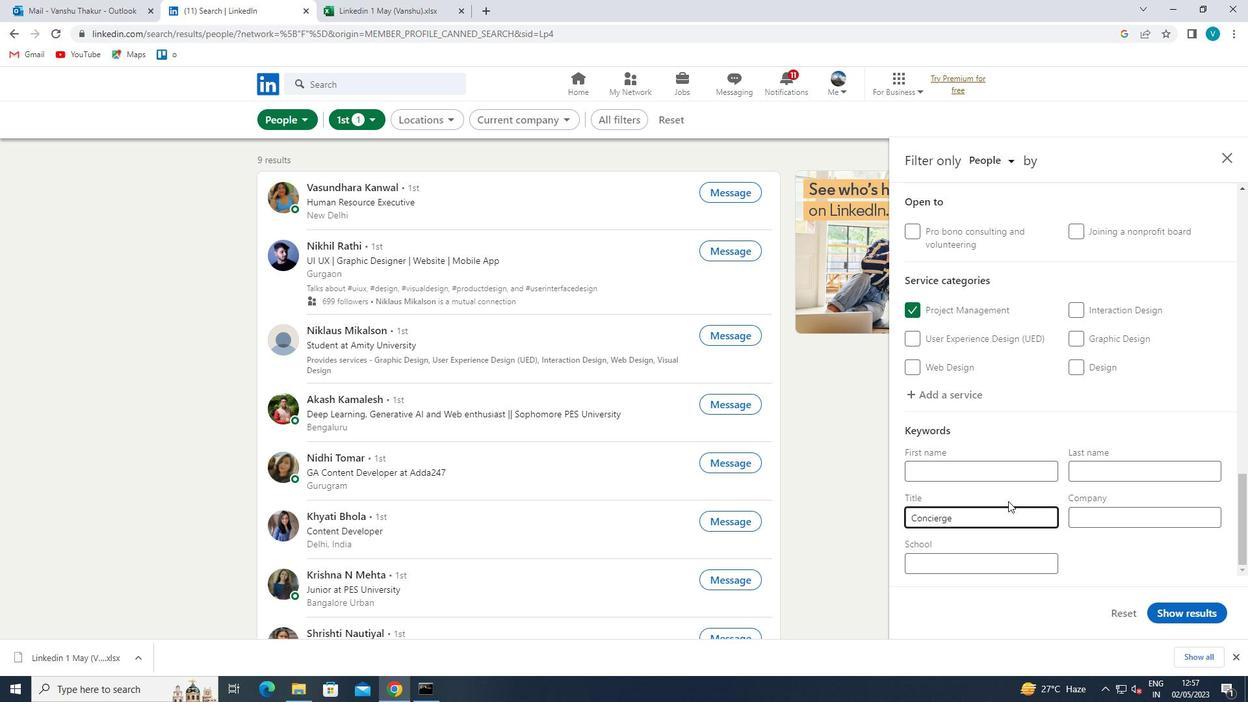 
Action: Mouse scrolled (1041, 481) with delta (0, 0)
Screenshot: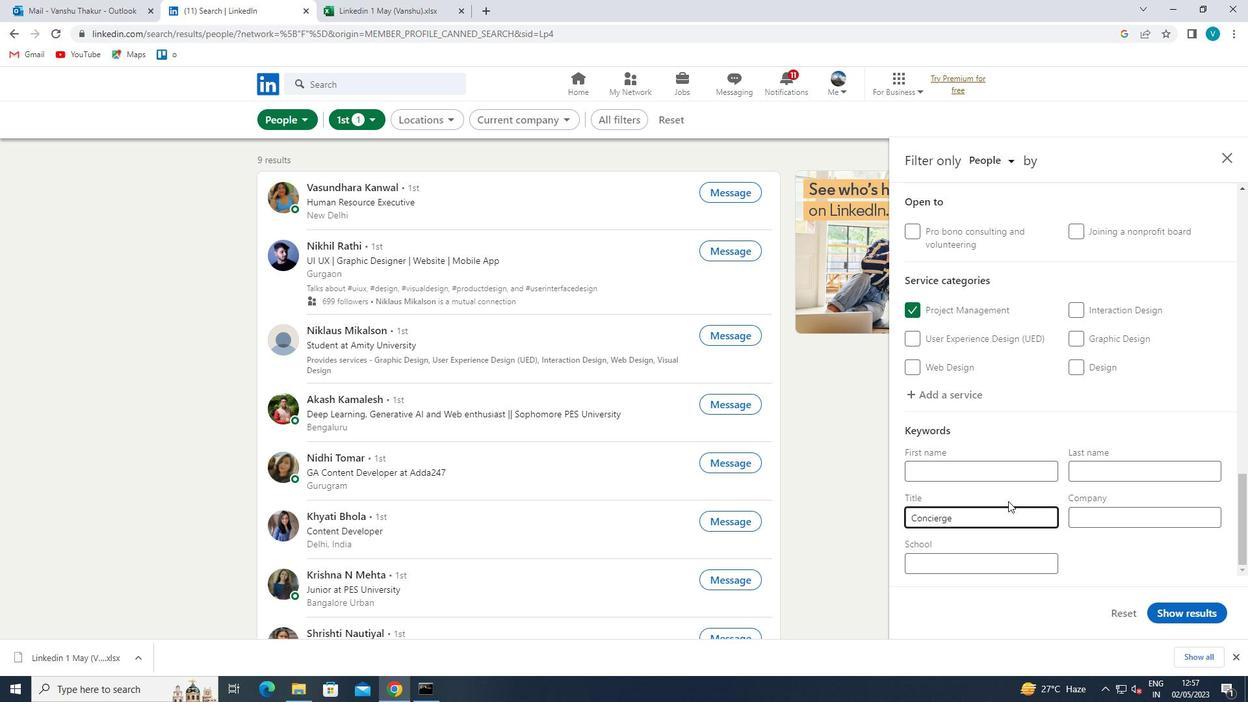 
Action: Mouse moved to (1172, 615)
Screenshot: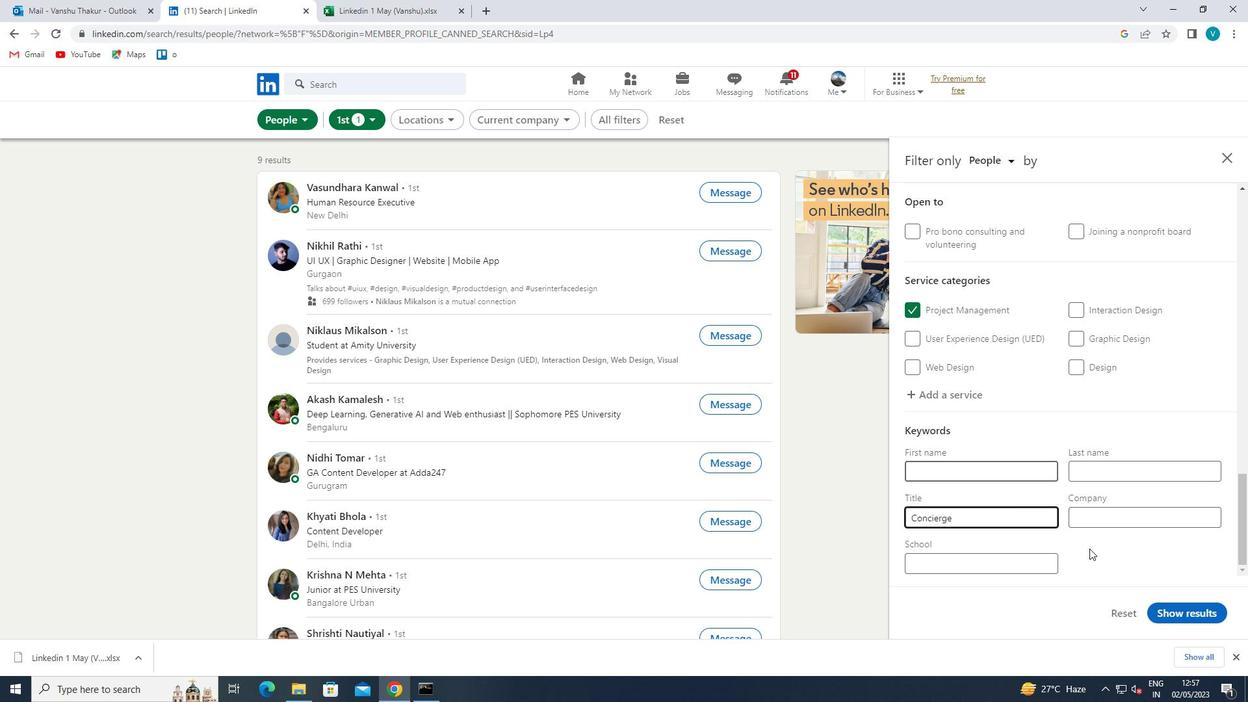 
Action: Mouse pressed left at (1172, 615)
Screenshot: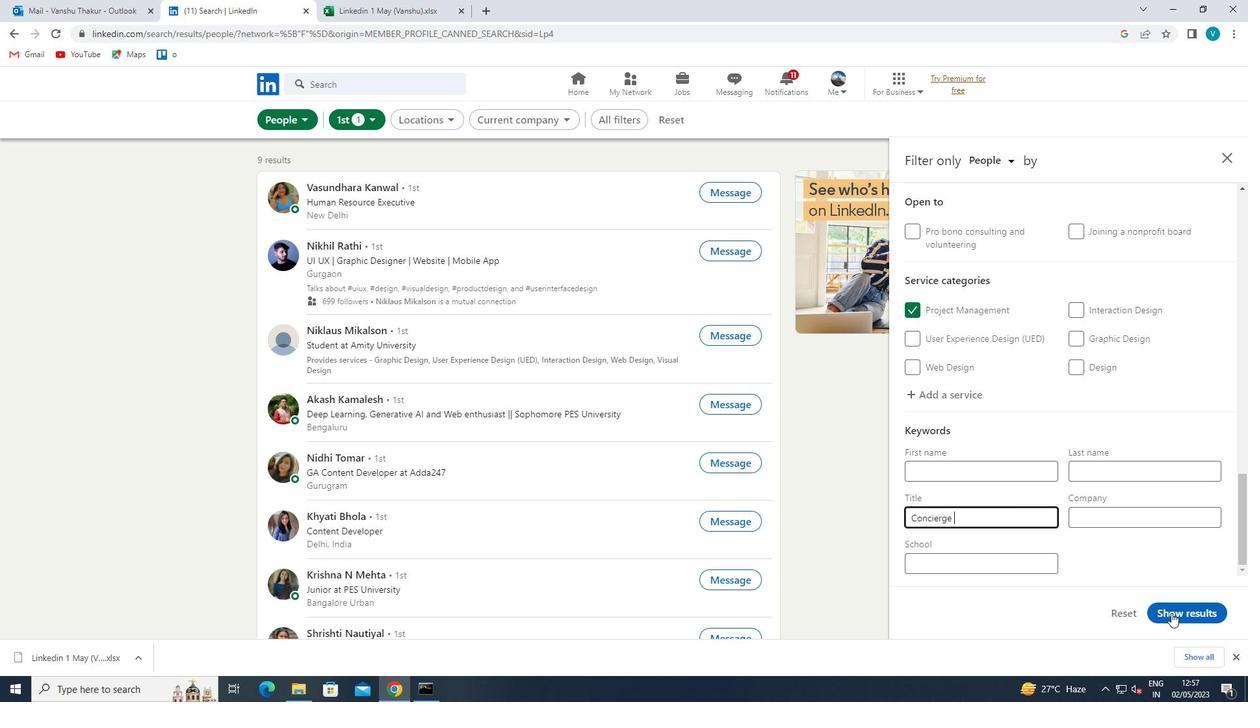 
